 Task: Look for Airbnb options in CÃ  Mau, Vietnam from 10th December, 2023 to 15th December, 2023 for 7 adults. Place can be entire room or shared room with 4 bedrooms having 7 beds and 4 bathrooms. Property type can be house. Amenities needed are: wifi, TV, free parkinig on premises, gym, breakfast.
Action: Mouse moved to (578, 102)
Screenshot: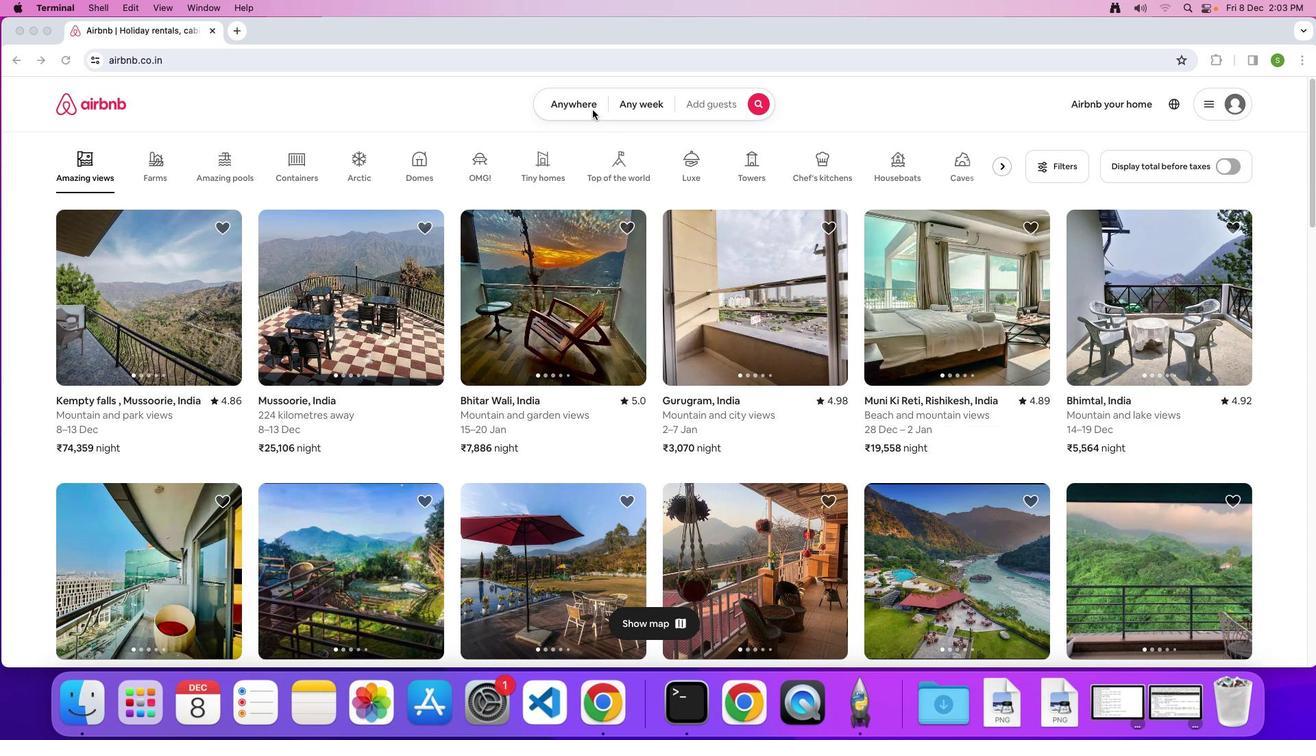 
Action: Mouse pressed left at (578, 102)
Screenshot: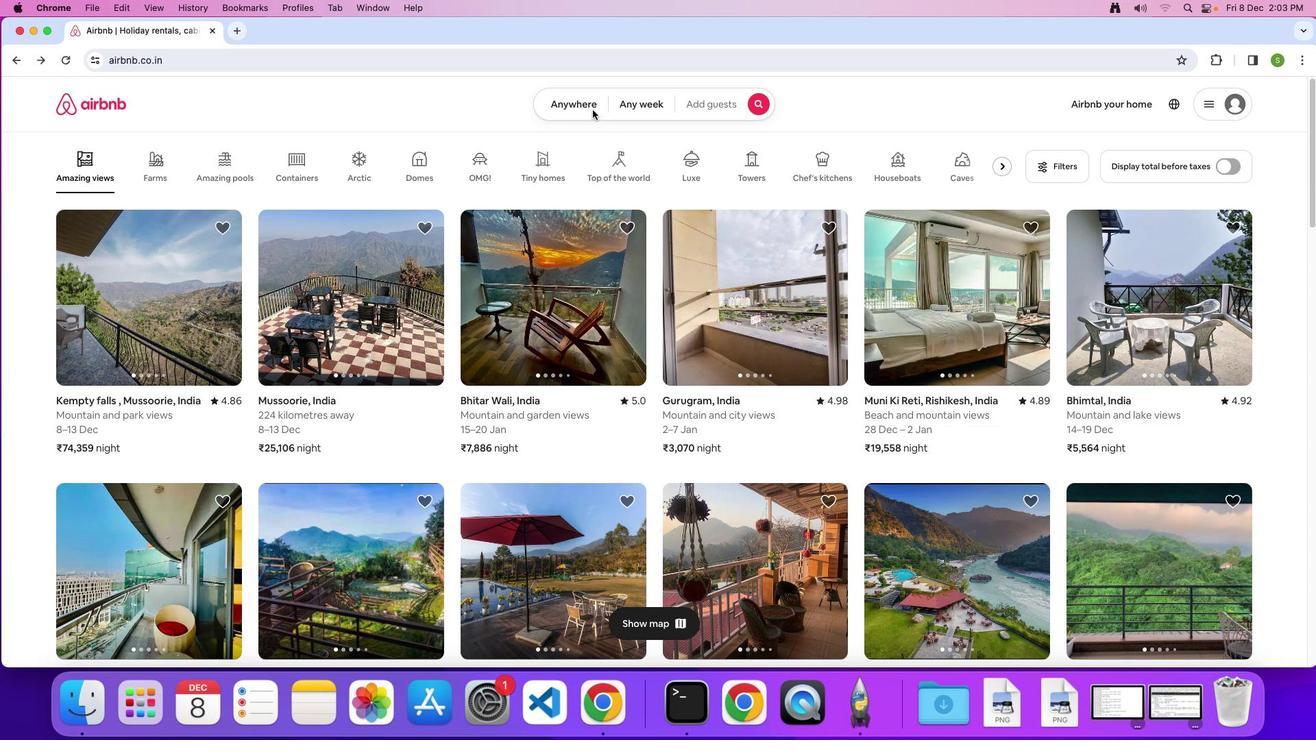
Action: Mouse moved to (563, 102)
Screenshot: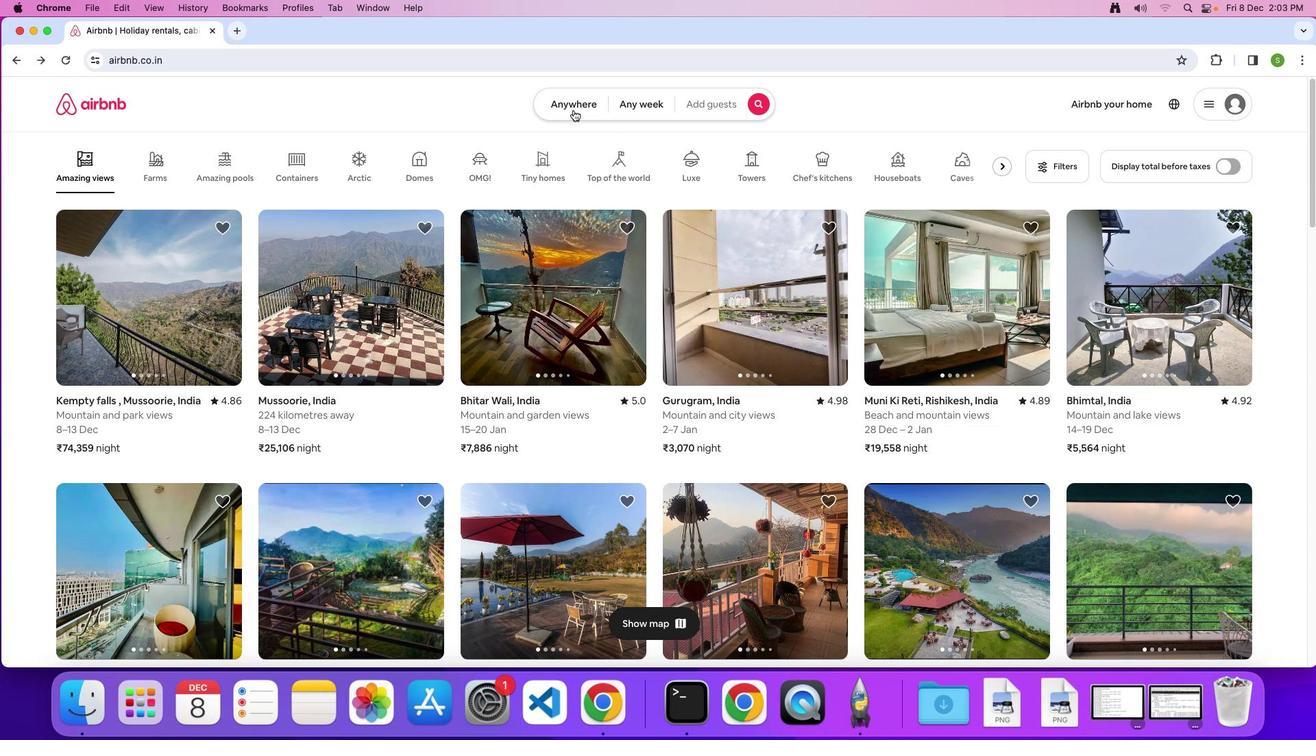 
Action: Mouse pressed left at (563, 102)
Screenshot: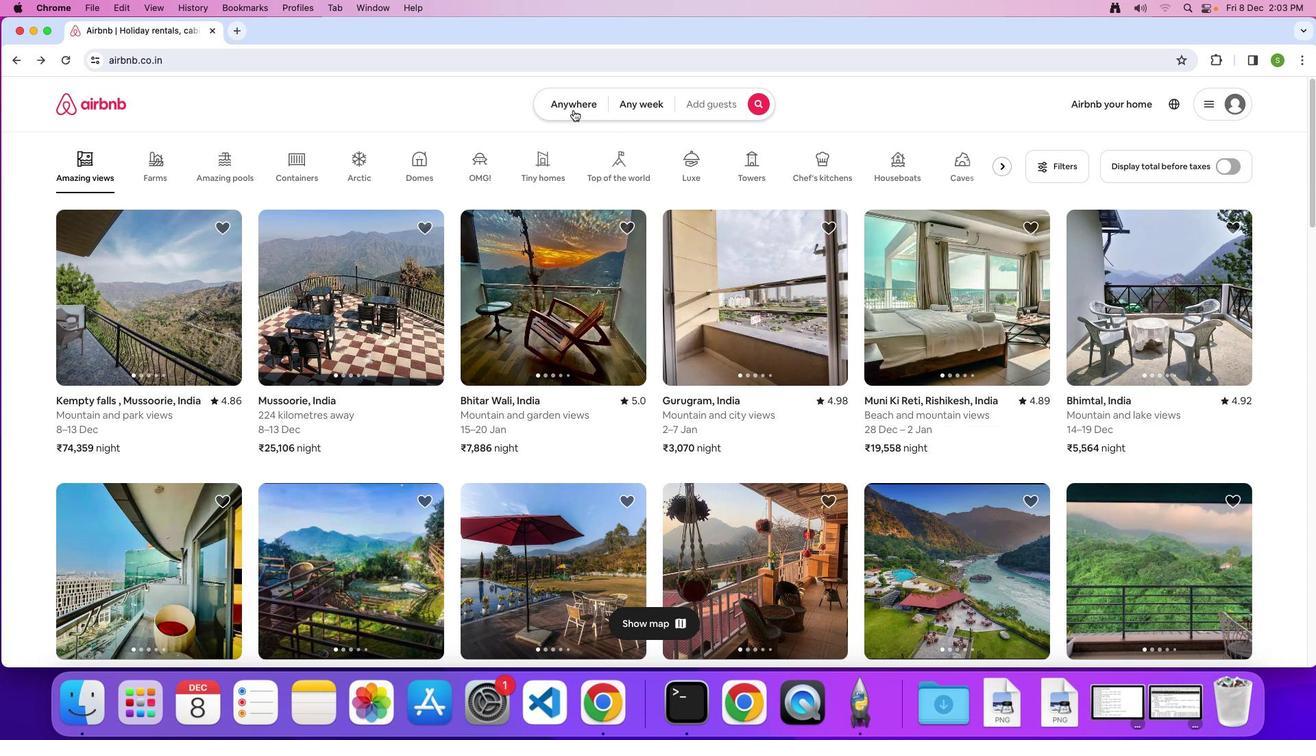
Action: Mouse moved to (492, 141)
Screenshot: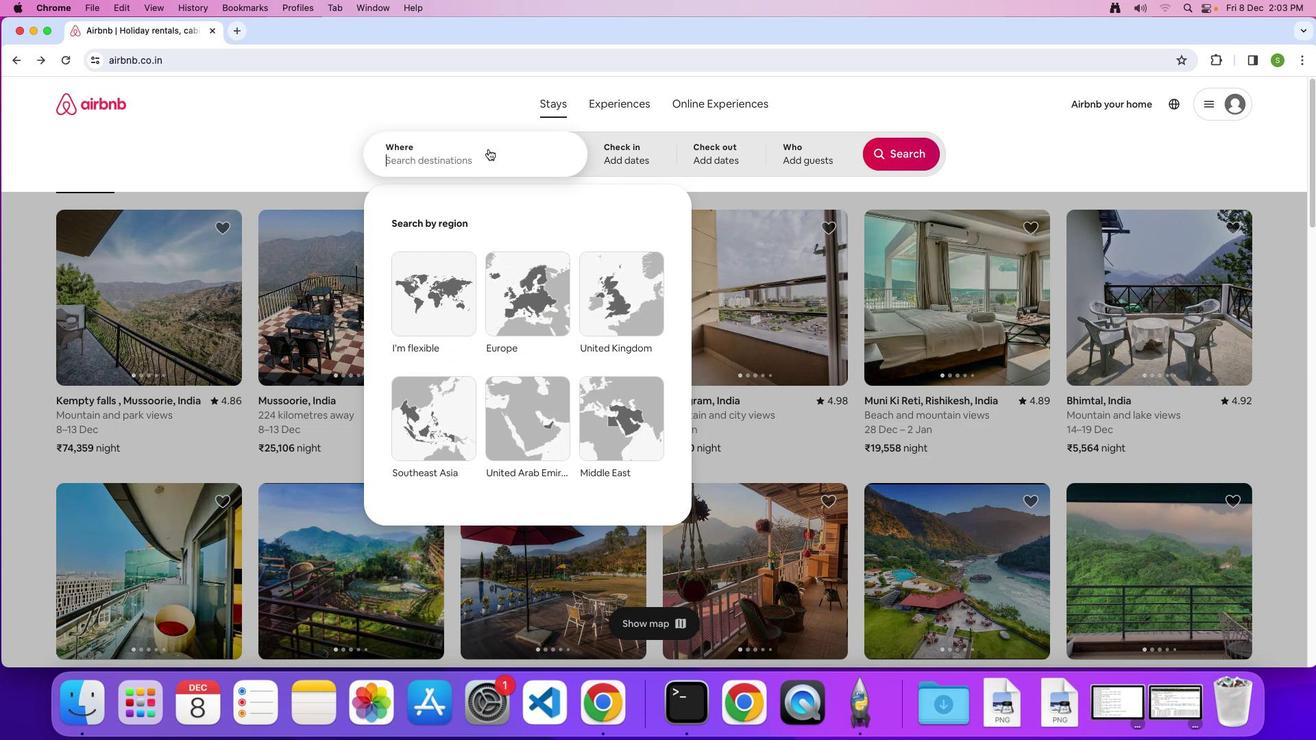 
Action: Key pressed 'C'Key.caps_lock'a'Key.spaceKey.shift'M''a''u'','Key.spaceKey.shift'V''i''e''t''n''a''m'Key.enter
Screenshot: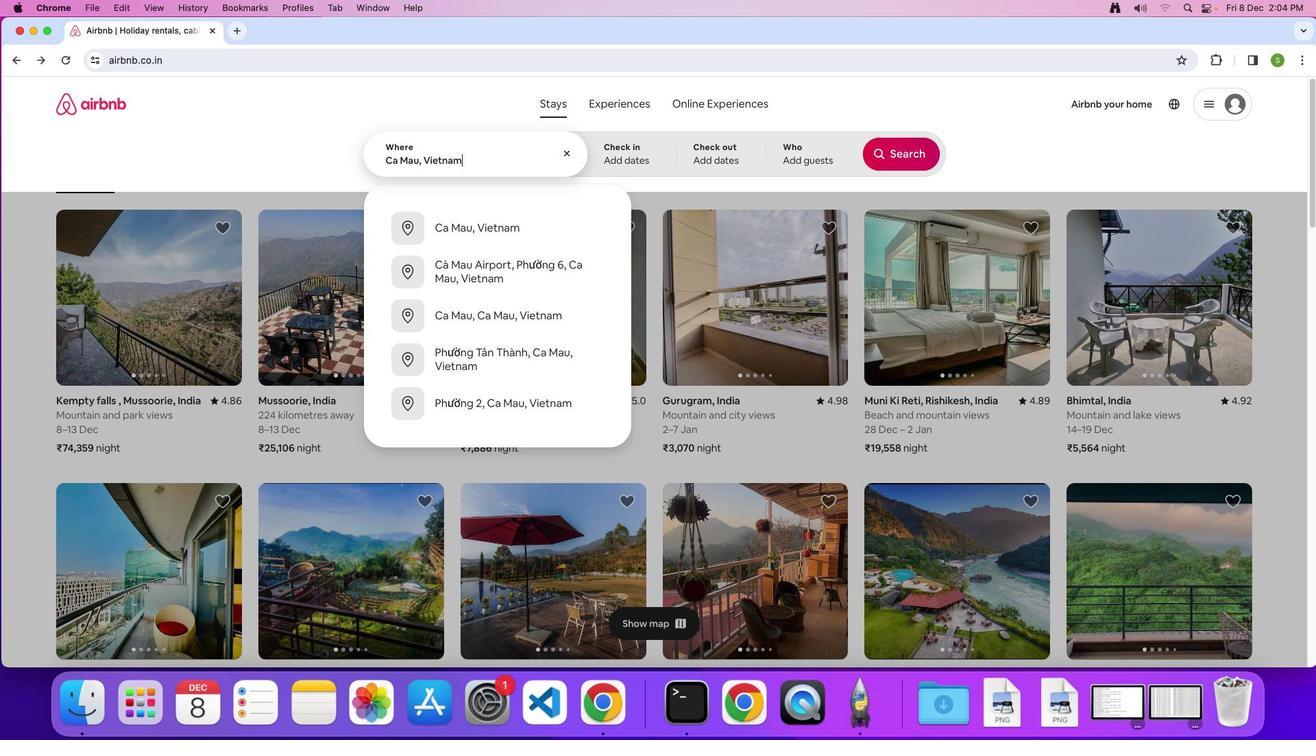 
Action: Mouse moved to (435, 388)
Screenshot: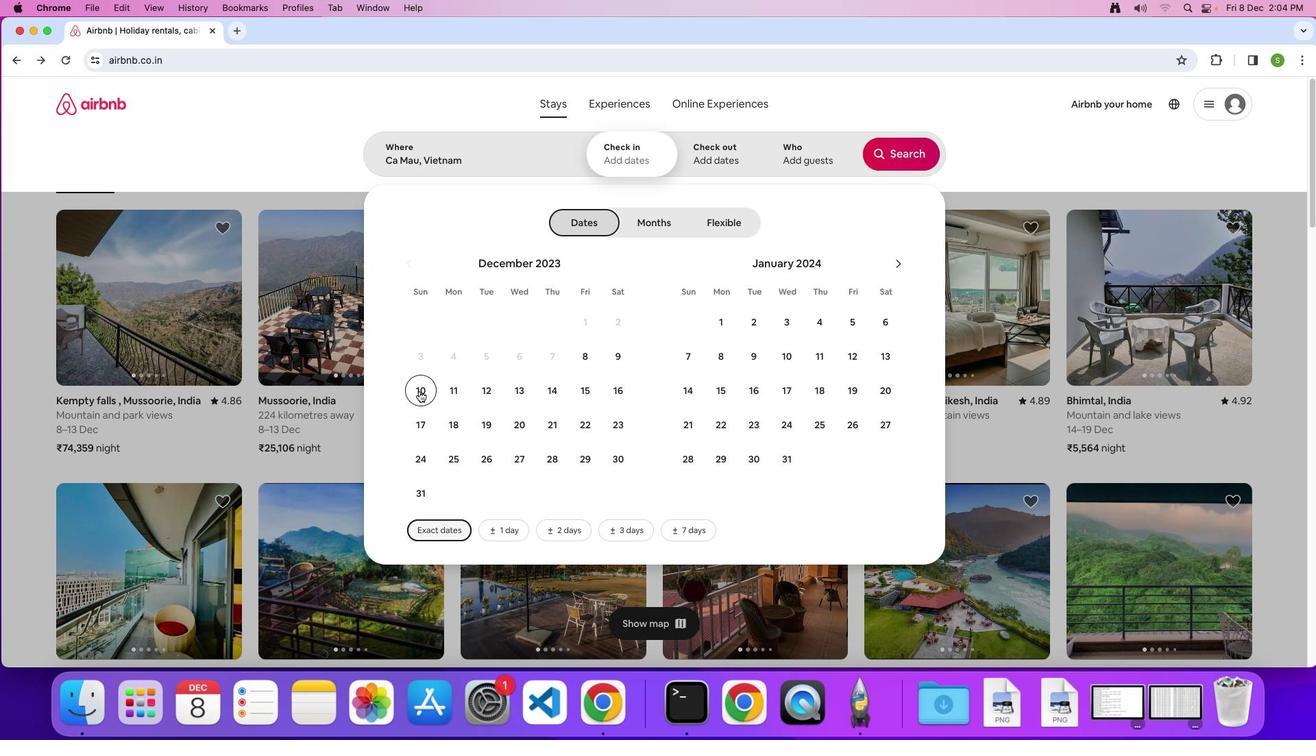 
Action: Mouse pressed left at (435, 388)
Screenshot: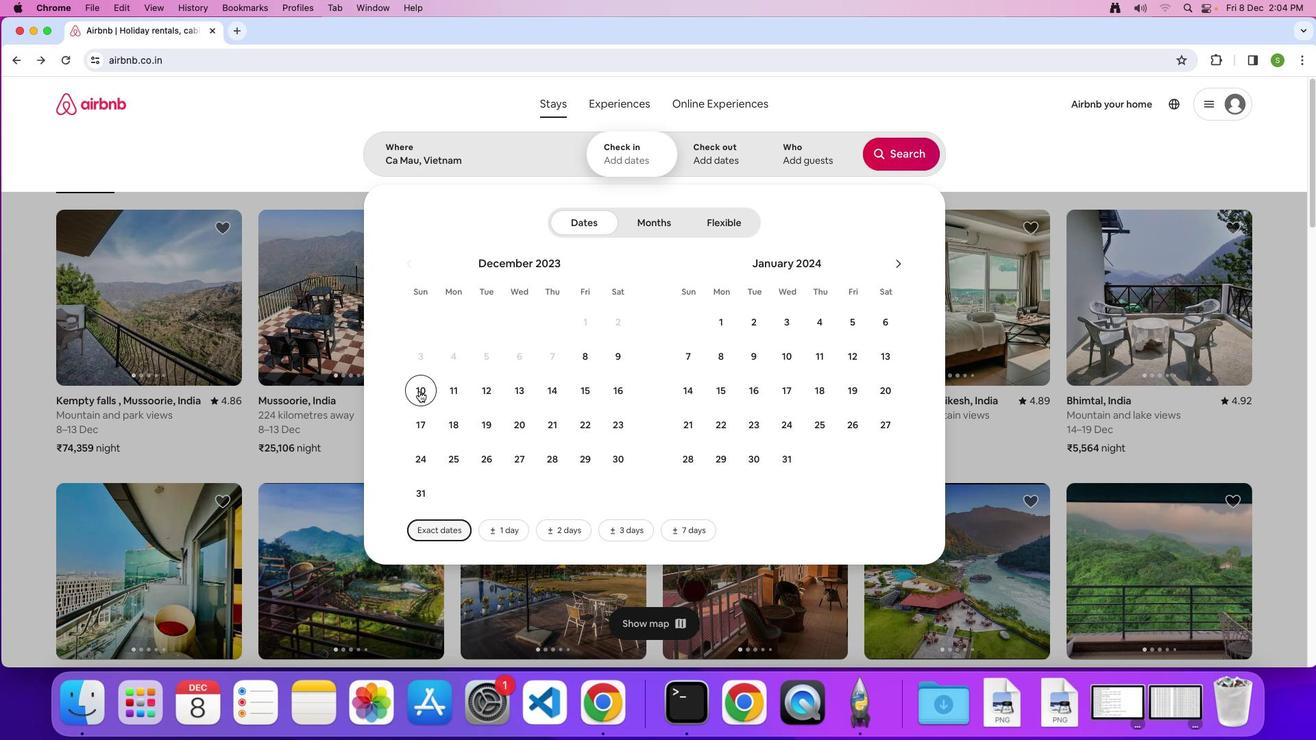 
Action: Mouse moved to (569, 387)
Screenshot: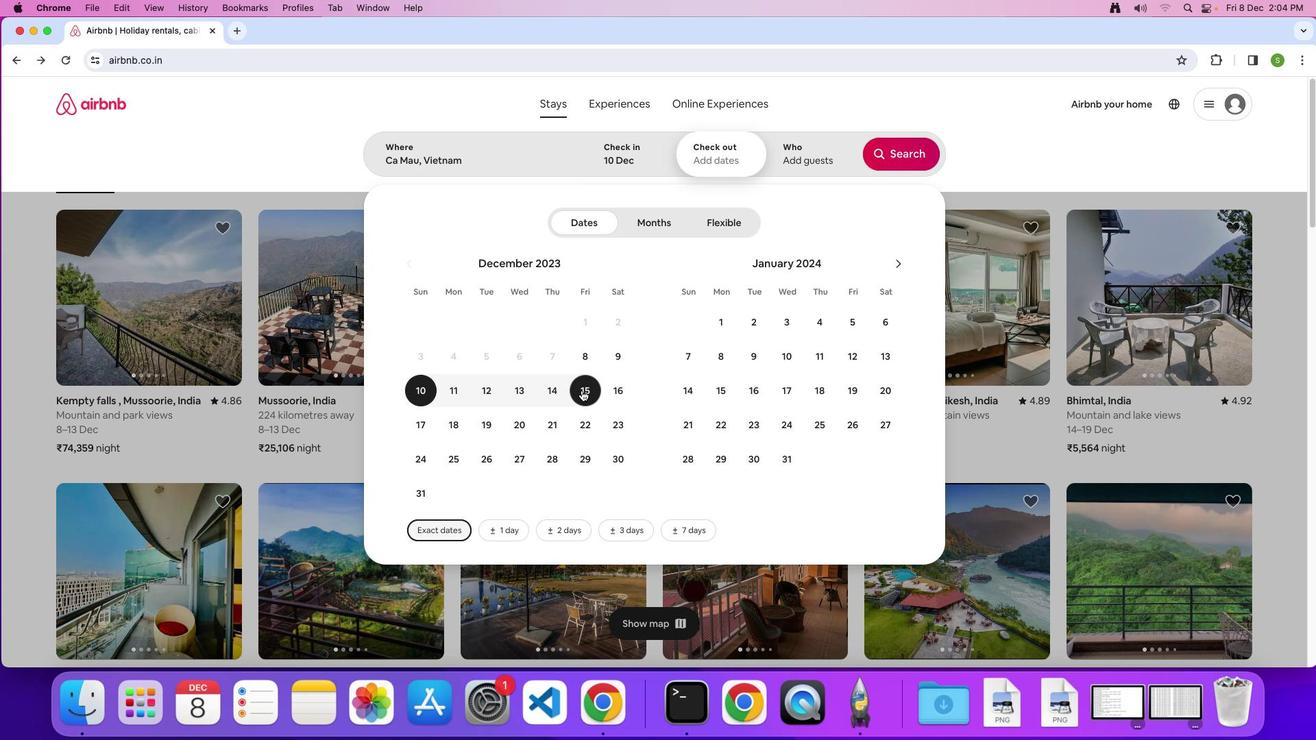 
Action: Mouse pressed left at (569, 387)
Screenshot: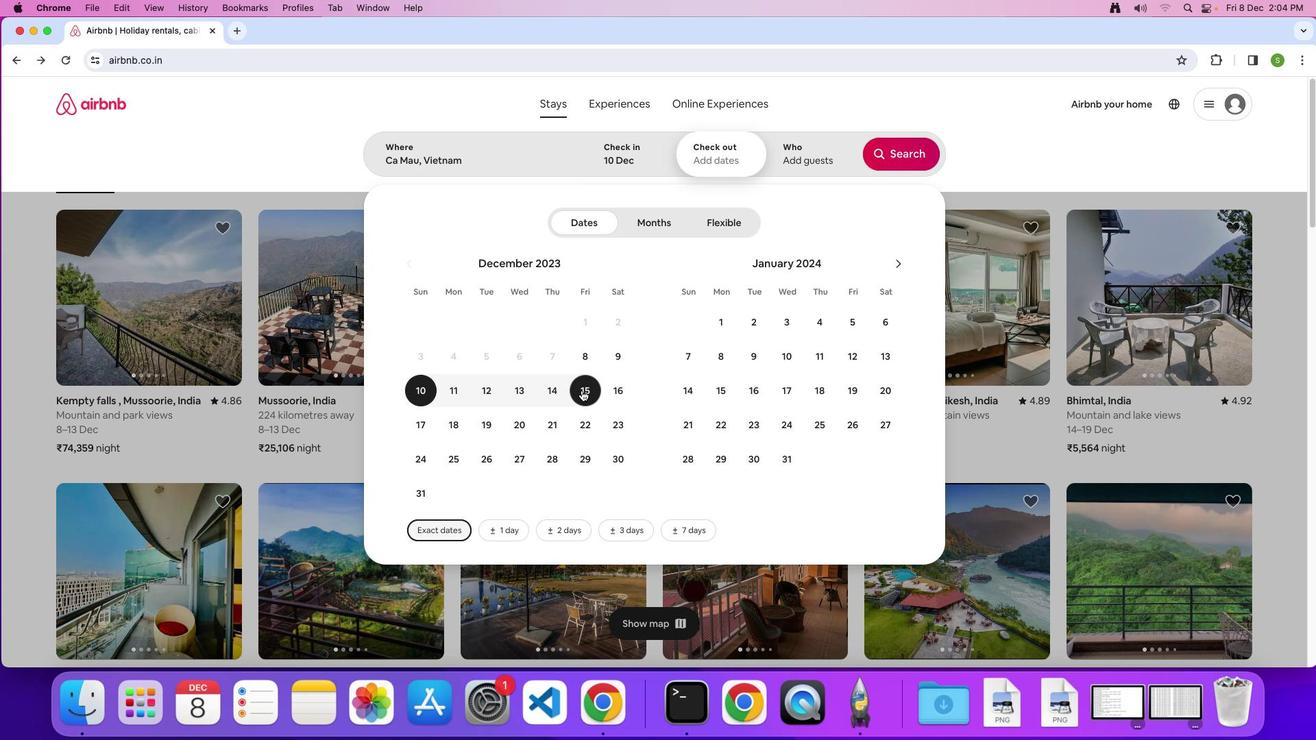 
Action: Mouse moved to (758, 141)
Screenshot: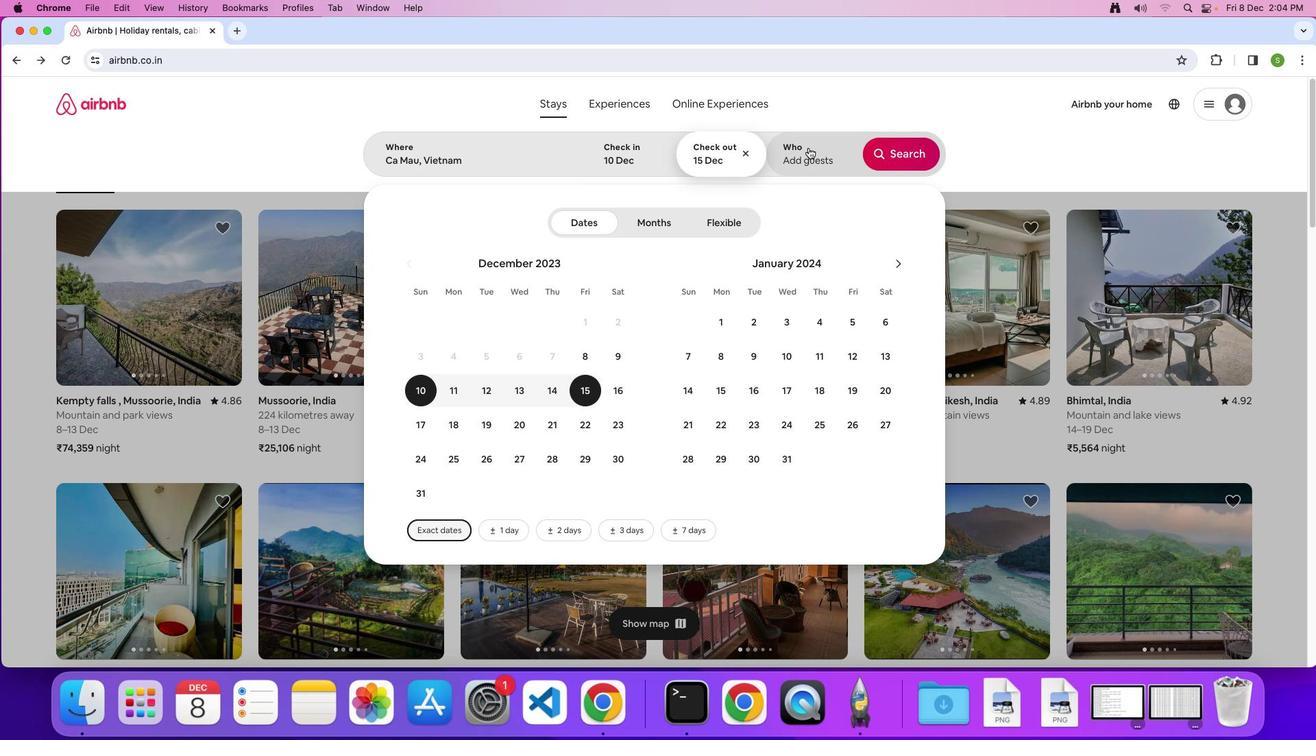 
Action: Mouse pressed left at (758, 141)
Screenshot: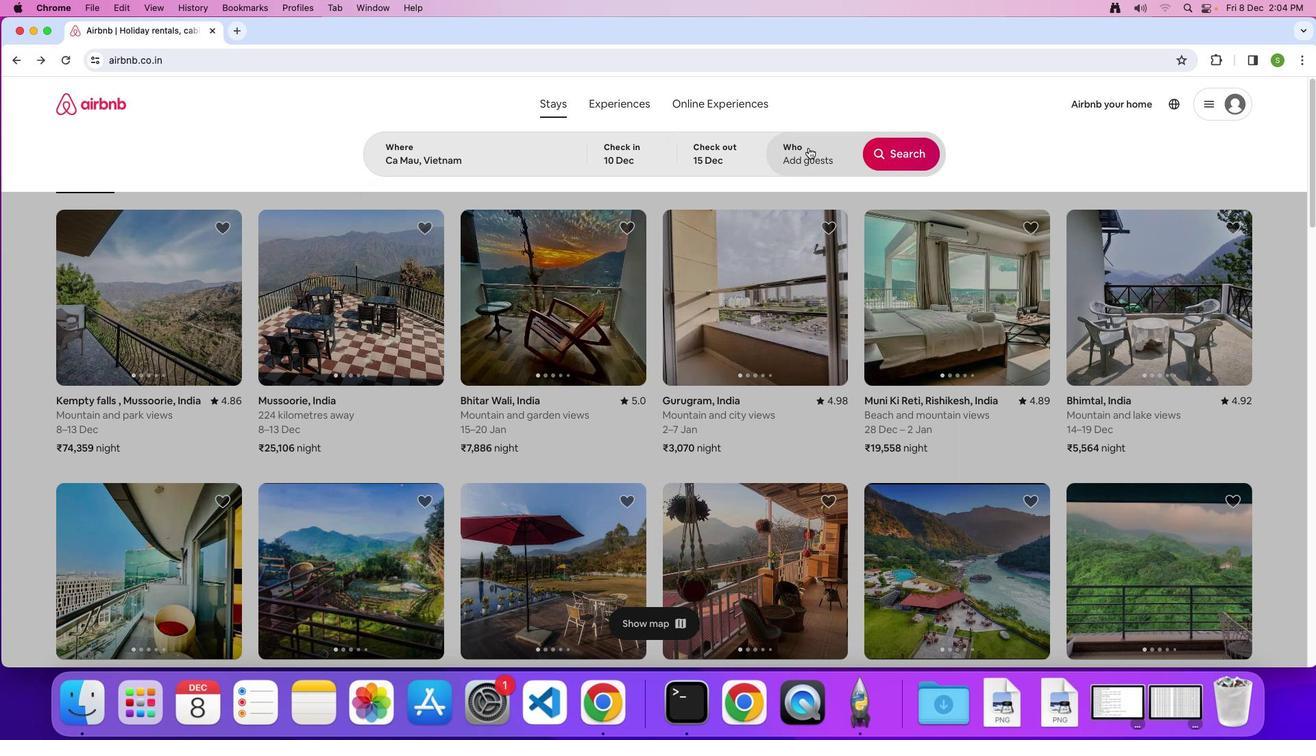 
Action: Mouse moved to (834, 219)
Screenshot: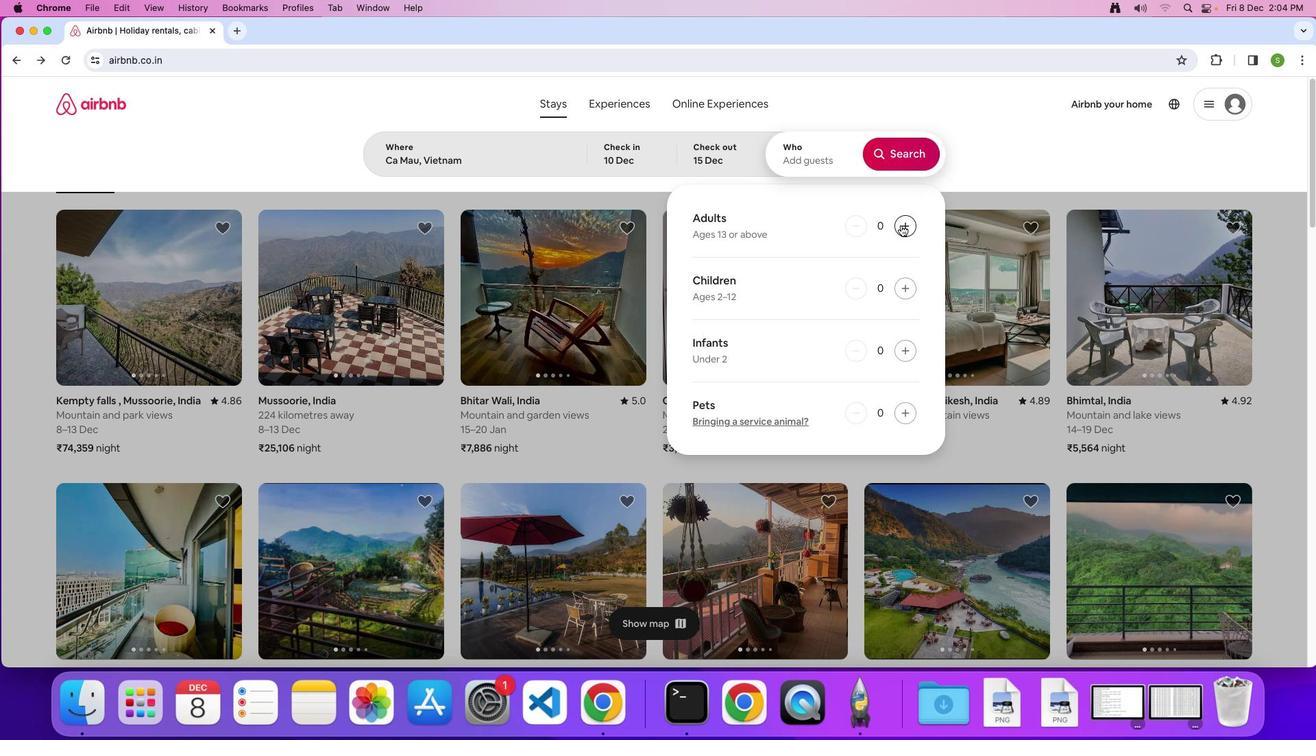 
Action: Mouse pressed left at (834, 219)
Screenshot: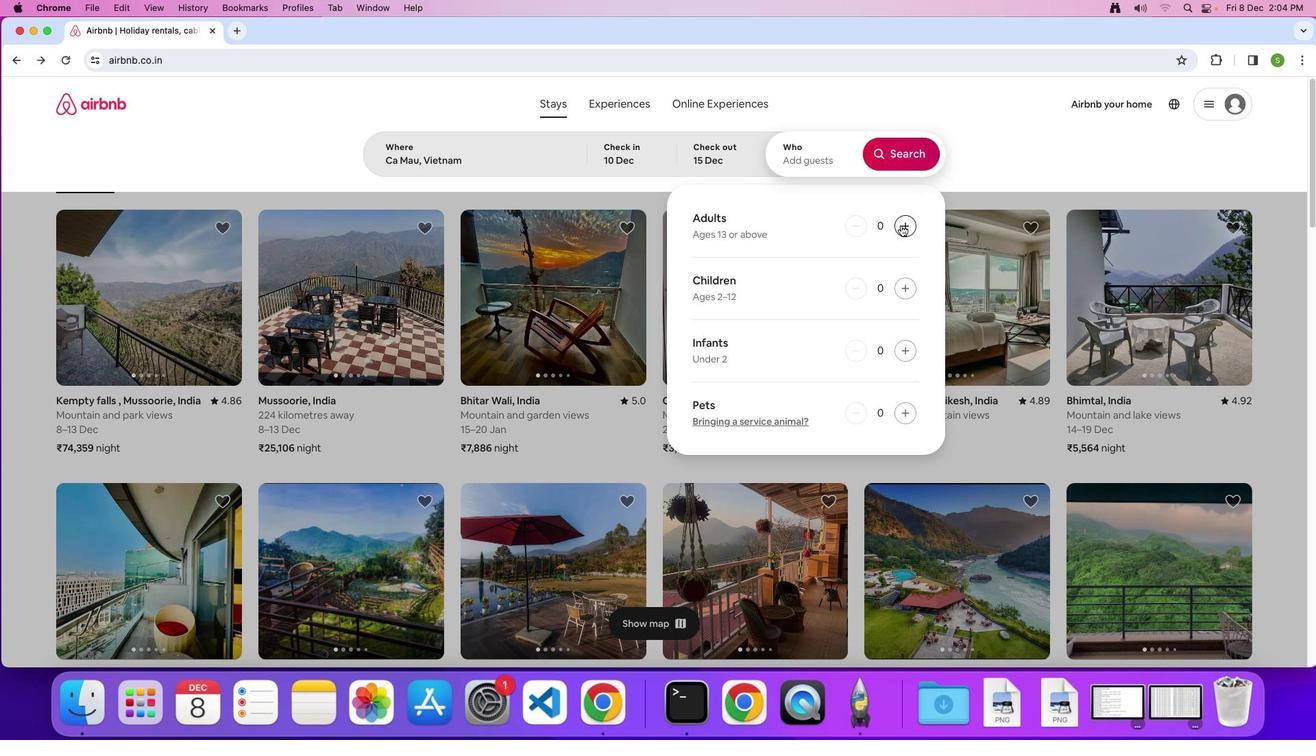 
Action: Mouse pressed left at (834, 219)
Screenshot: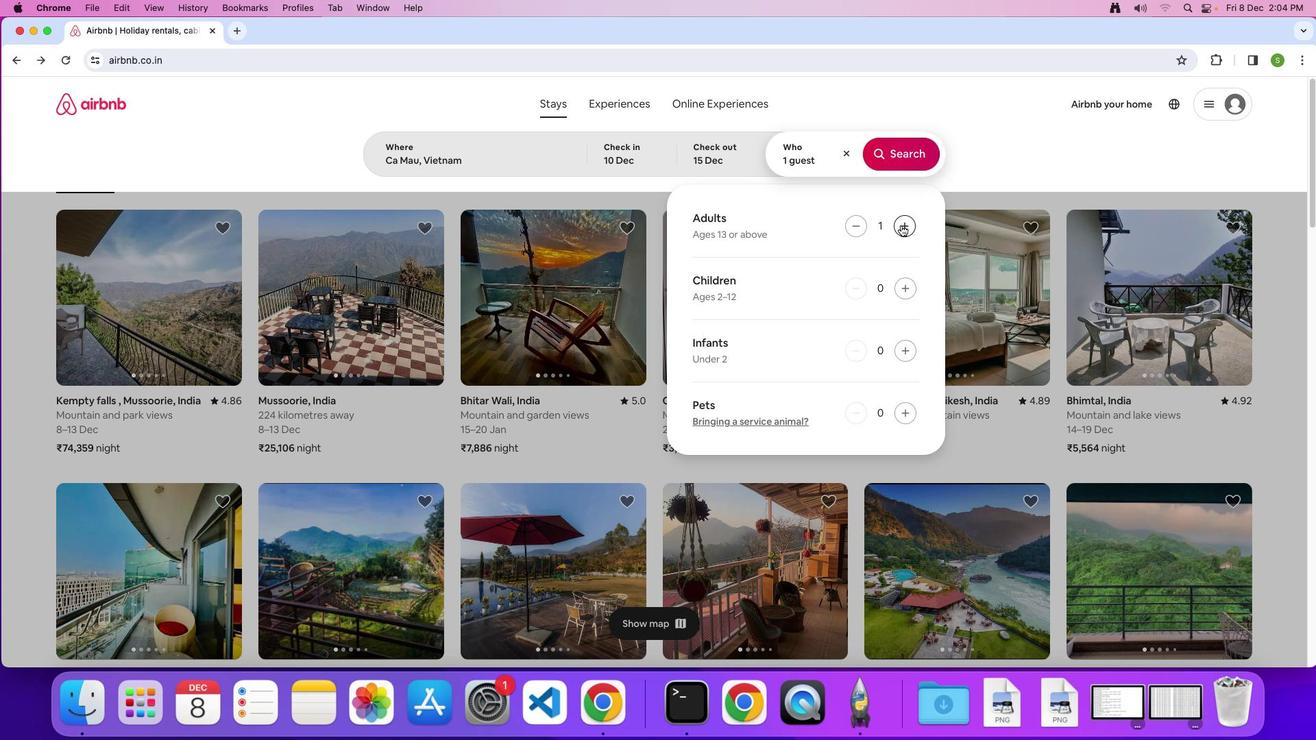 
Action: Mouse pressed left at (834, 219)
Screenshot: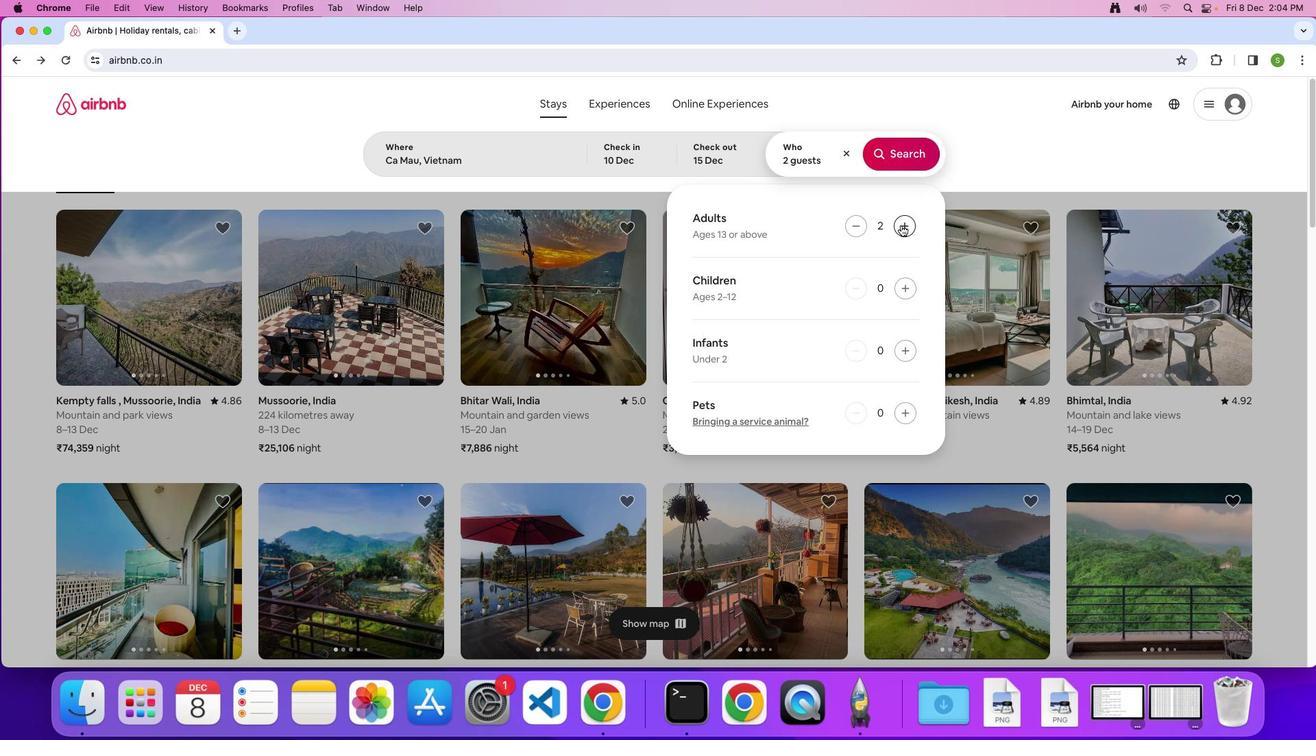 
Action: Mouse pressed left at (834, 219)
Screenshot: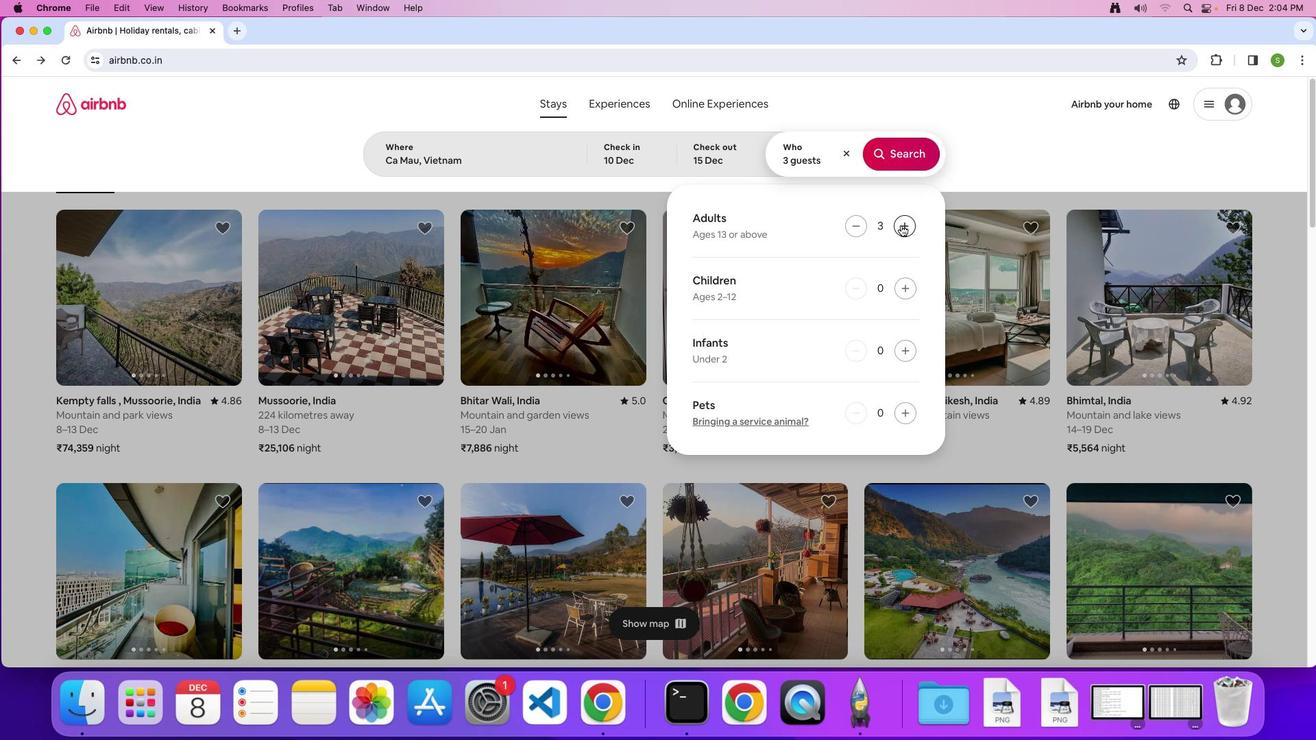 
Action: Mouse pressed left at (834, 219)
Screenshot: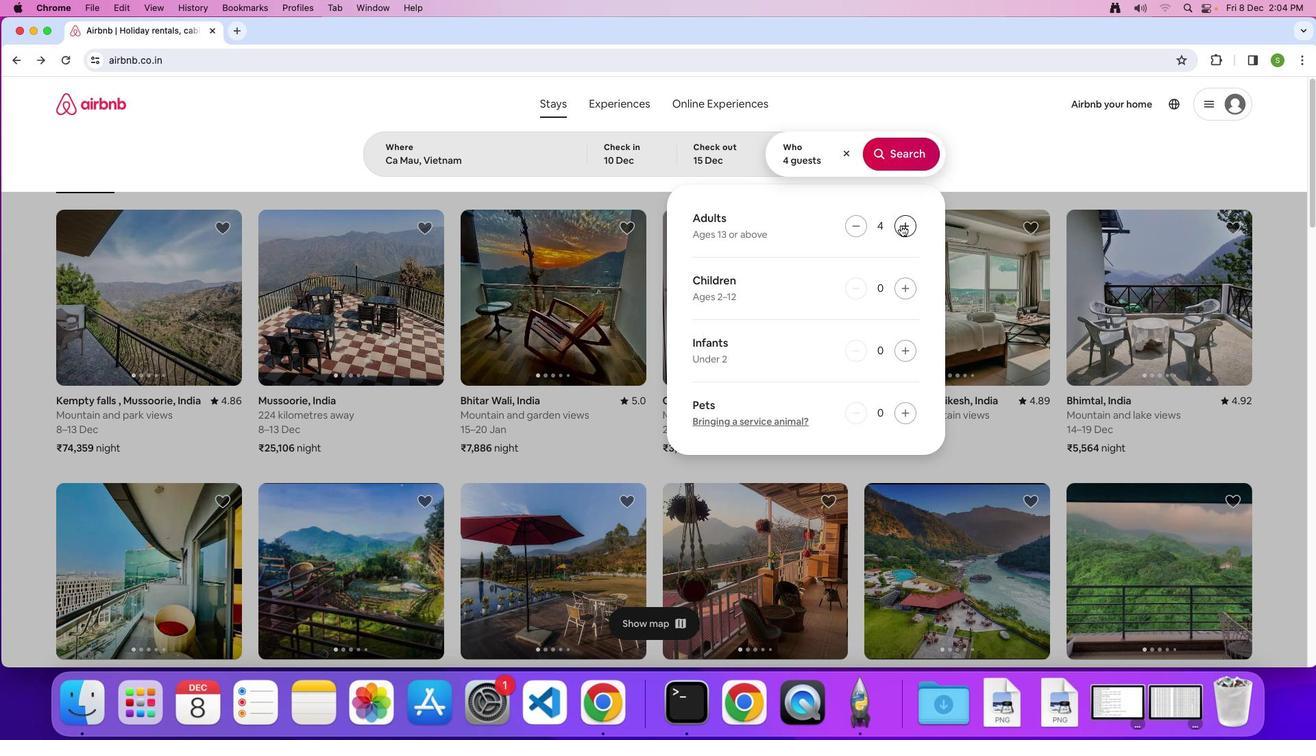 
Action: Mouse pressed left at (834, 219)
Screenshot: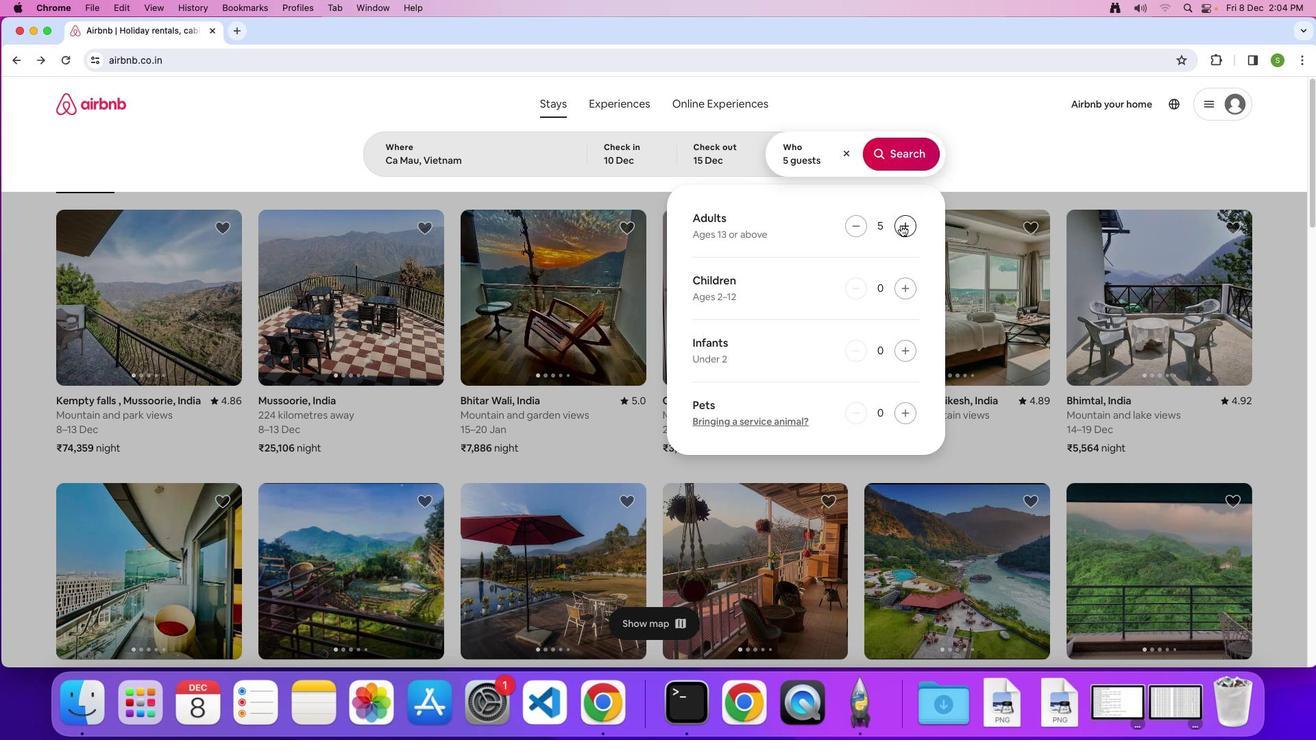 
Action: Mouse pressed left at (834, 219)
Screenshot: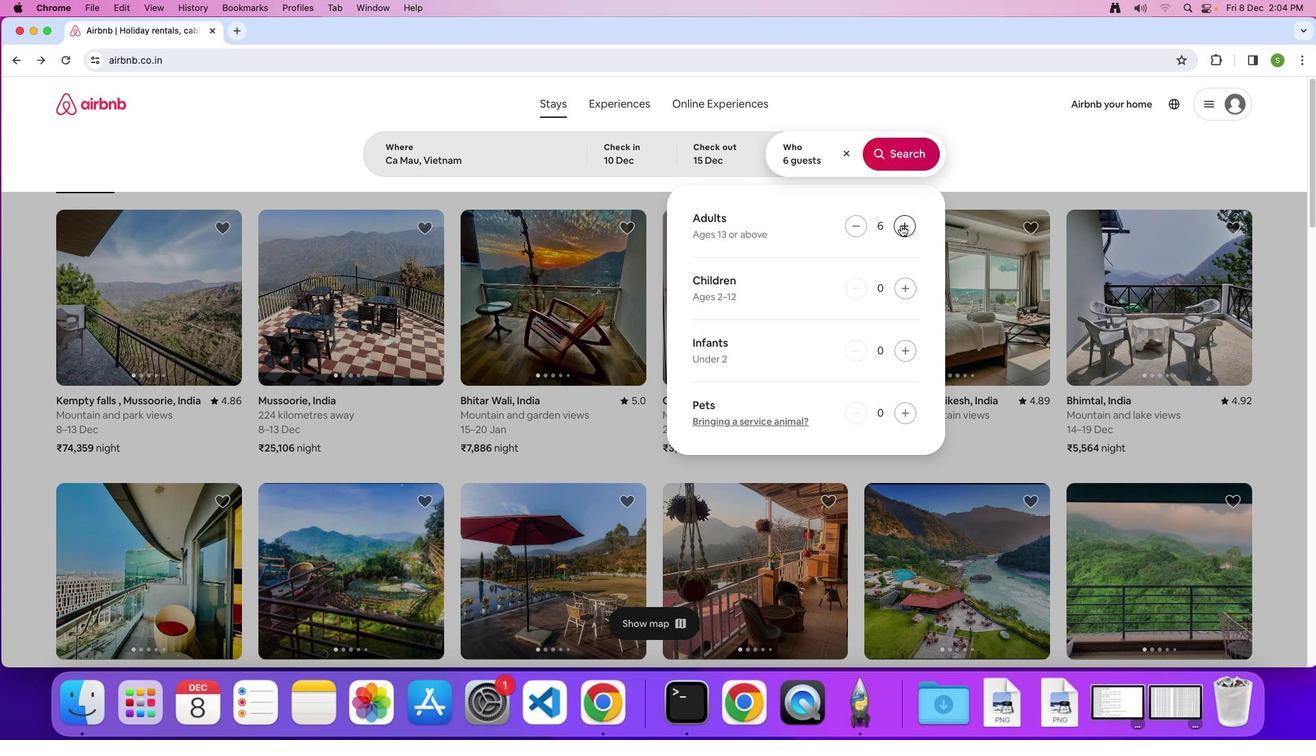 
Action: Mouse moved to (848, 155)
Screenshot: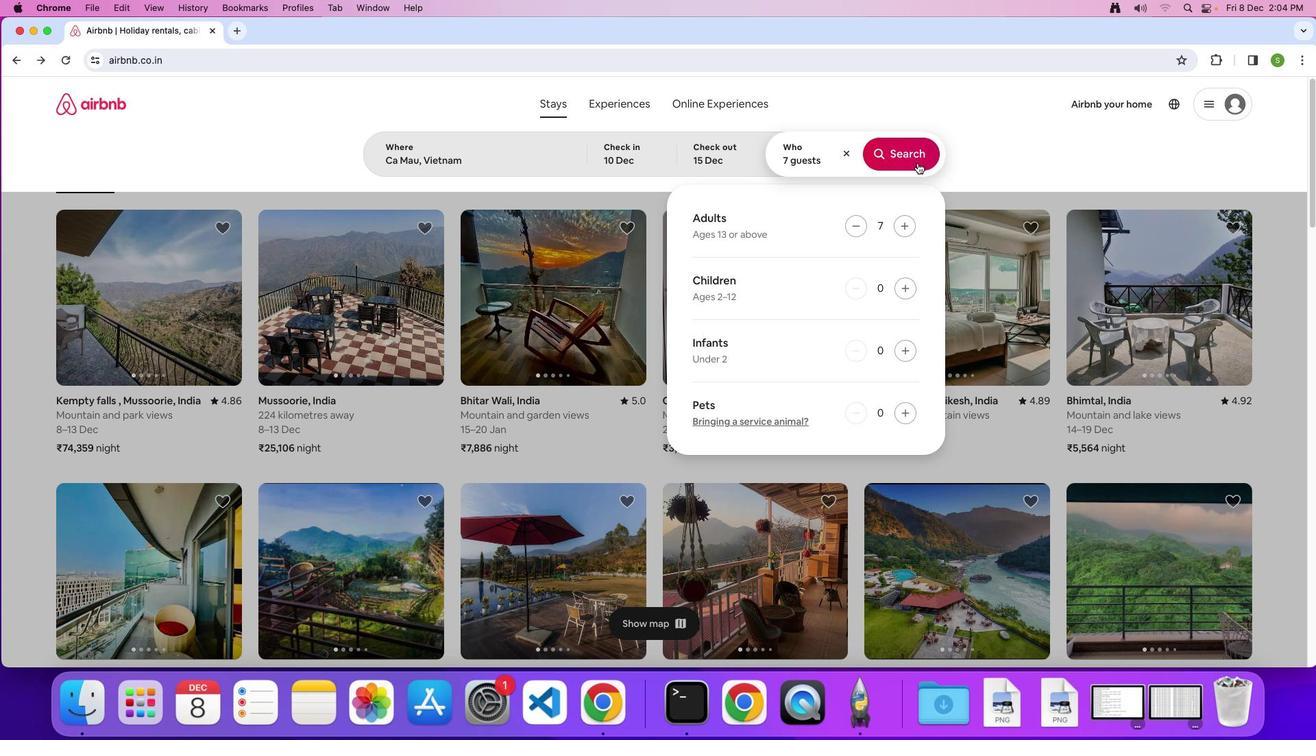 
Action: Mouse pressed left at (848, 155)
Screenshot: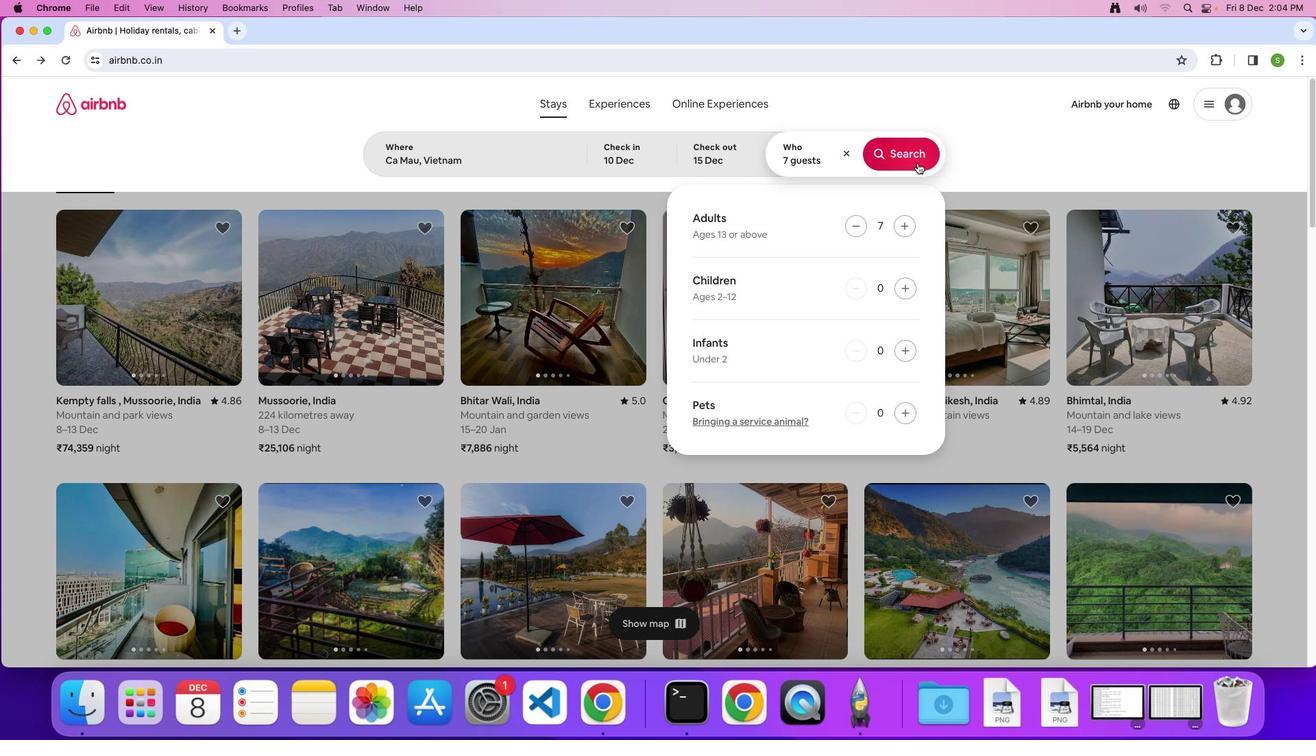 
Action: Mouse moved to (1005, 161)
Screenshot: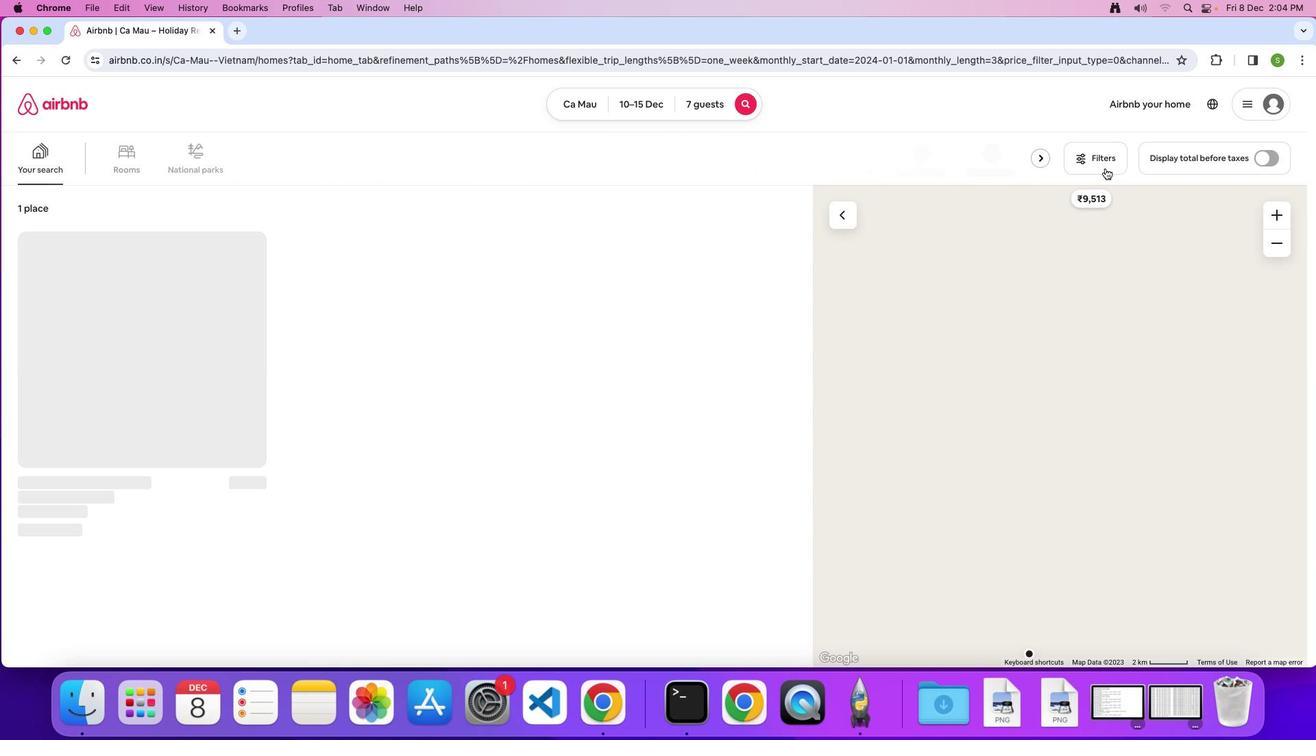 
Action: Mouse pressed left at (1005, 161)
Screenshot: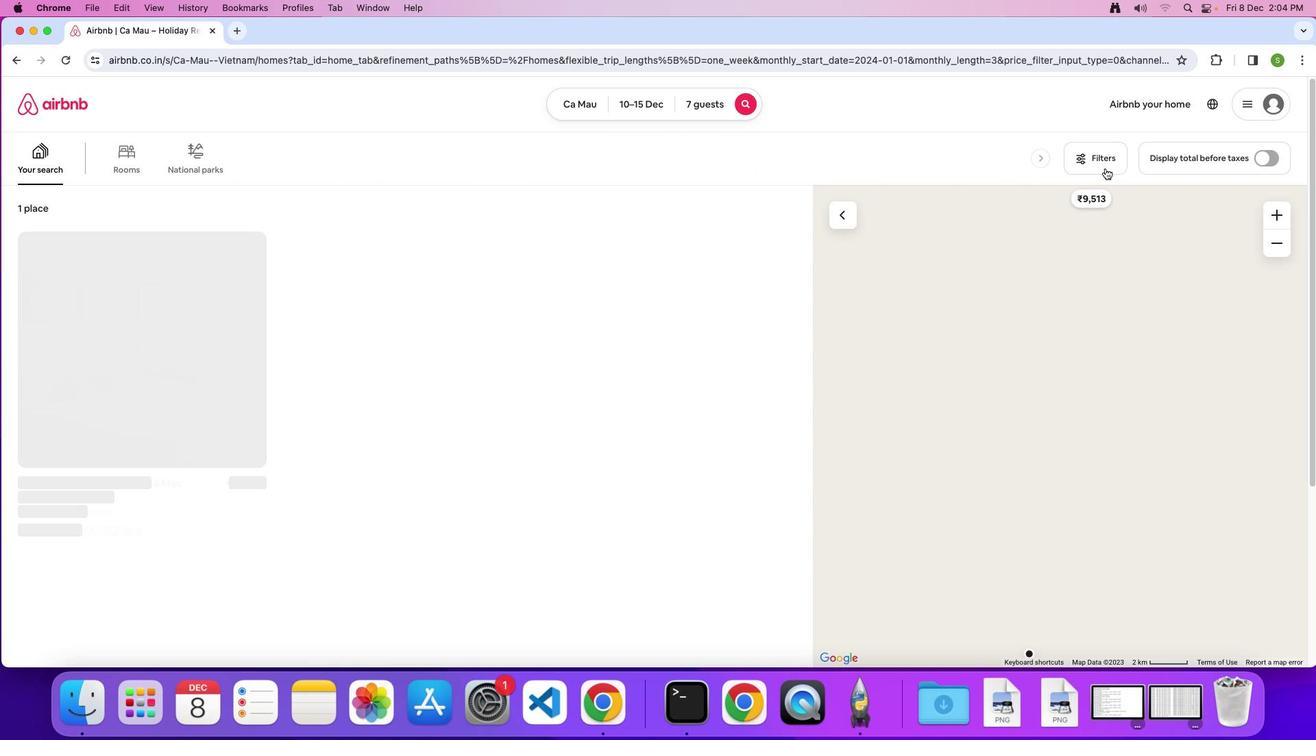 
Action: Mouse moved to (554, 479)
Screenshot: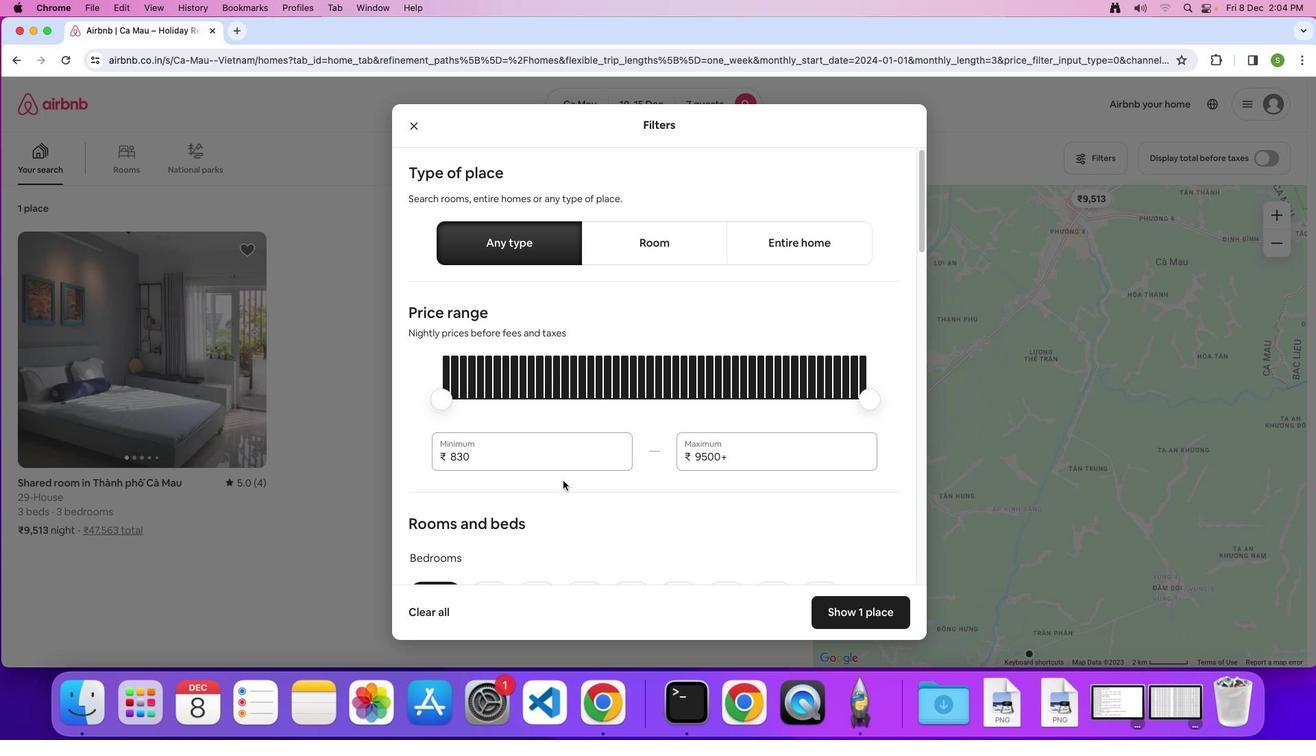 
Action: Mouse scrolled (554, 479) with delta (86, -9)
Screenshot: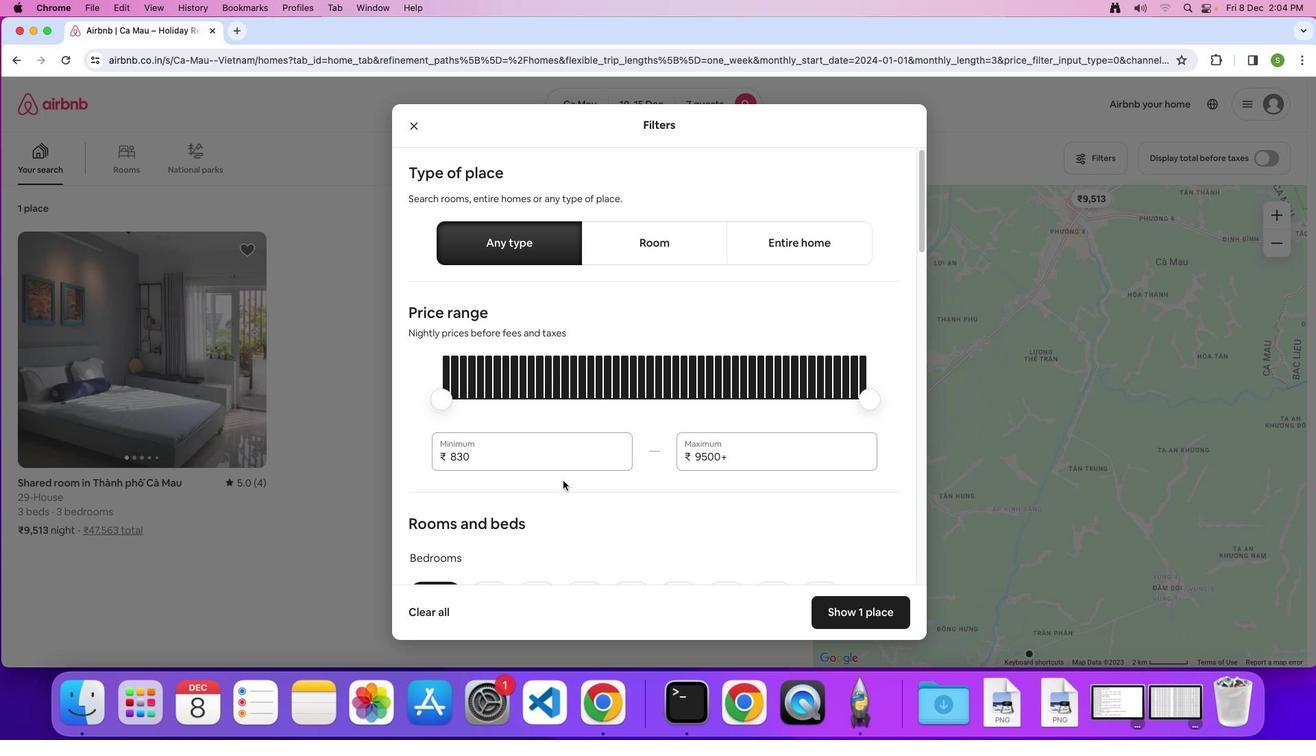 
Action: Mouse moved to (554, 479)
Screenshot: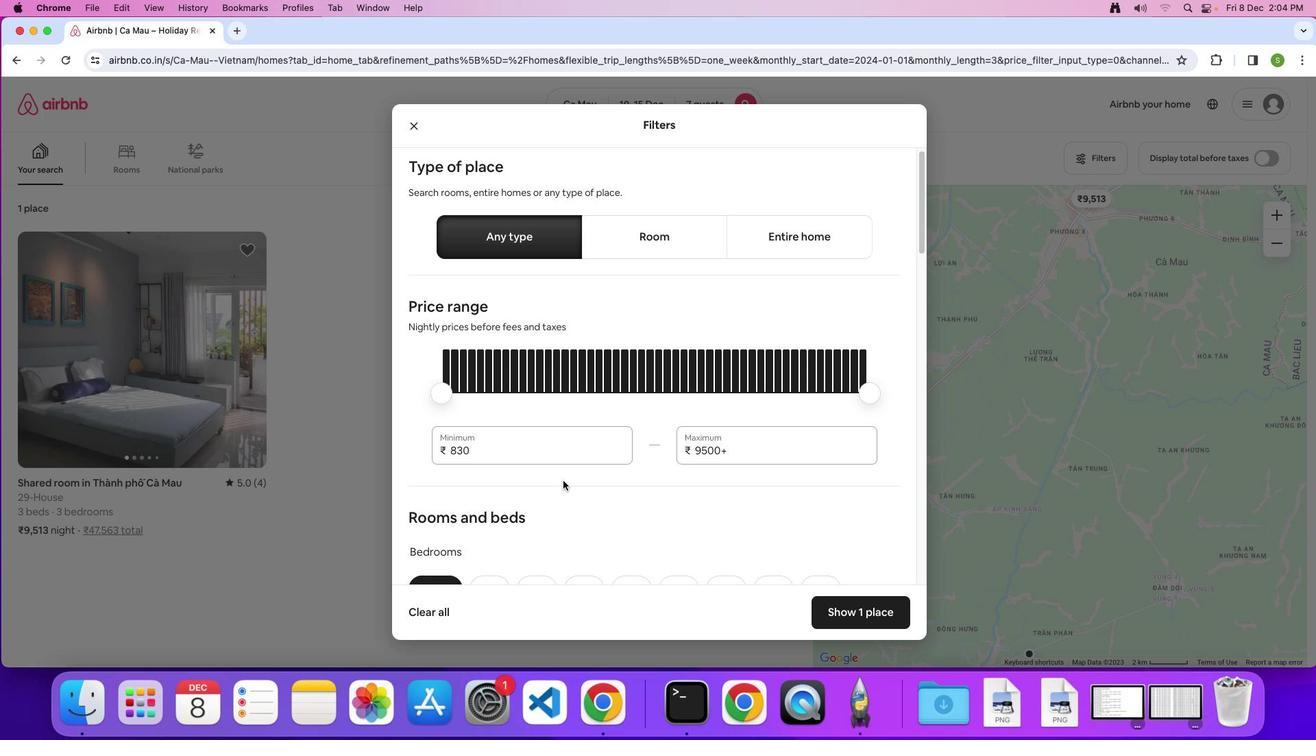 
Action: Mouse scrolled (554, 479) with delta (86, -9)
Screenshot: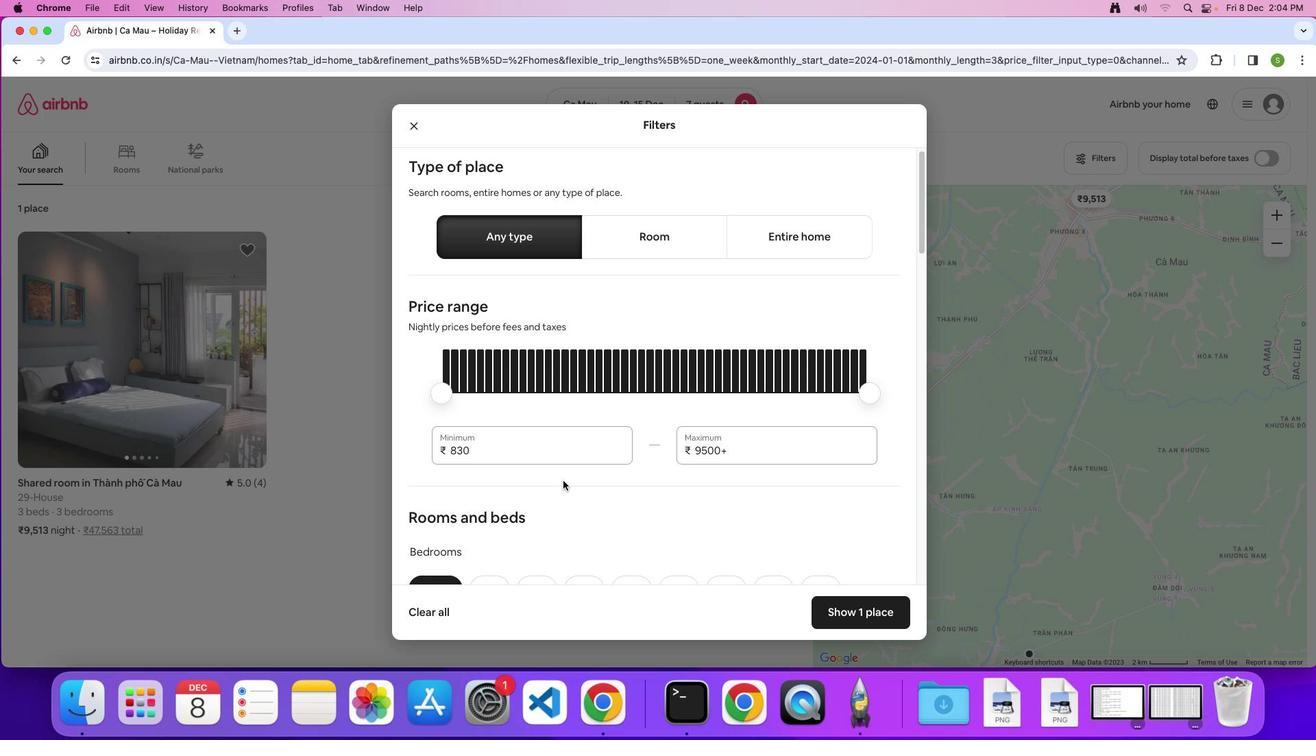 
Action: Mouse scrolled (554, 479) with delta (86, -9)
Screenshot: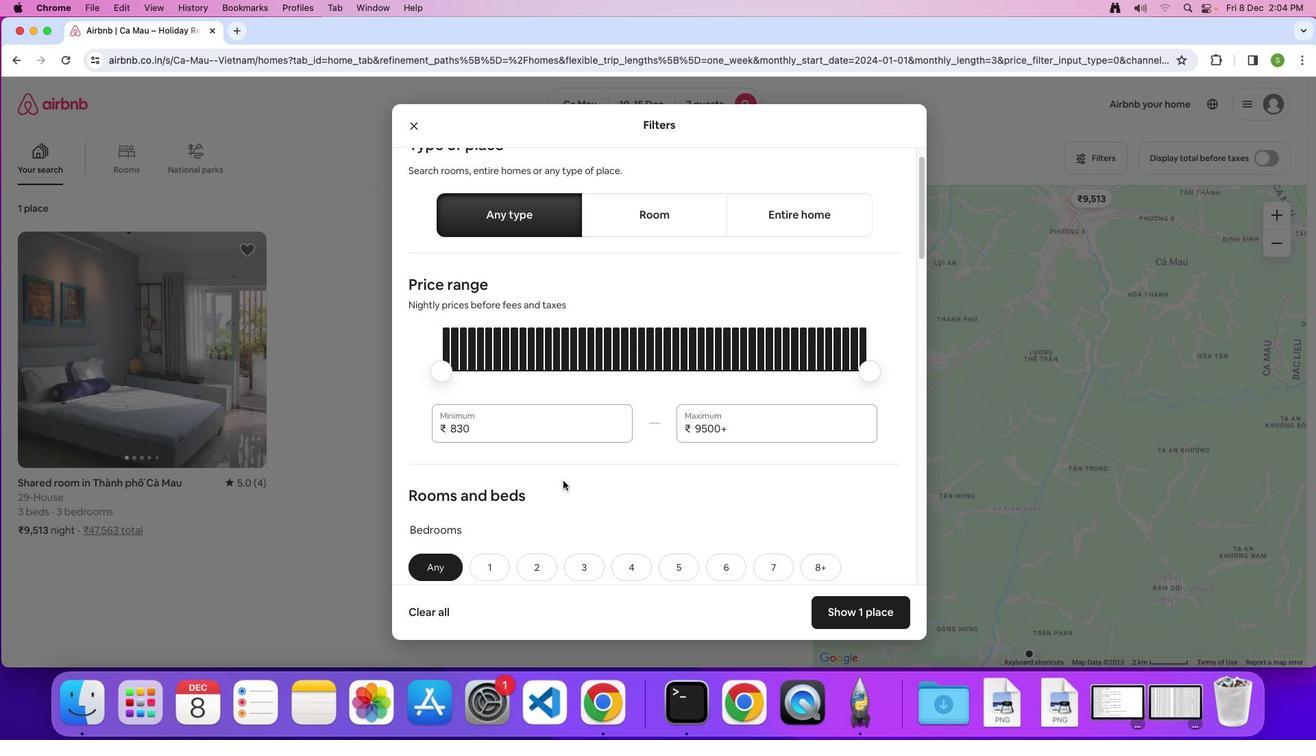 
Action: Mouse scrolled (554, 479) with delta (86, -9)
Screenshot: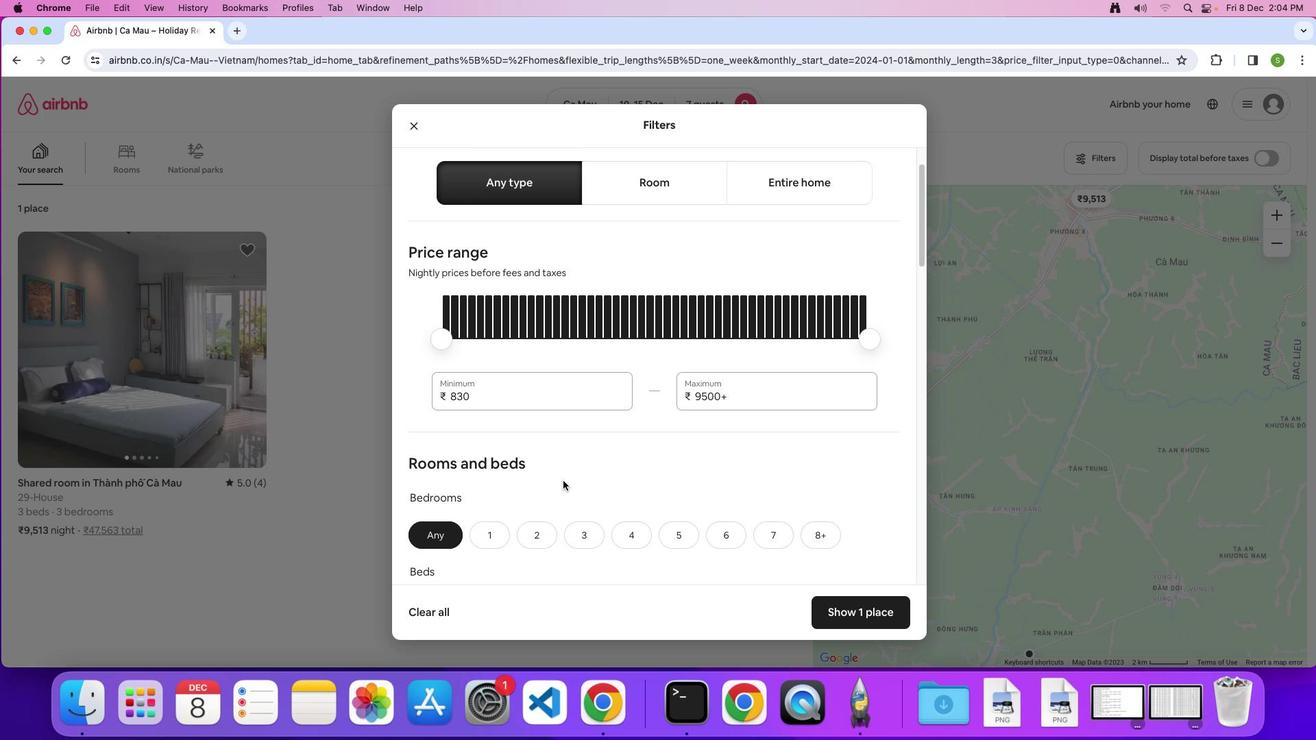 
Action: Mouse scrolled (554, 479) with delta (86, -9)
Screenshot: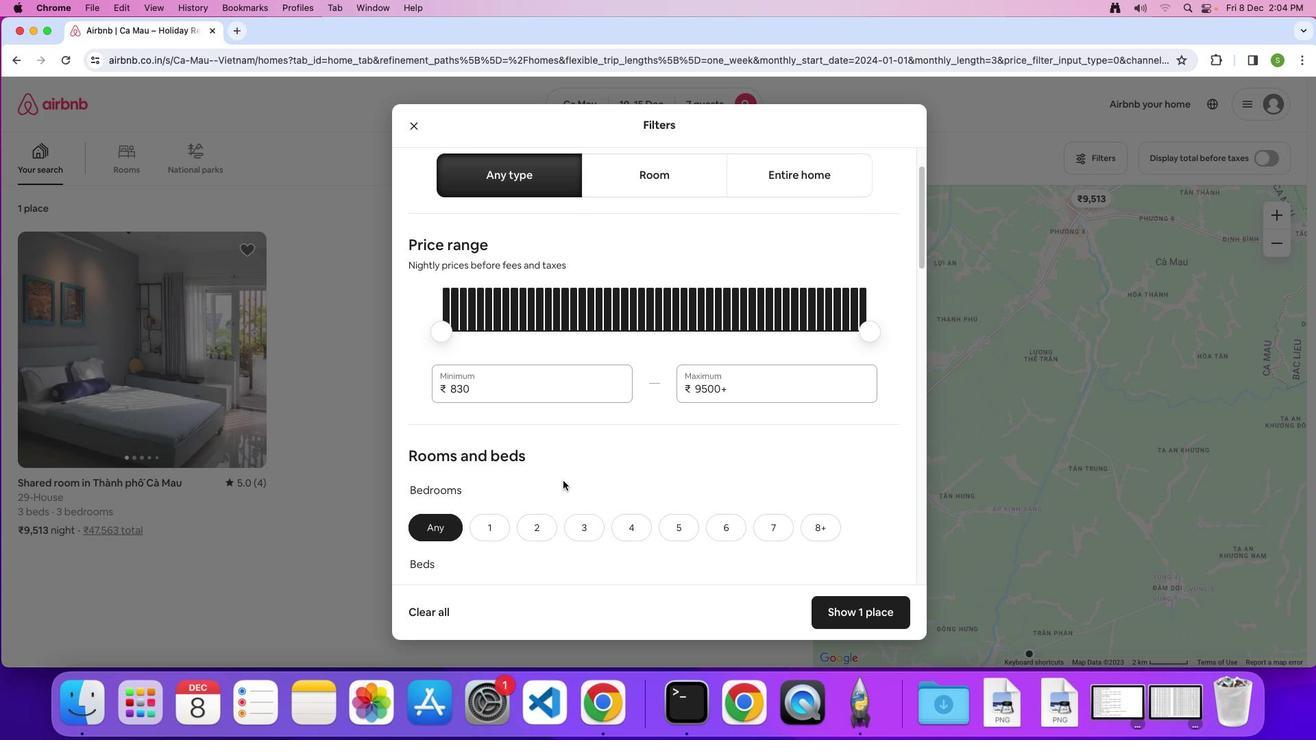 
Action: Mouse scrolled (554, 479) with delta (86, -10)
Screenshot: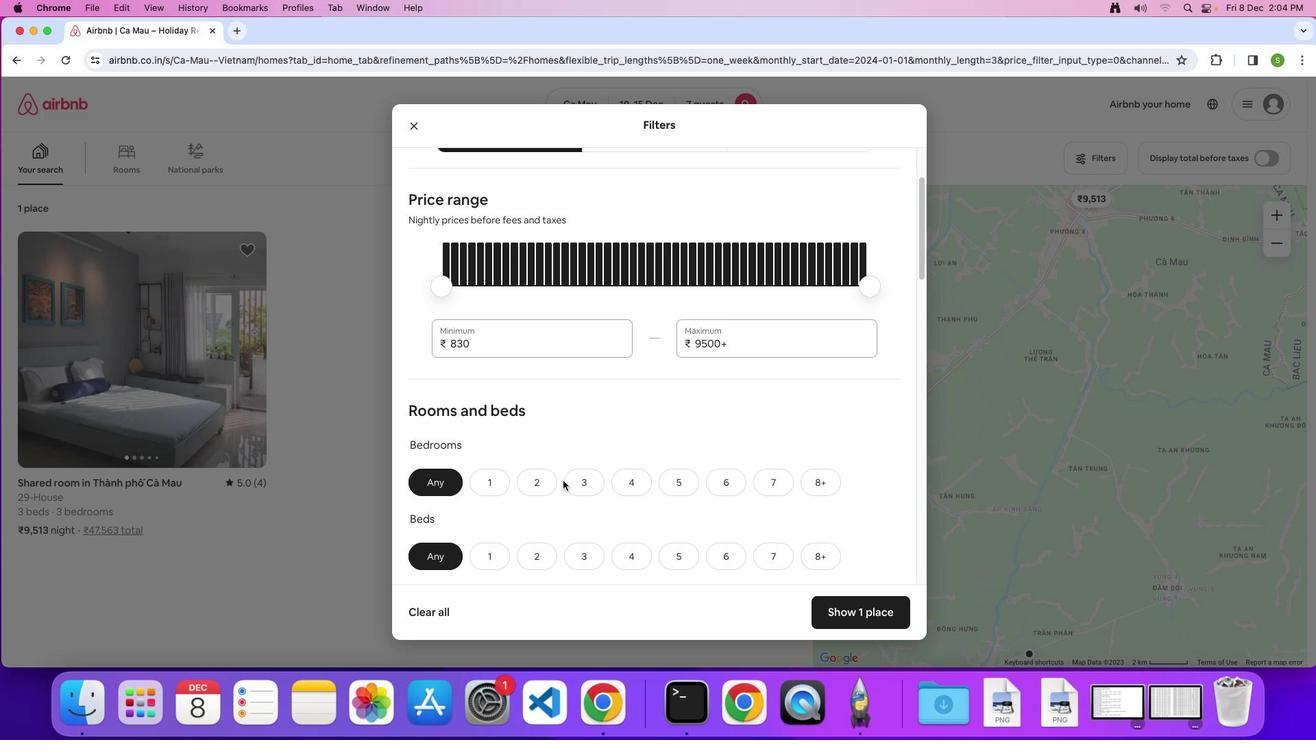 
Action: Mouse scrolled (554, 479) with delta (86, -9)
Screenshot: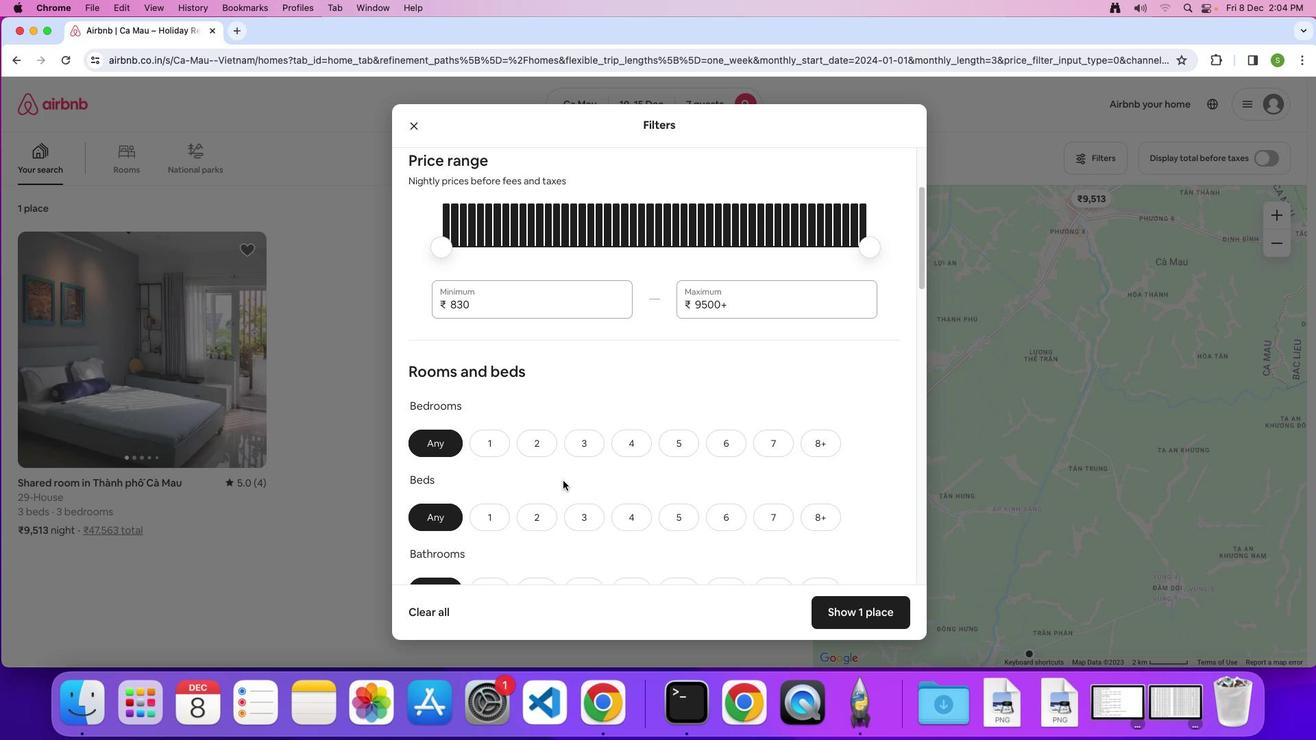 
Action: Mouse scrolled (554, 479) with delta (86, -9)
Screenshot: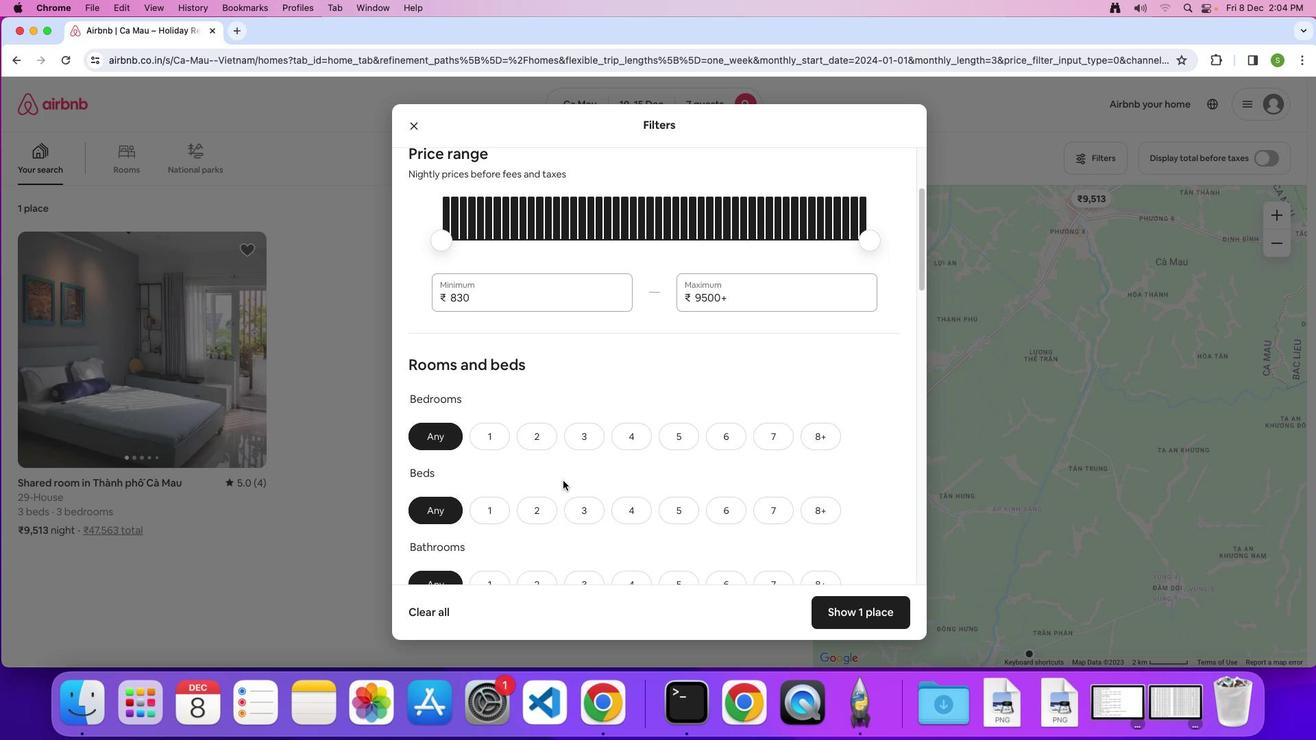 
Action: Mouse scrolled (554, 479) with delta (86, -10)
Screenshot: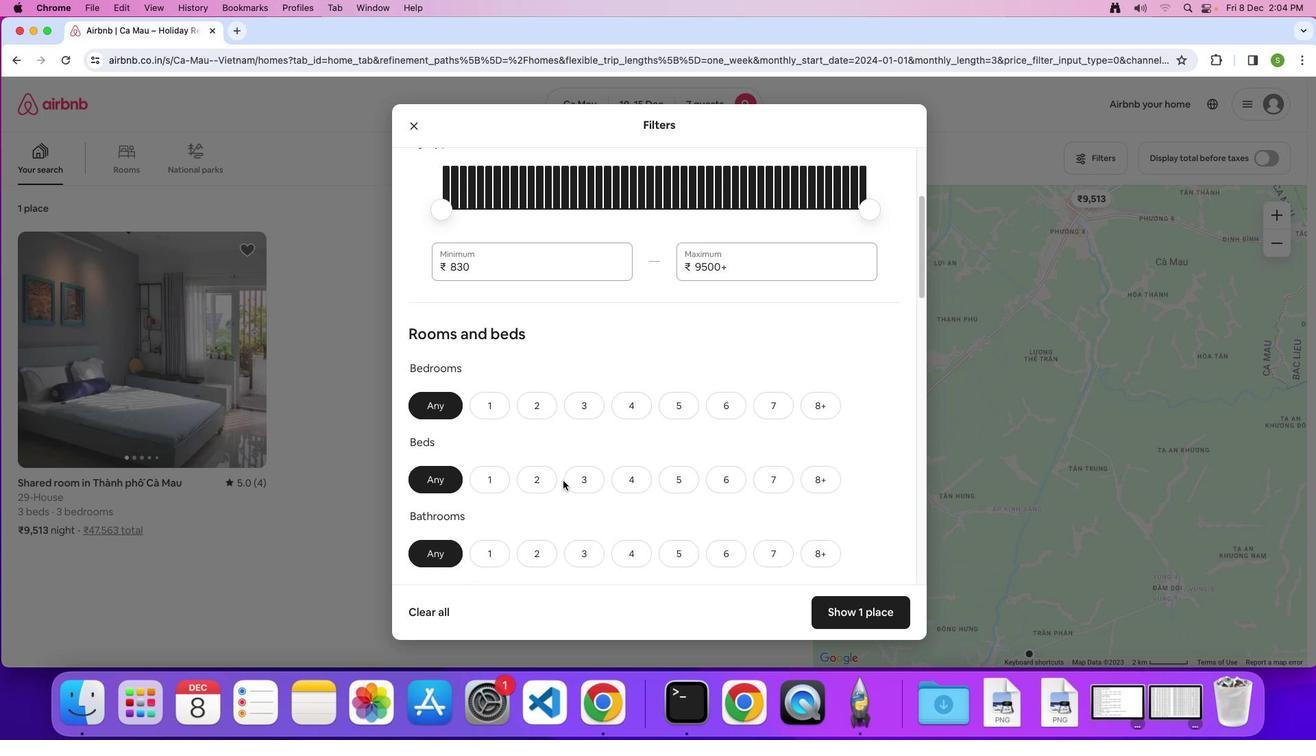 
Action: Mouse scrolled (554, 479) with delta (86, -9)
Screenshot: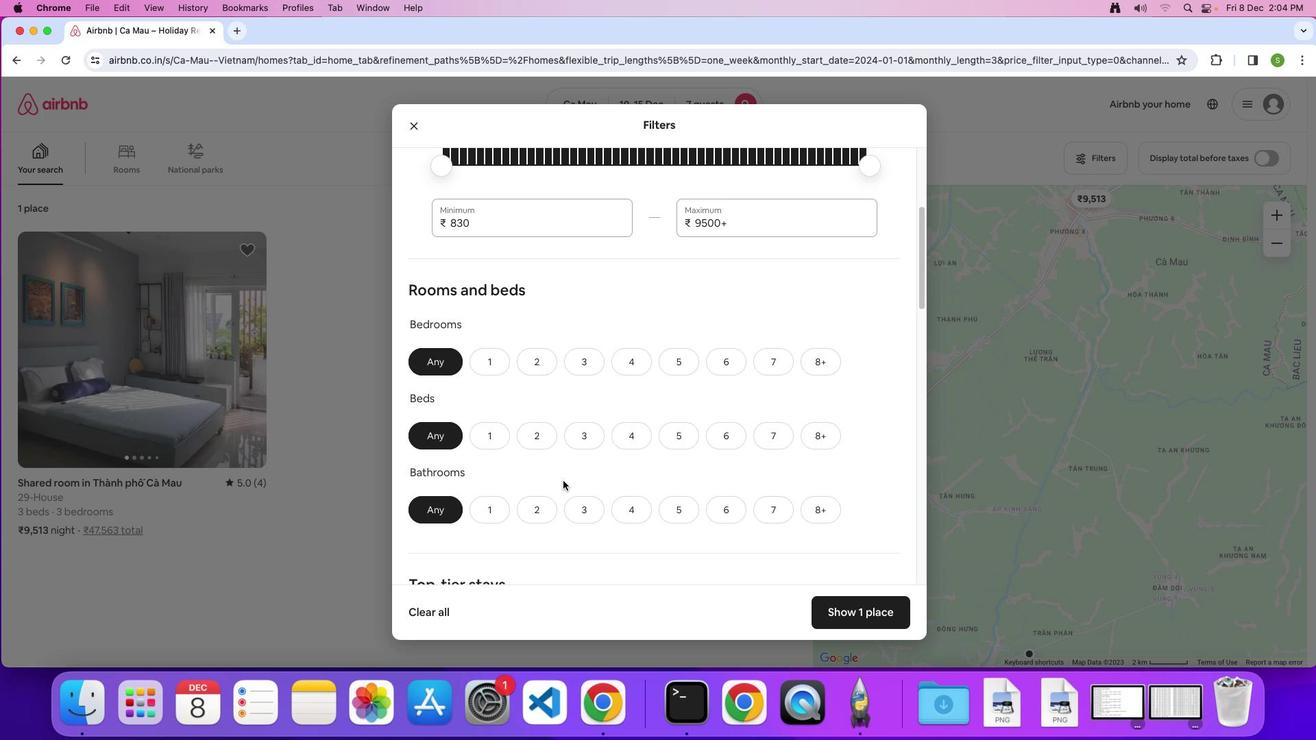 
Action: Mouse moved to (558, 476)
Screenshot: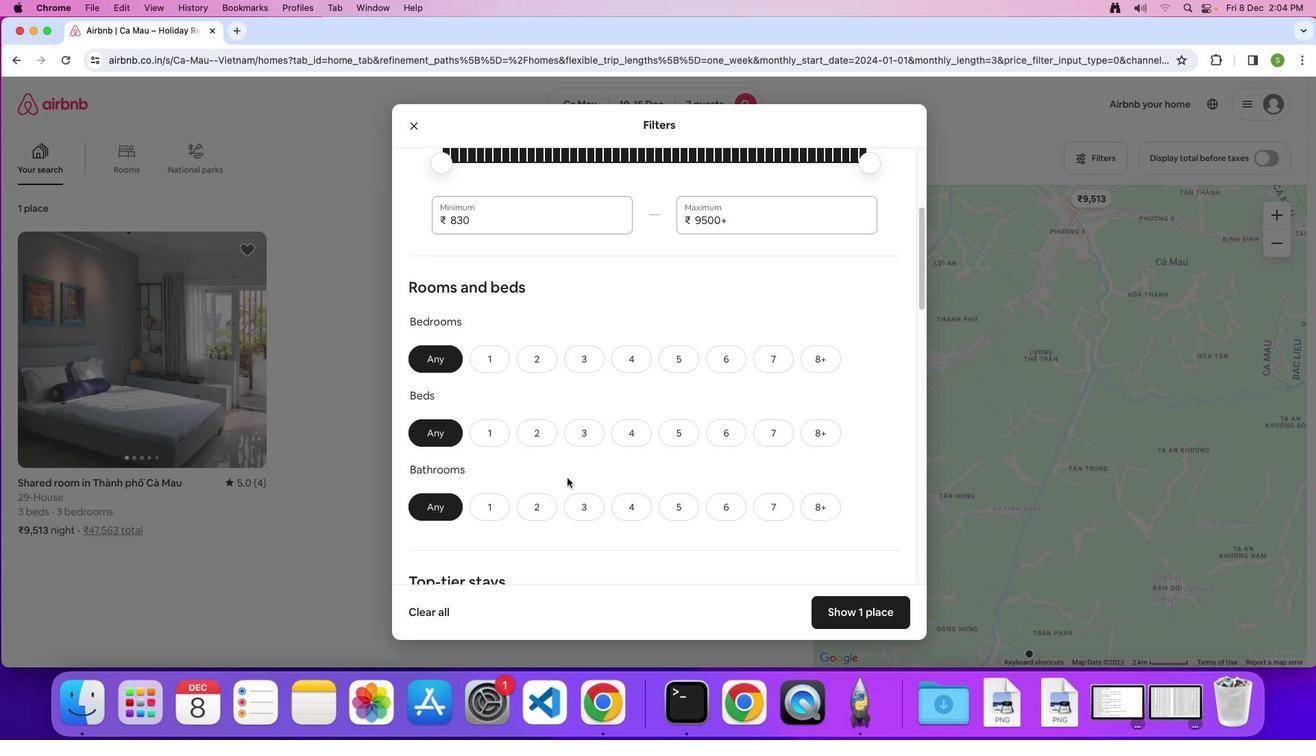
Action: Mouse scrolled (558, 476) with delta (86, -9)
Screenshot: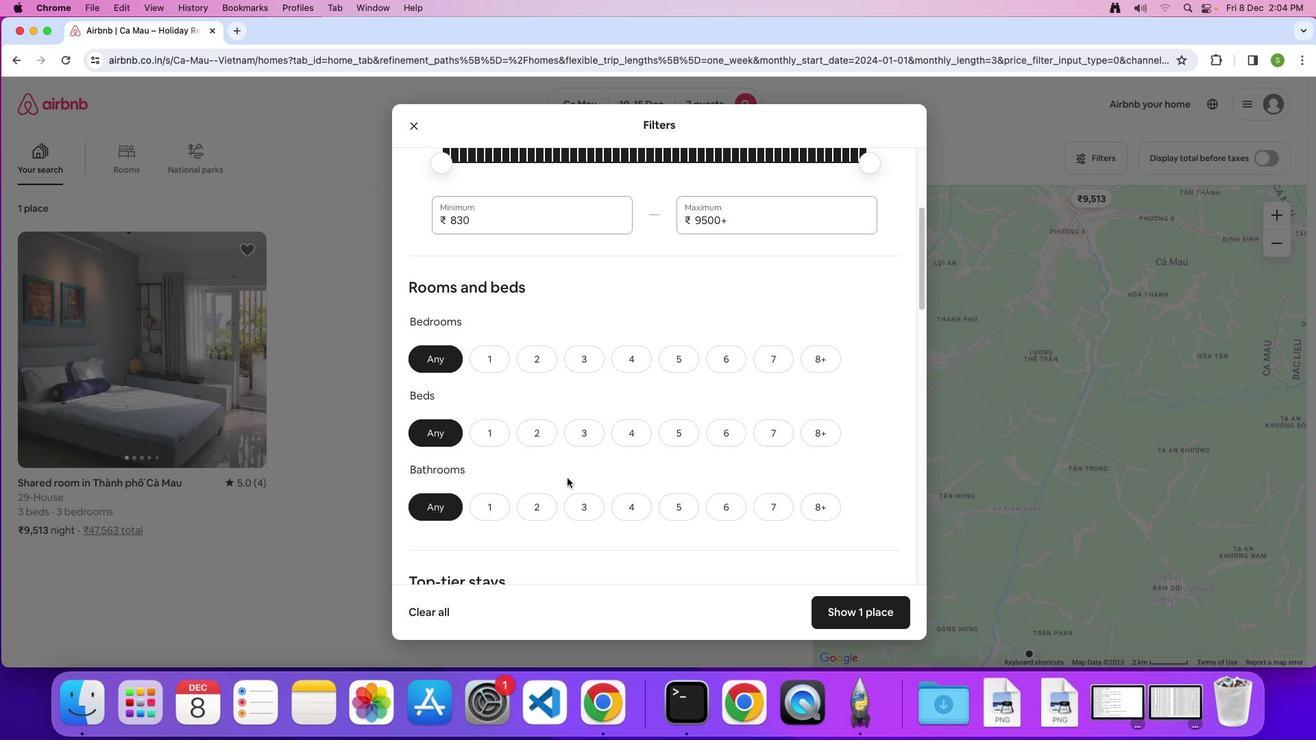 
Action: Mouse scrolled (558, 476) with delta (86, -9)
Screenshot: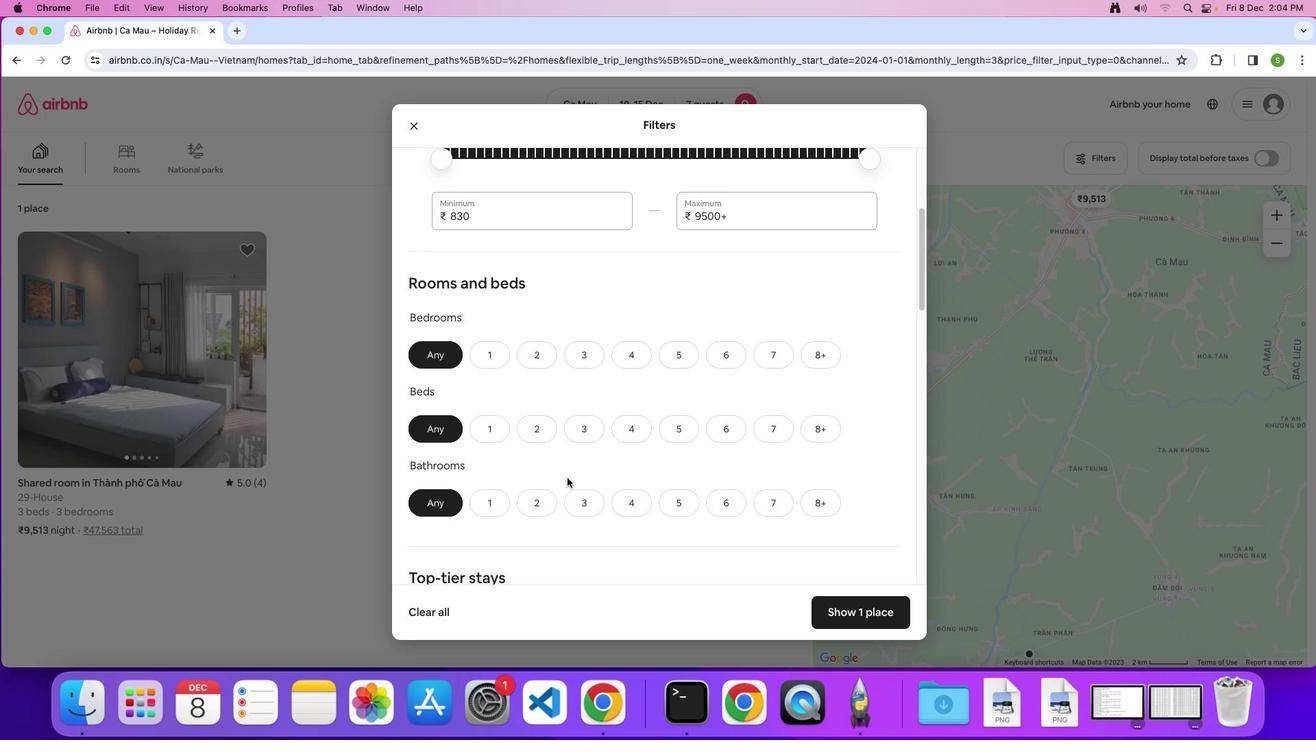 
Action: Mouse scrolled (558, 476) with delta (86, -9)
Screenshot: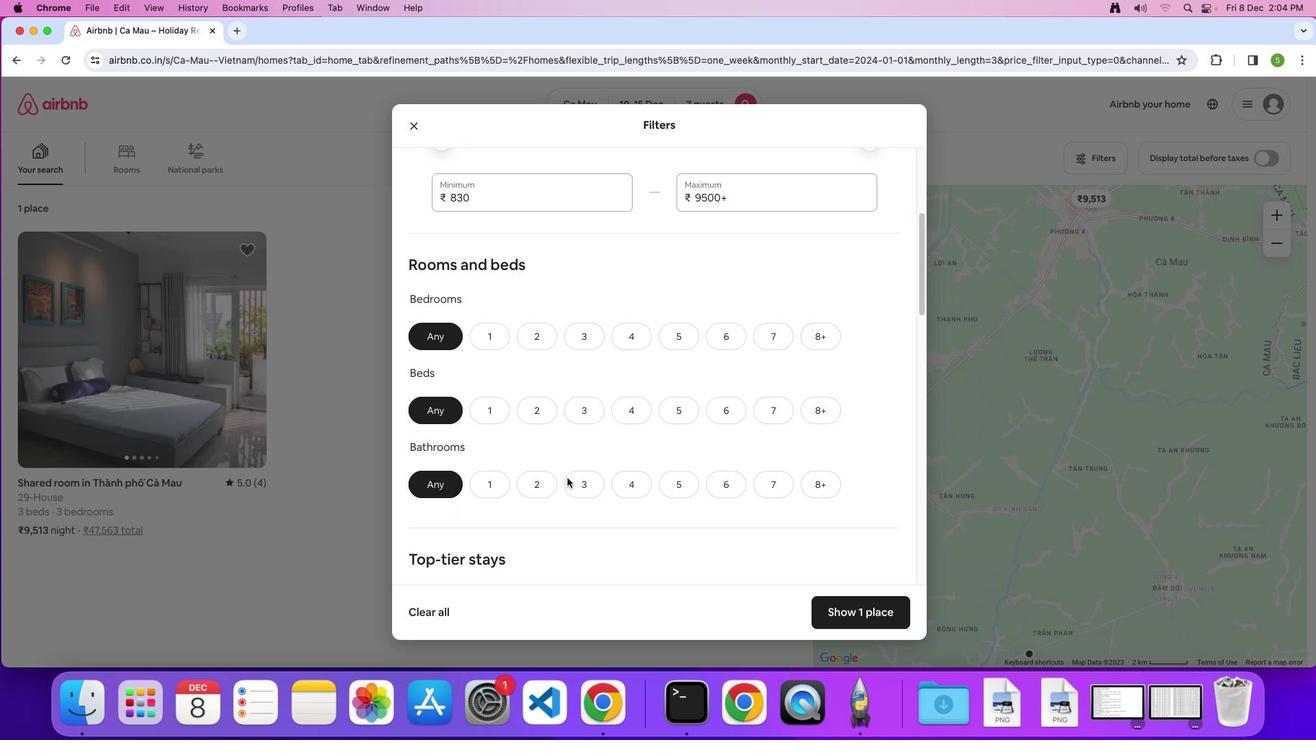 
Action: Mouse scrolled (558, 476) with delta (86, -9)
Screenshot: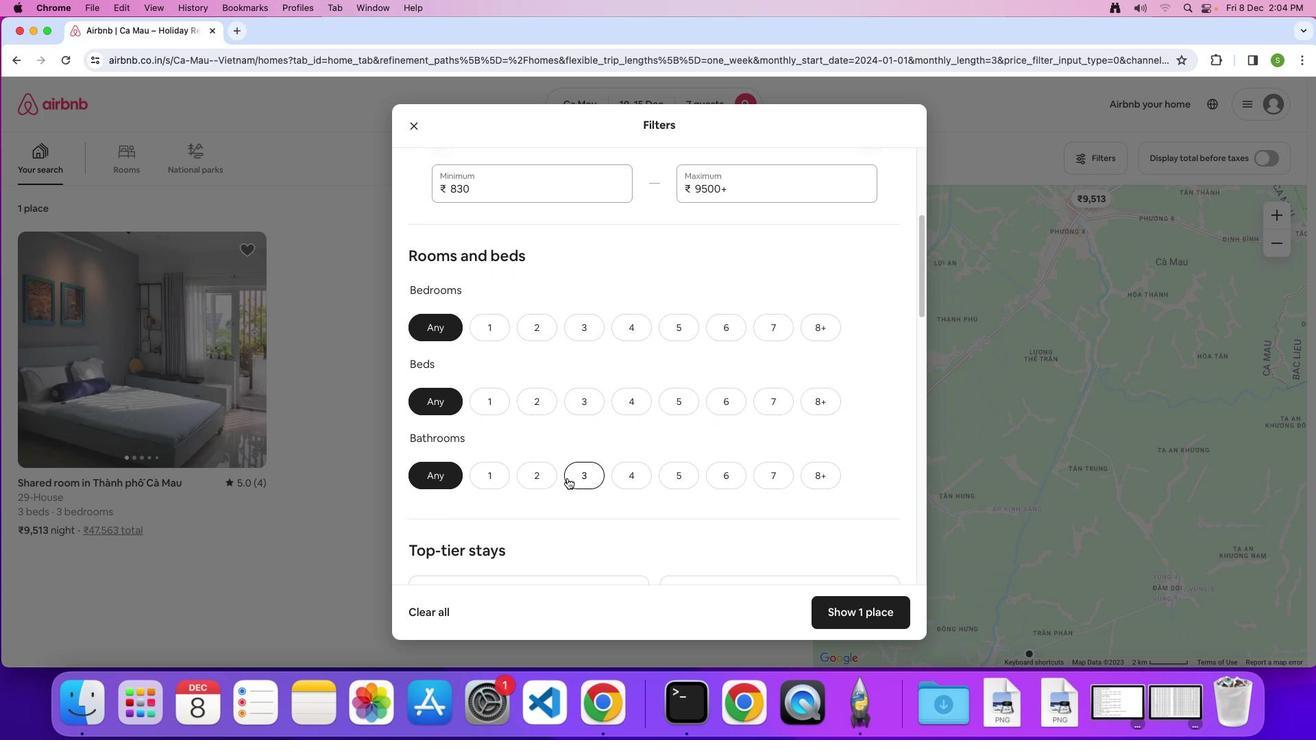 
Action: Mouse scrolled (558, 476) with delta (86, -9)
Screenshot: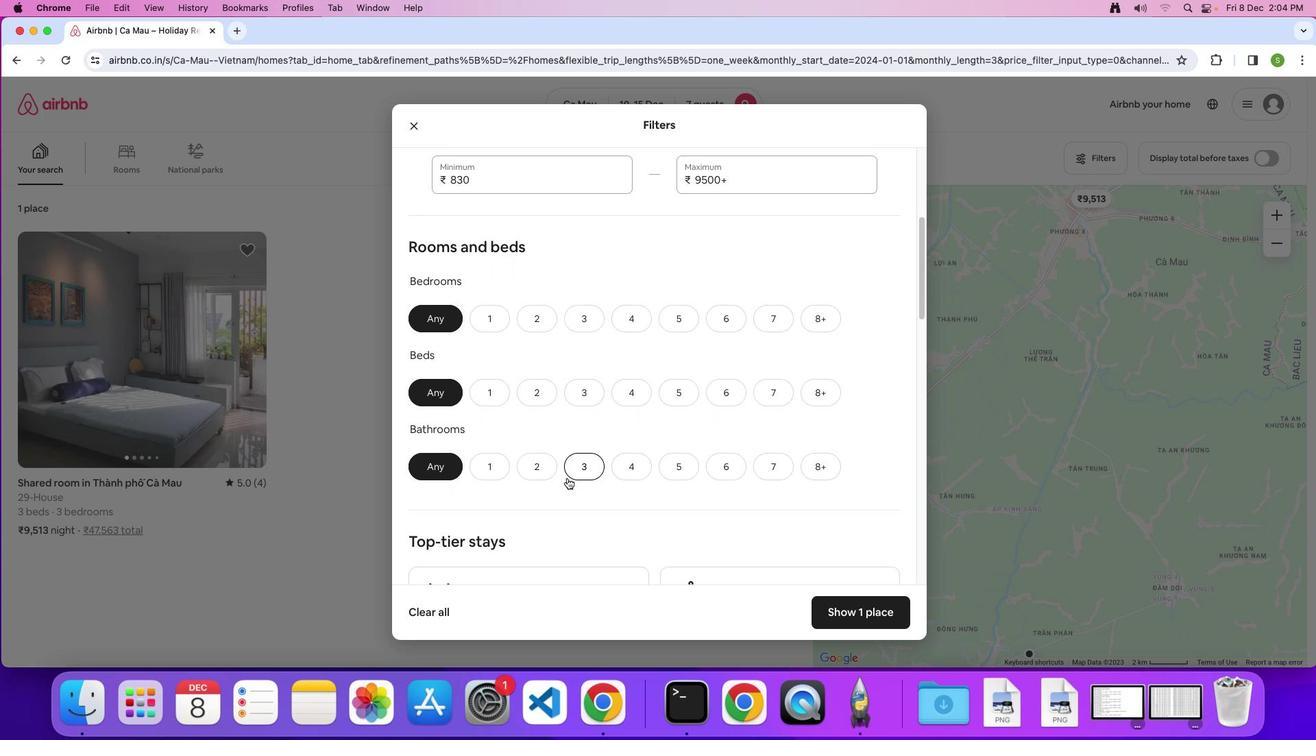
Action: Mouse scrolled (558, 476) with delta (86, -9)
Screenshot: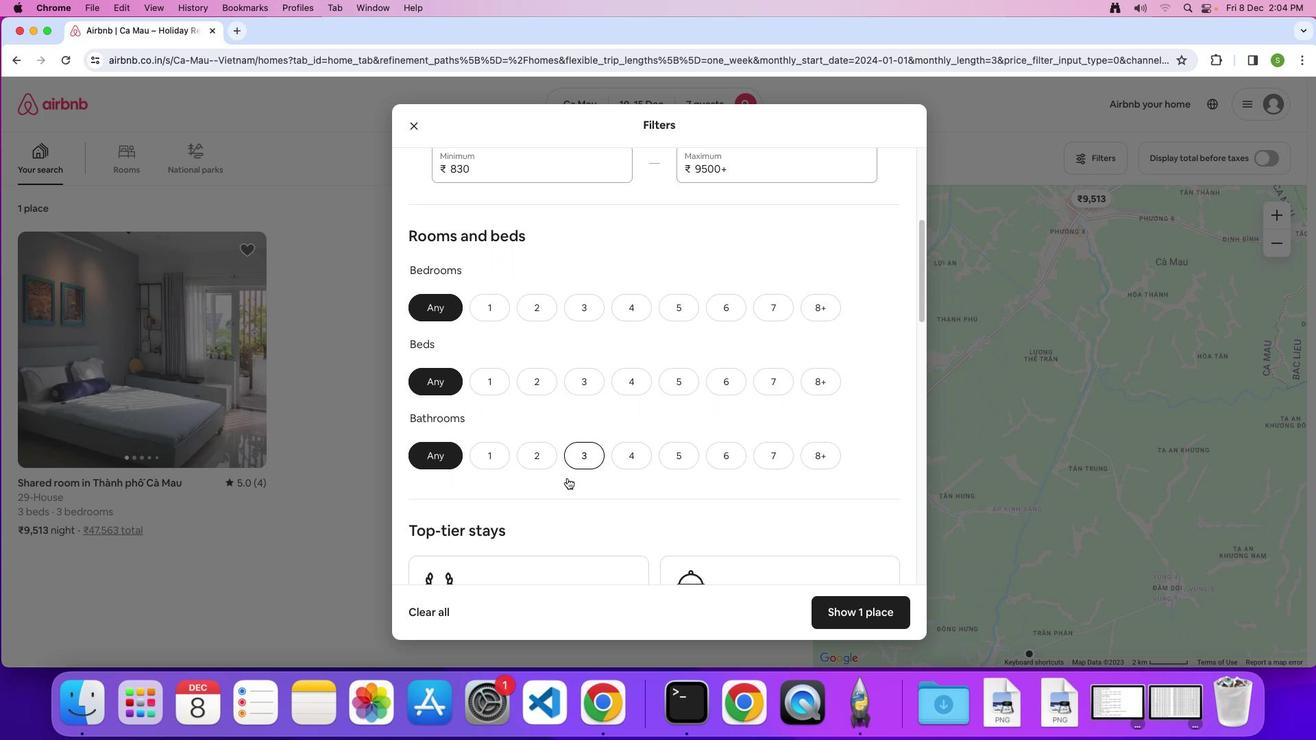 
Action: Mouse scrolled (558, 476) with delta (86, -9)
Screenshot: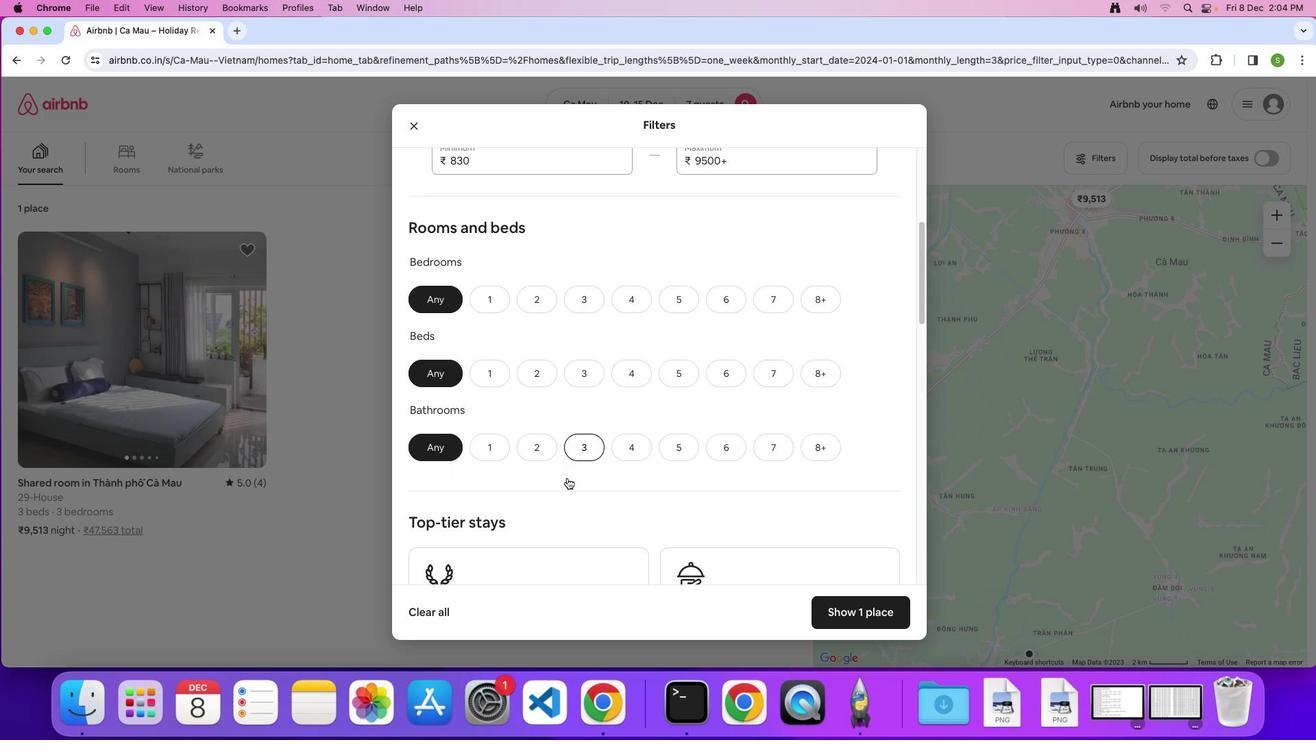 
Action: Mouse scrolled (558, 476) with delta (86, -9)
Screenshot: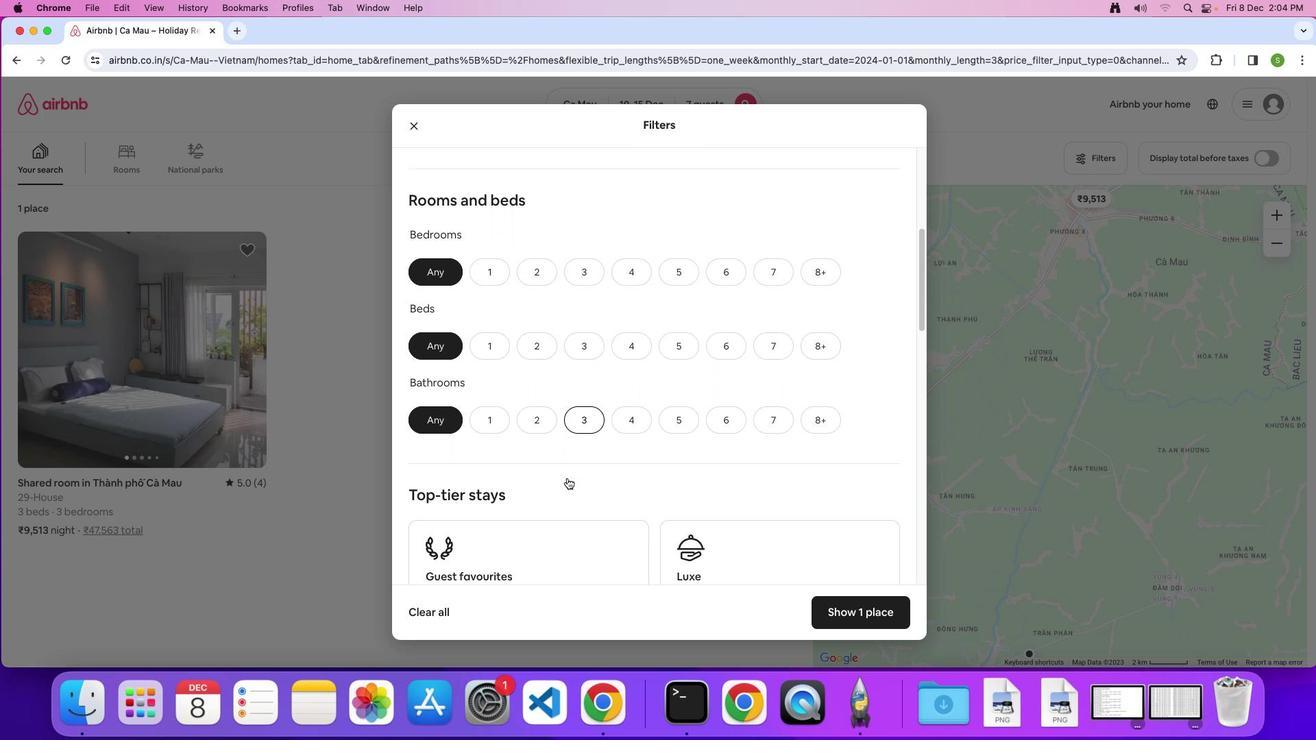 
Action: Mouse scrolled (558, 476) with delta (86, -10)
Screenshot: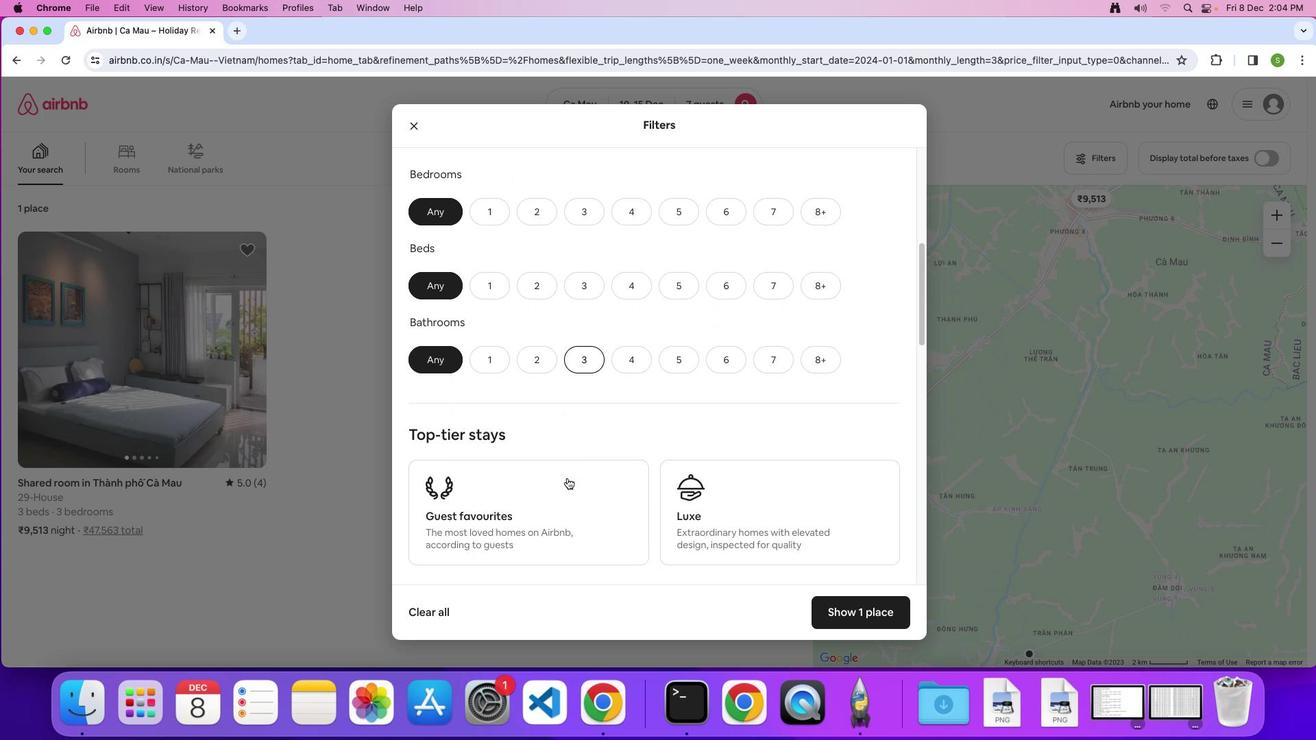 
Action: Mouse scrolled (558, 476) with delta (86, -9)
Screenshot: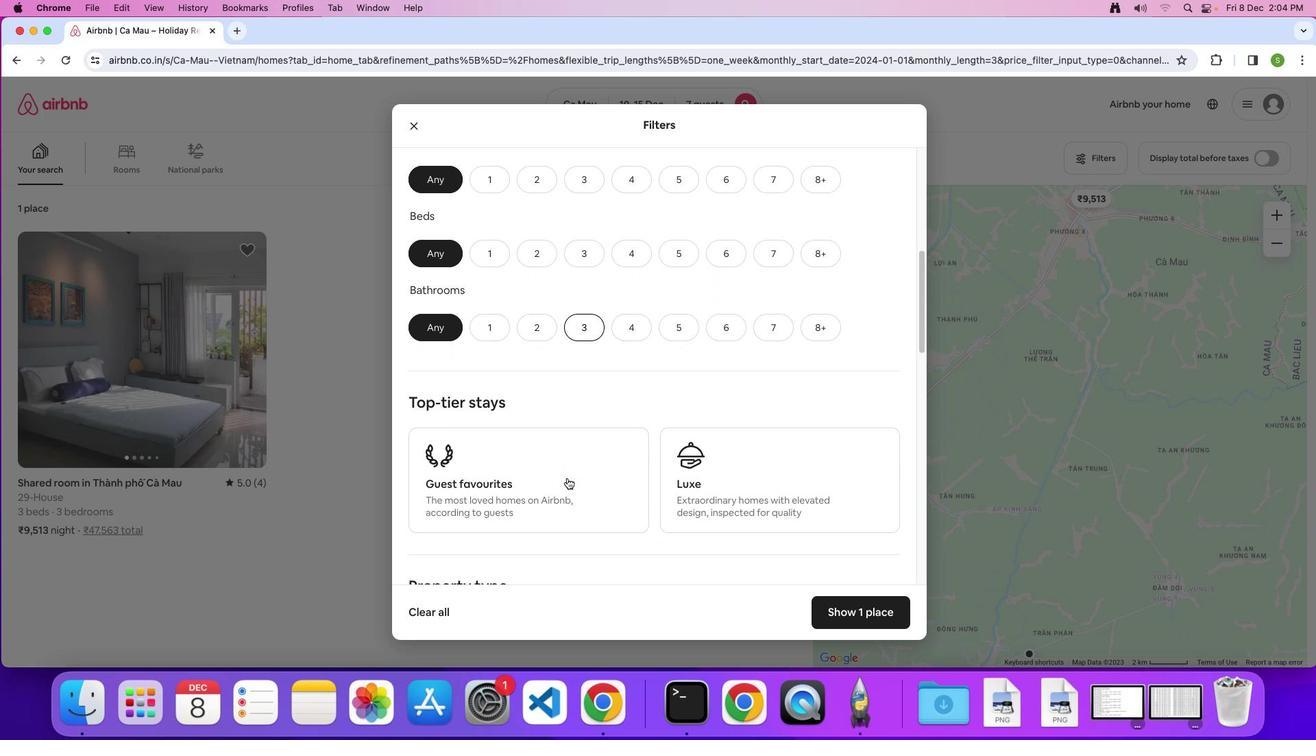 
Action: Mouse scrolled (558, 476) with delta (86, -9)
Screenshot: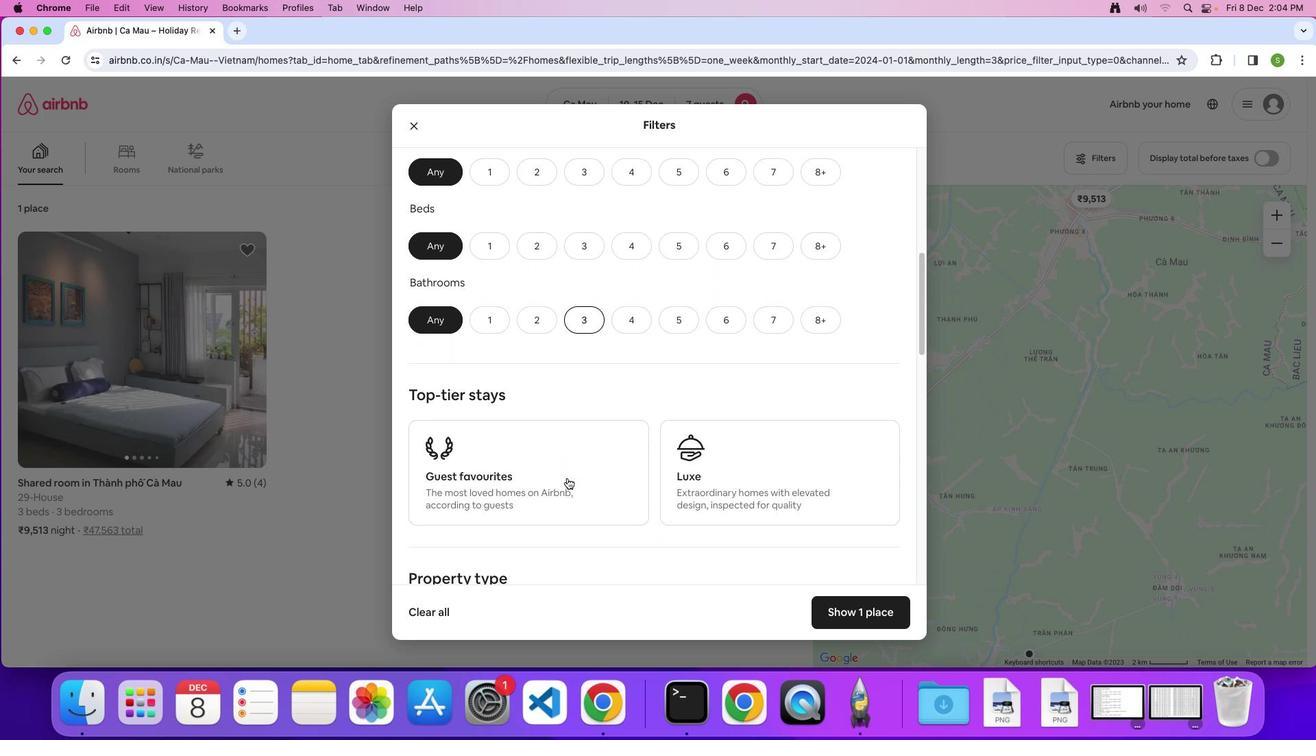 
Action: Mouse moved to (615, 161)
Screenshot: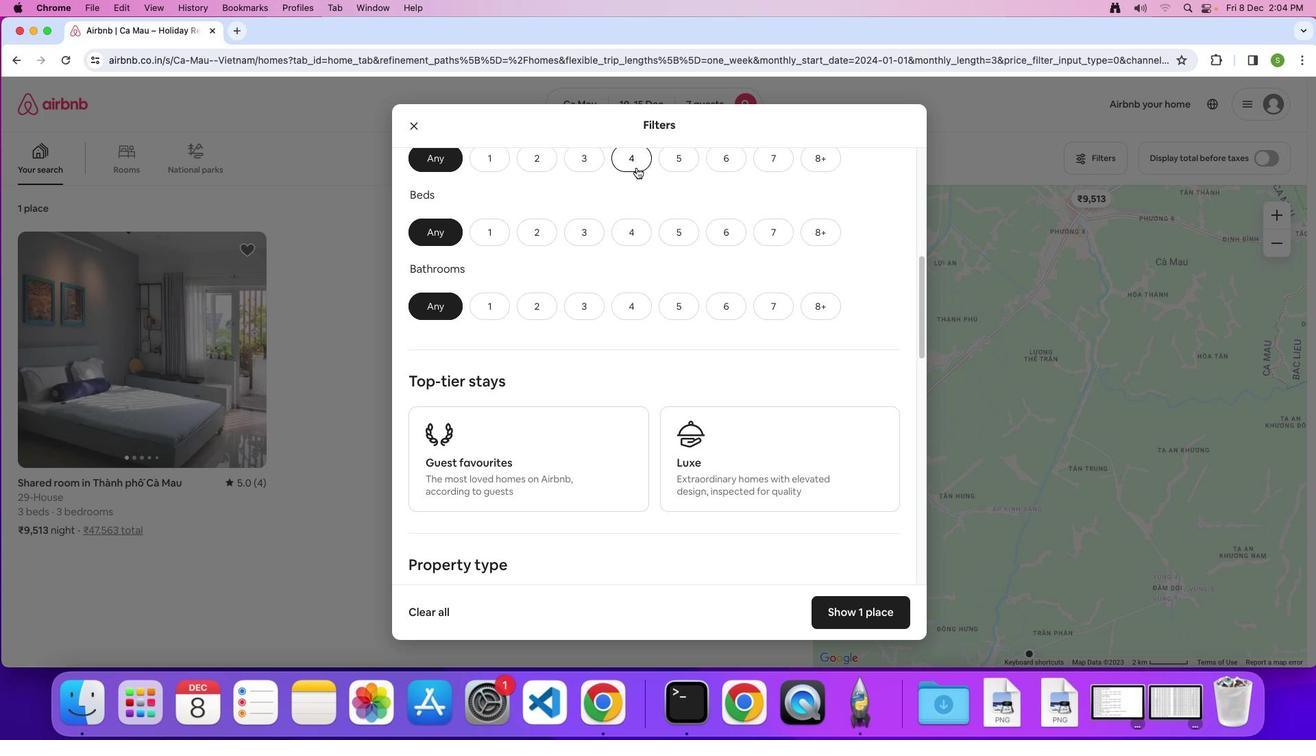 
Action: Mouse pressed left at (615, 161)
Screenshot: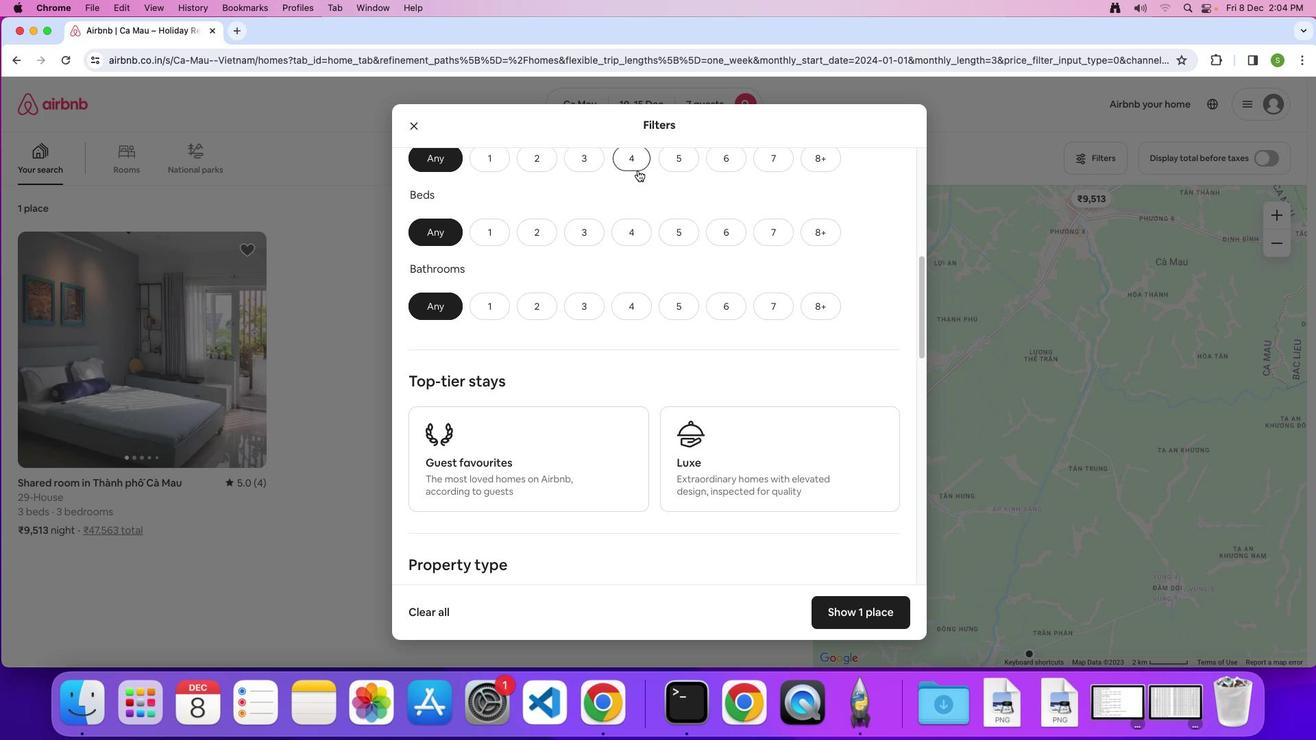 
Action: Mouse moved to (736, 231)
Screenshot: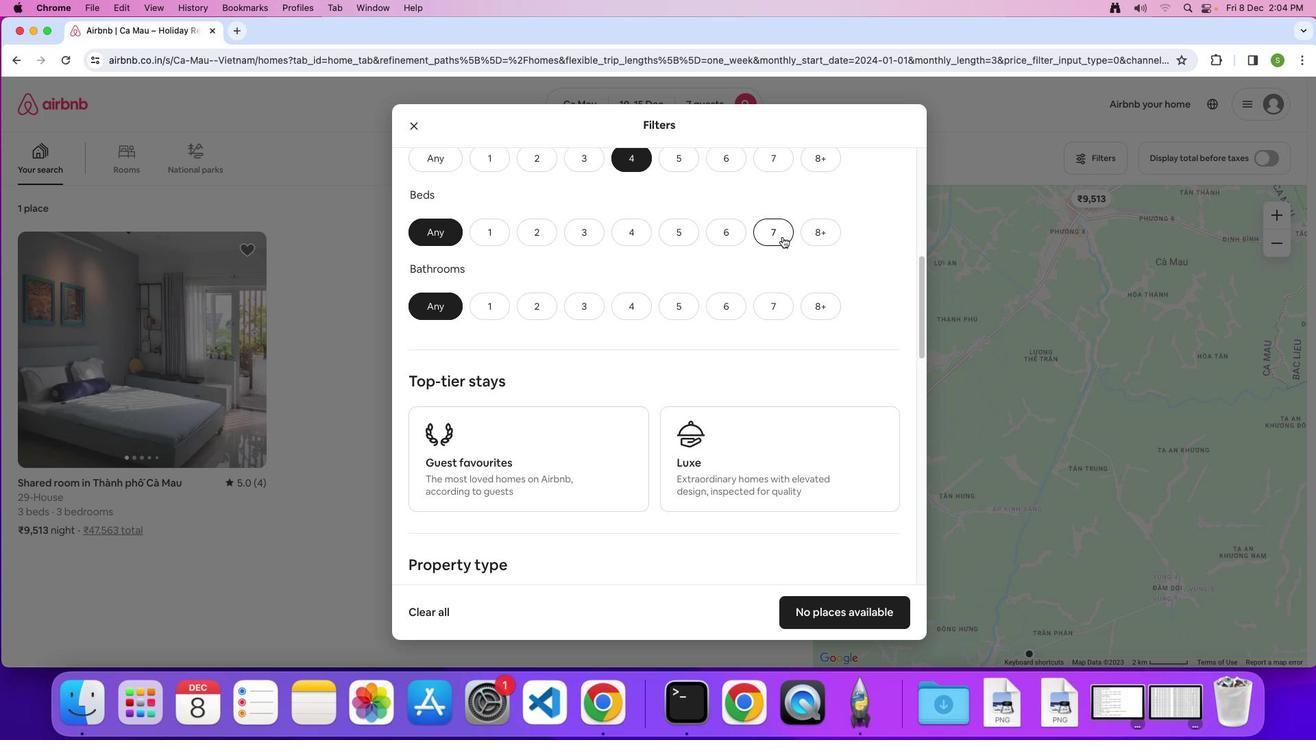 
Action: Mouse pressed left at (736, 231)
Screenshot: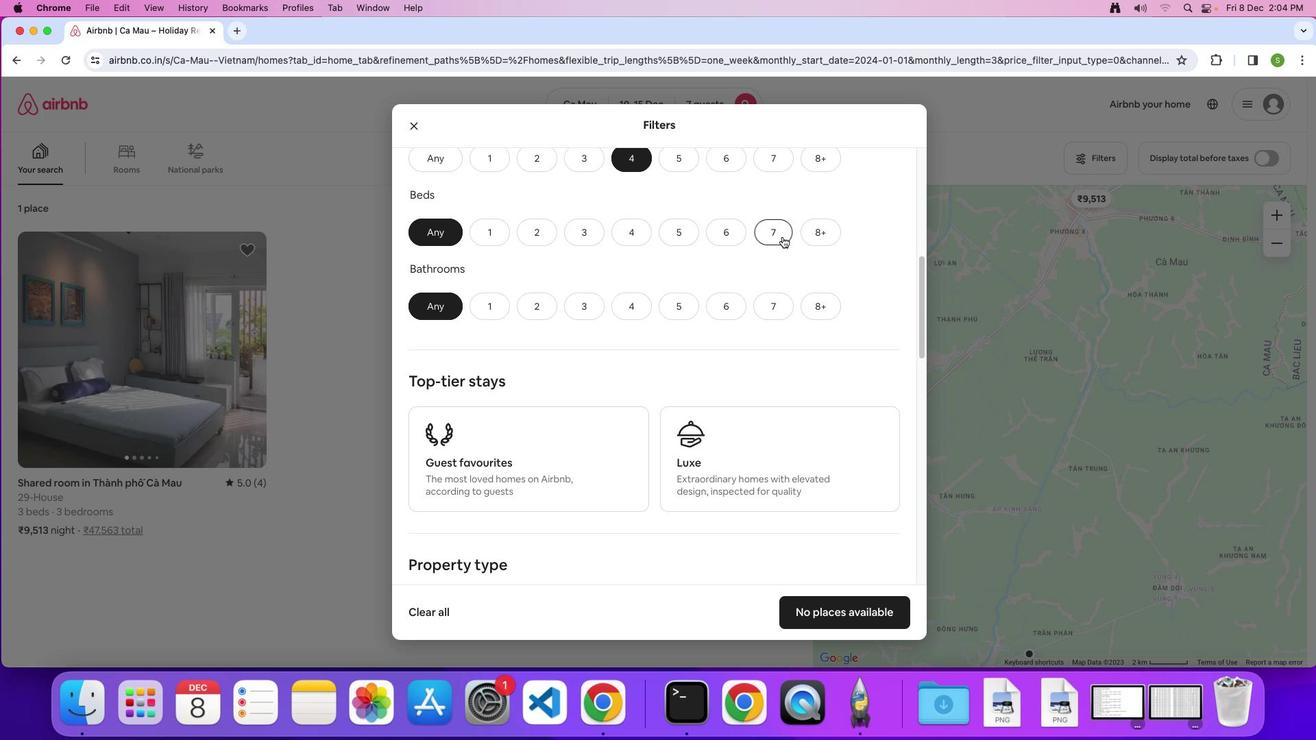 
Action: Mouse moved to (610, 301)
Screenshot: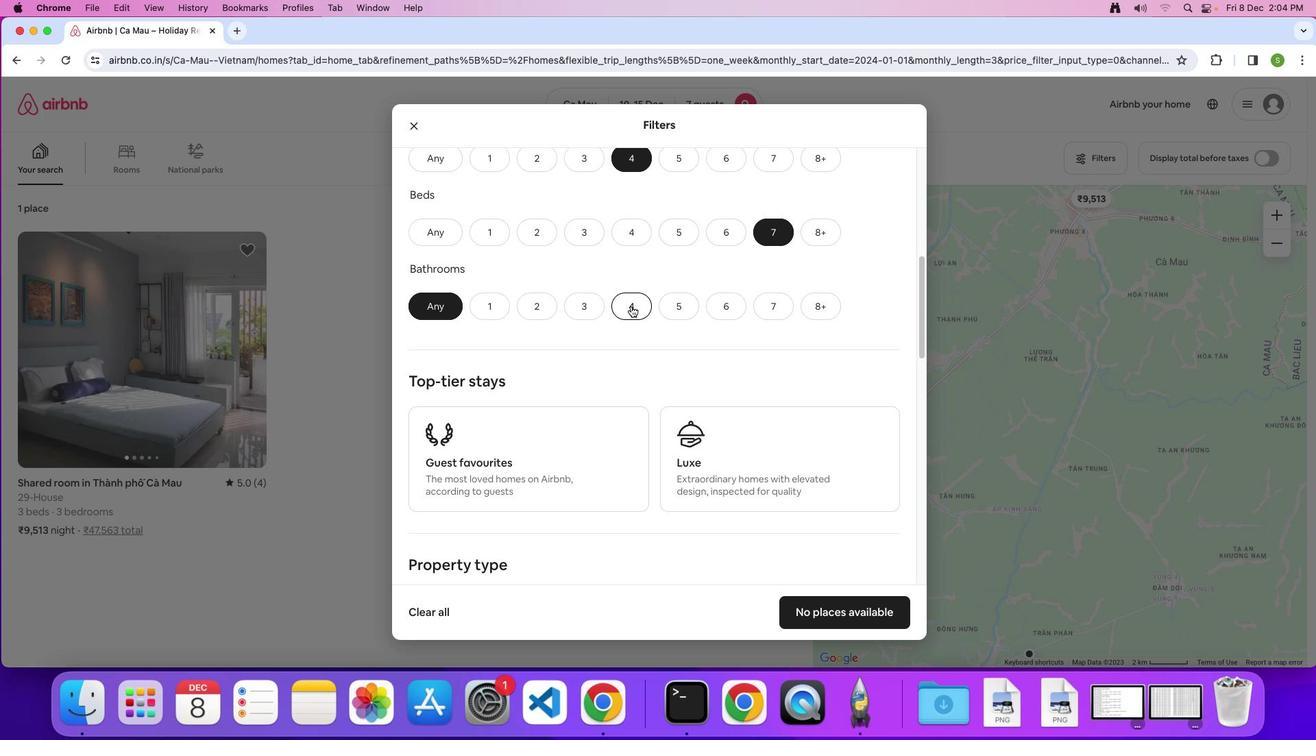 
Action: Mouse pressed left at (610, 301)
Screenshot: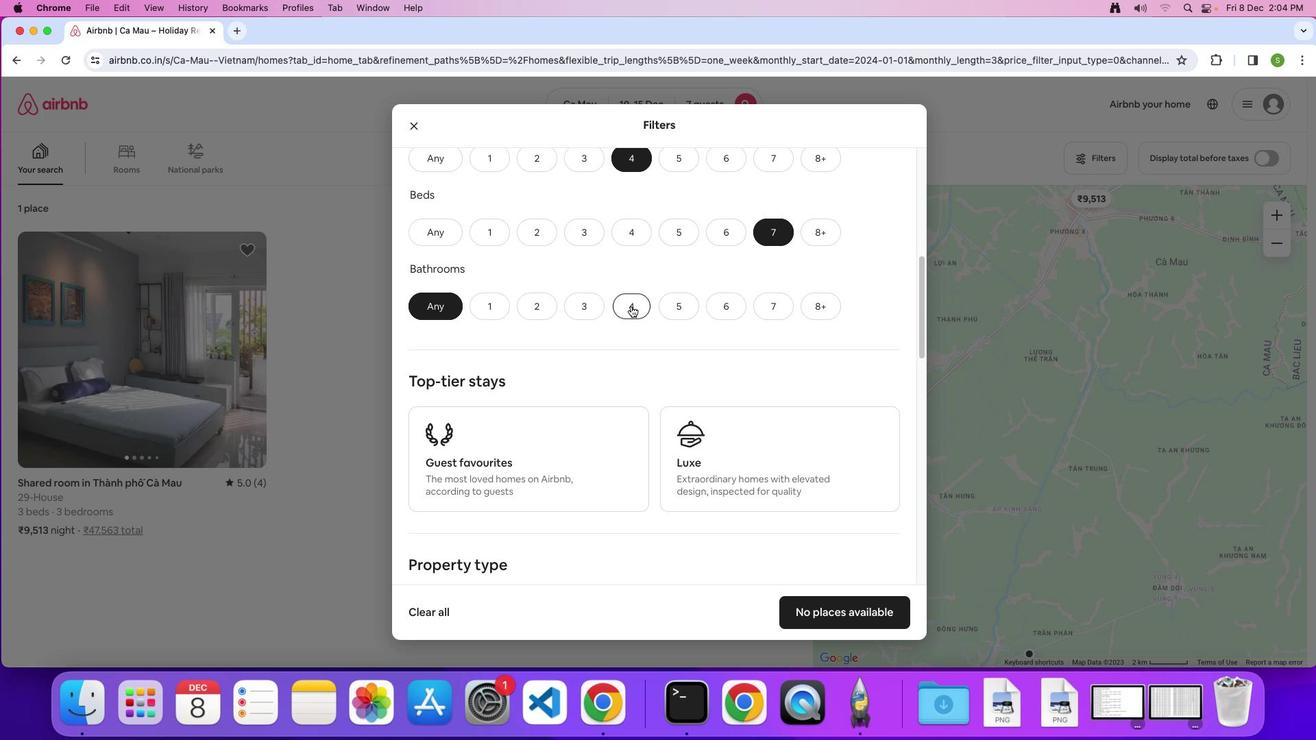 
Action: Mouse moved to (600, 368)
Screenshot: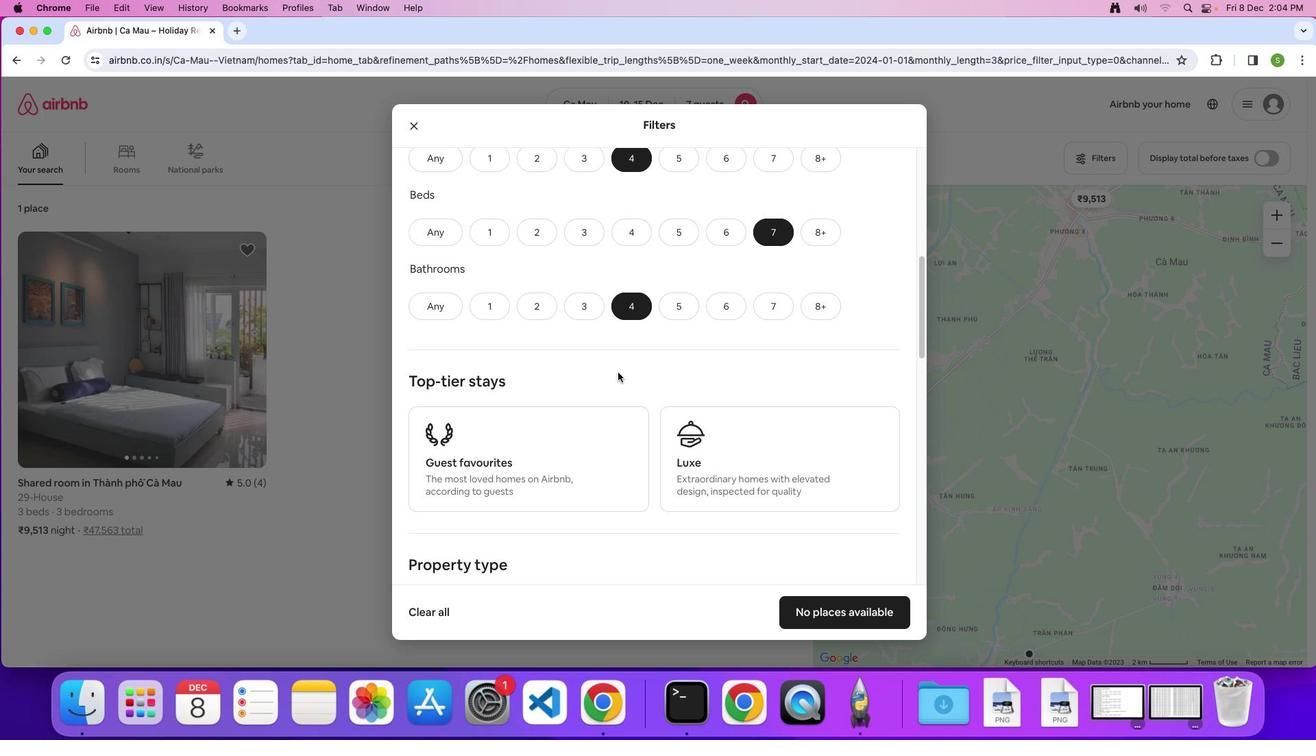 
Action: Mouse scrolled (600, 368) with delta (86, -9)
Screenshot: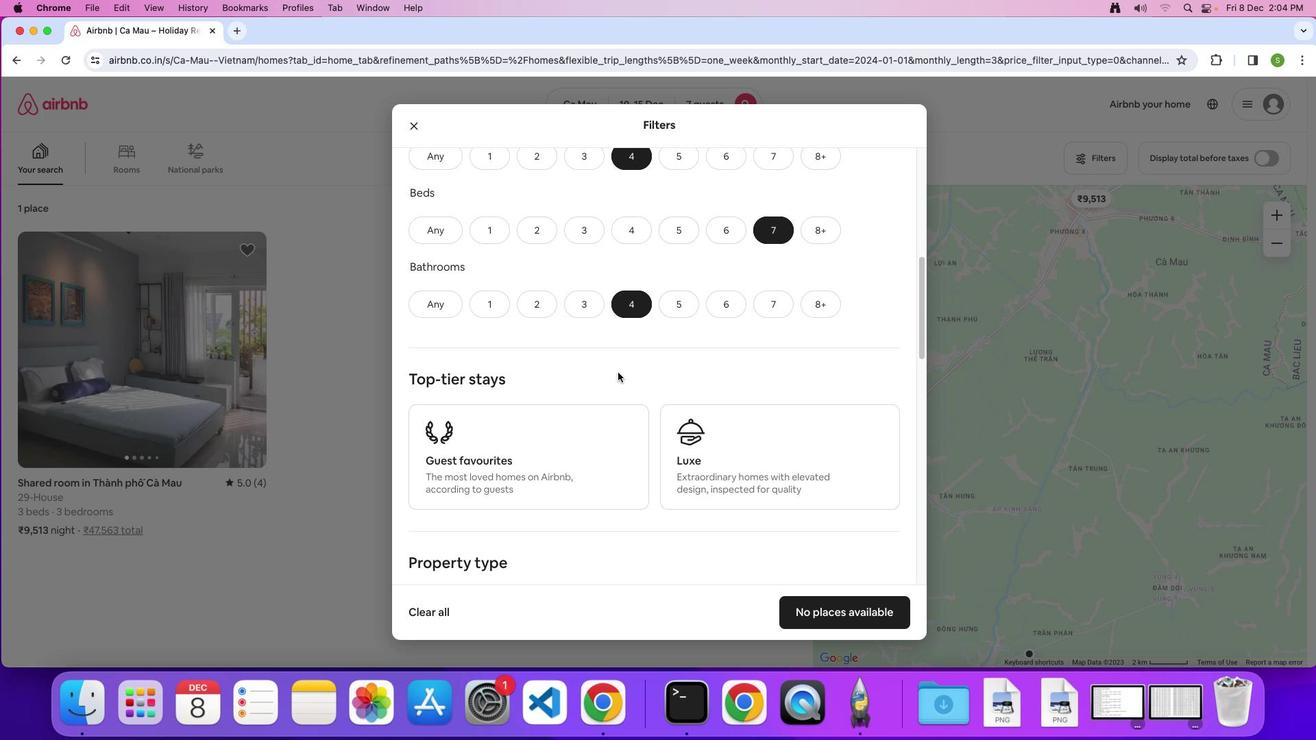 
Action: Mouse scrolled (600, 368) with delta (86, -9)
Screenshot: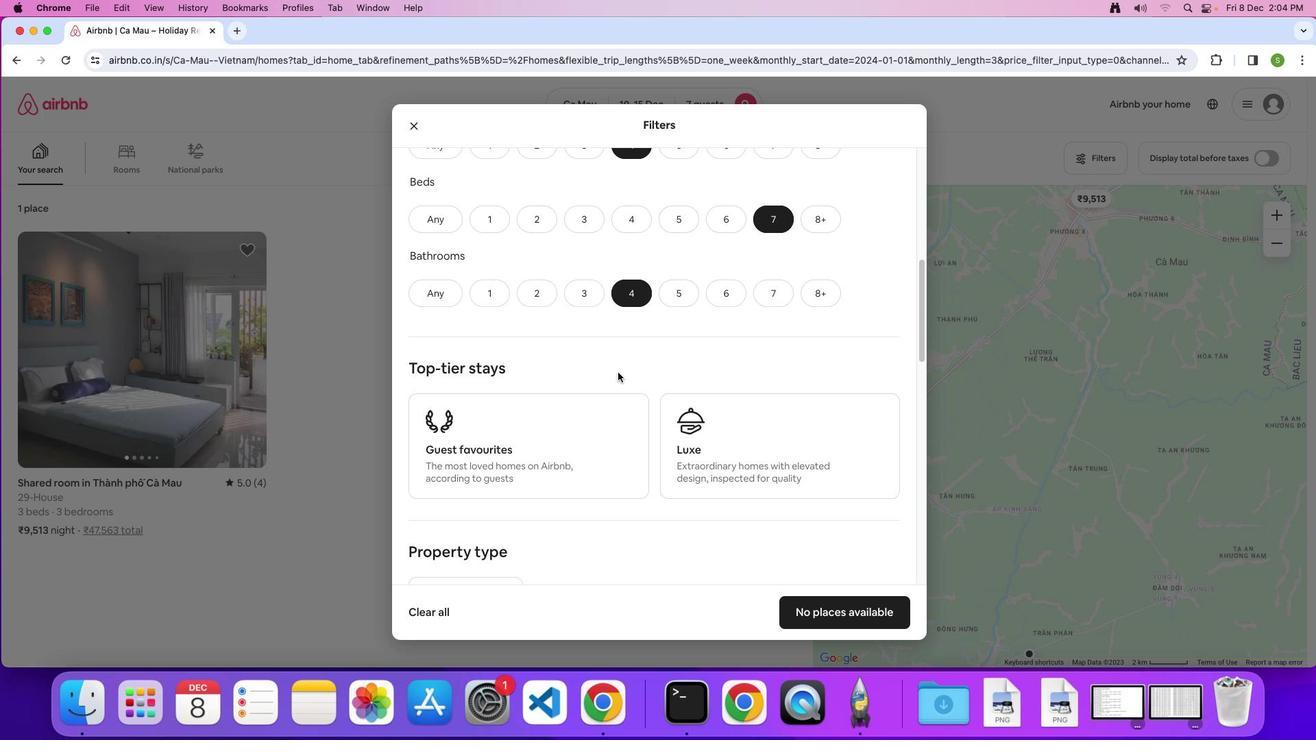 
Action: Mouse scrolled (600, 368) with delta (86, -10)
Screenshot: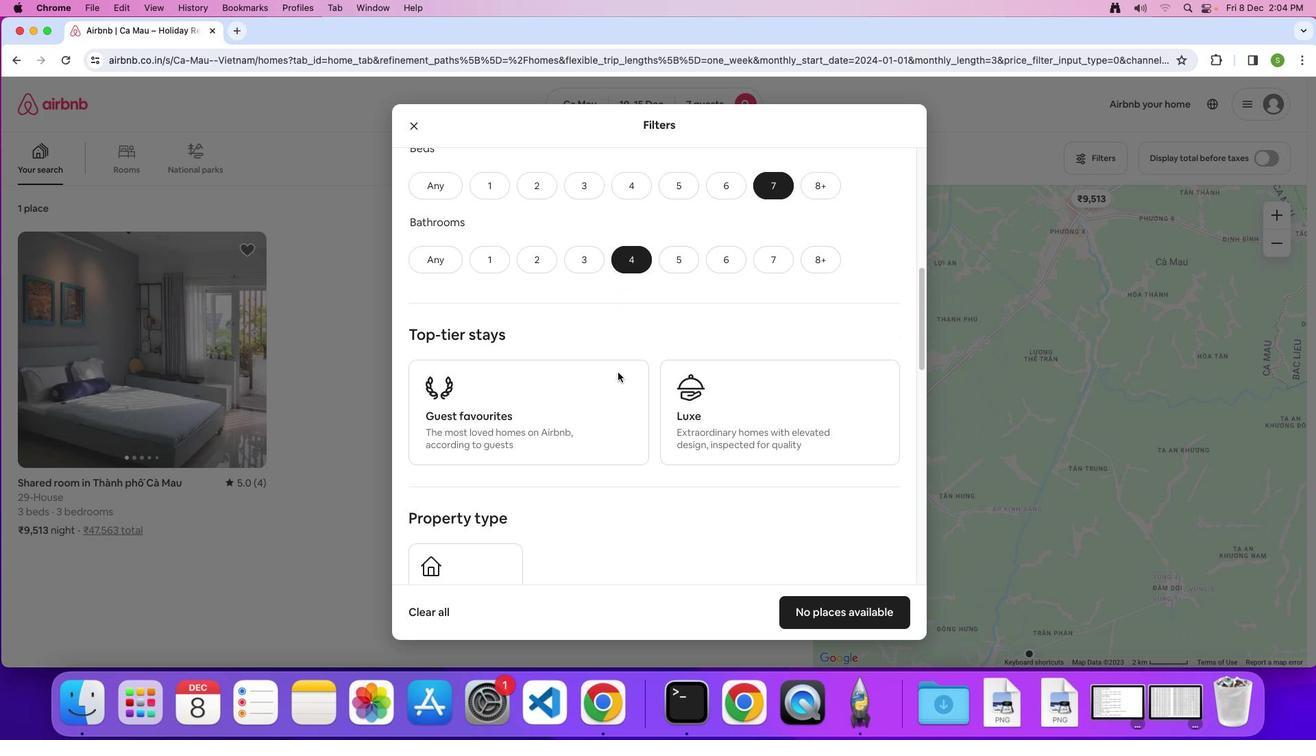
Action: Mouse scrolled (600, 368) with delta (86, -9)
Screenshot: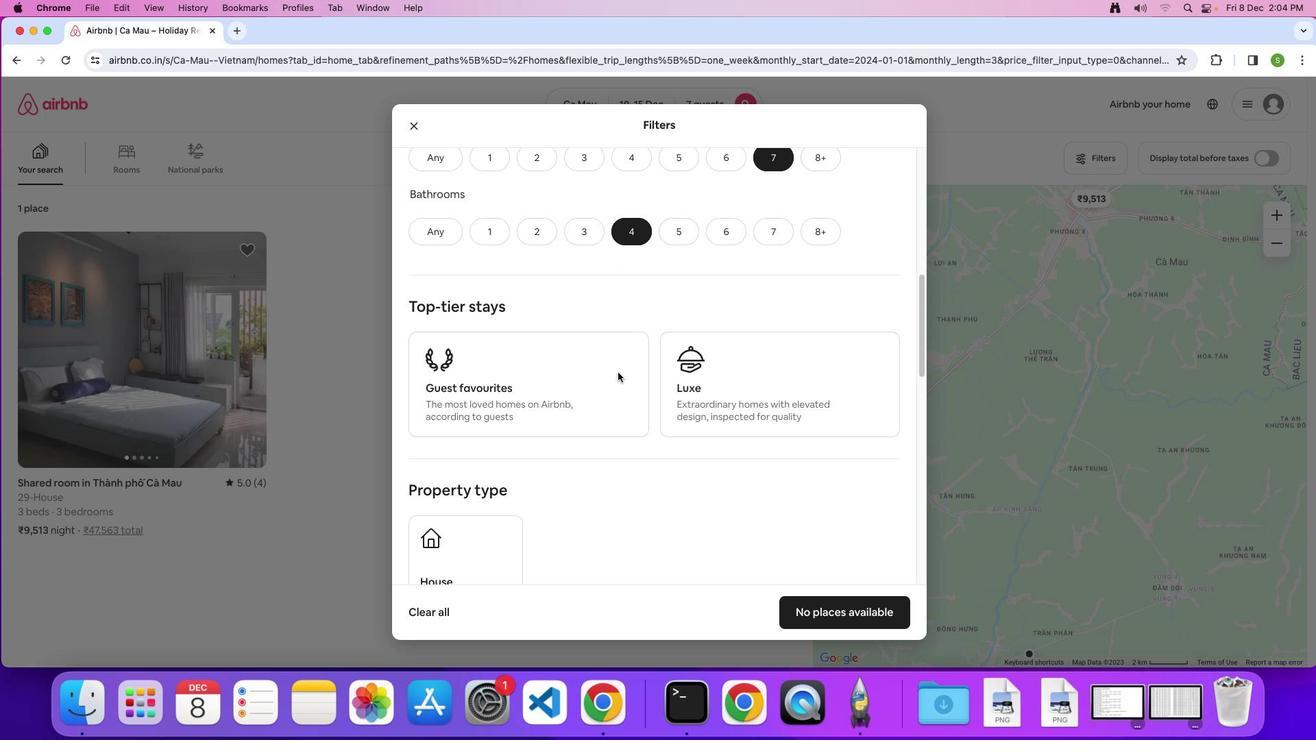
Action: Mouse scrolled (600, 368) with delta (86, -9)
Screenshot: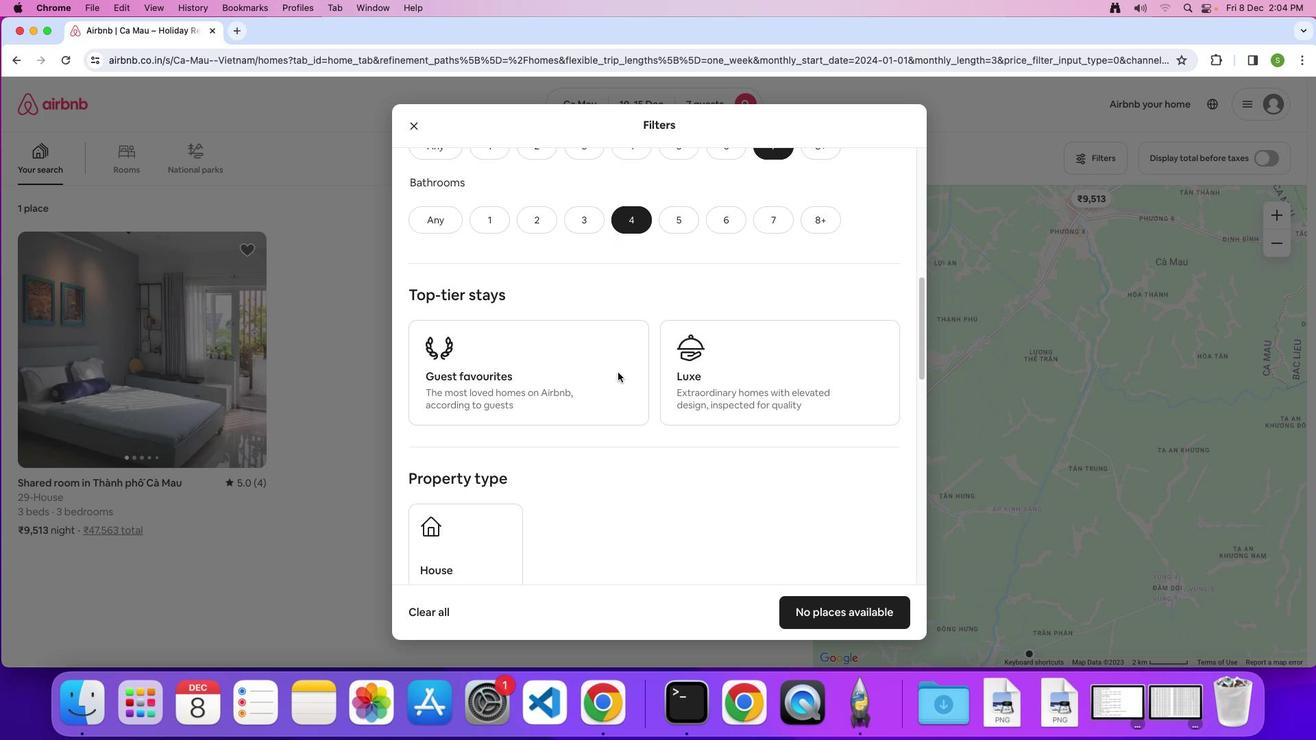 
Action: Mouse scrolled (600, 368) with delta (86, -9)
Screenshot: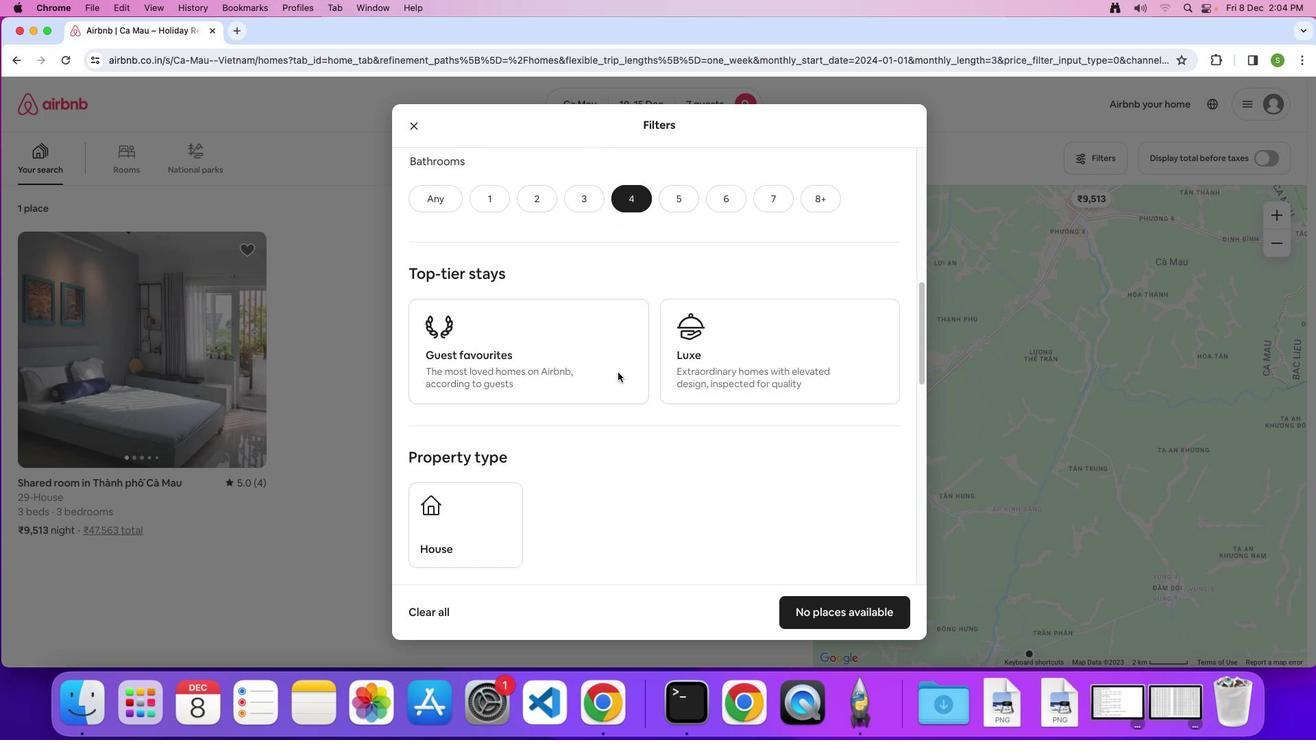 
Action: Mouse scrolled (600, 368) with delta (86, -9)
Screenshot: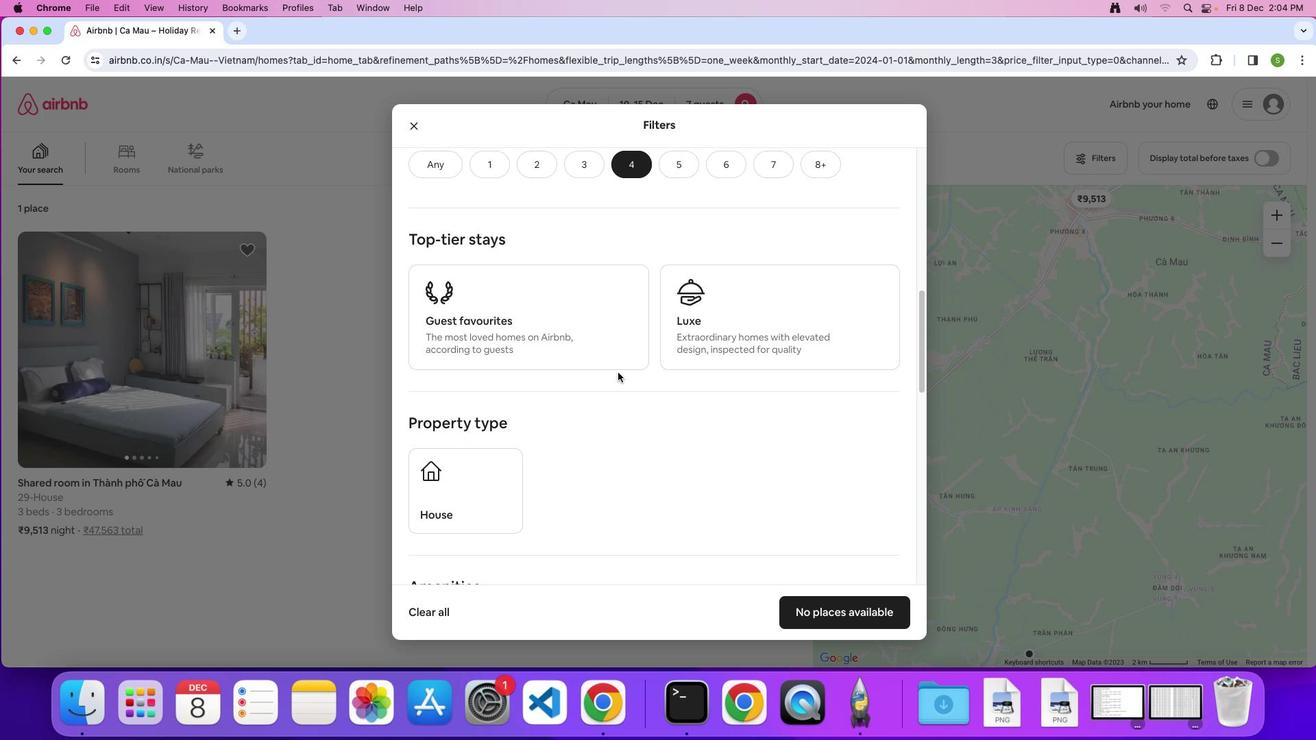
Action: Mouse scrolled (600, 368) with delta (86, -9)
Screenshot: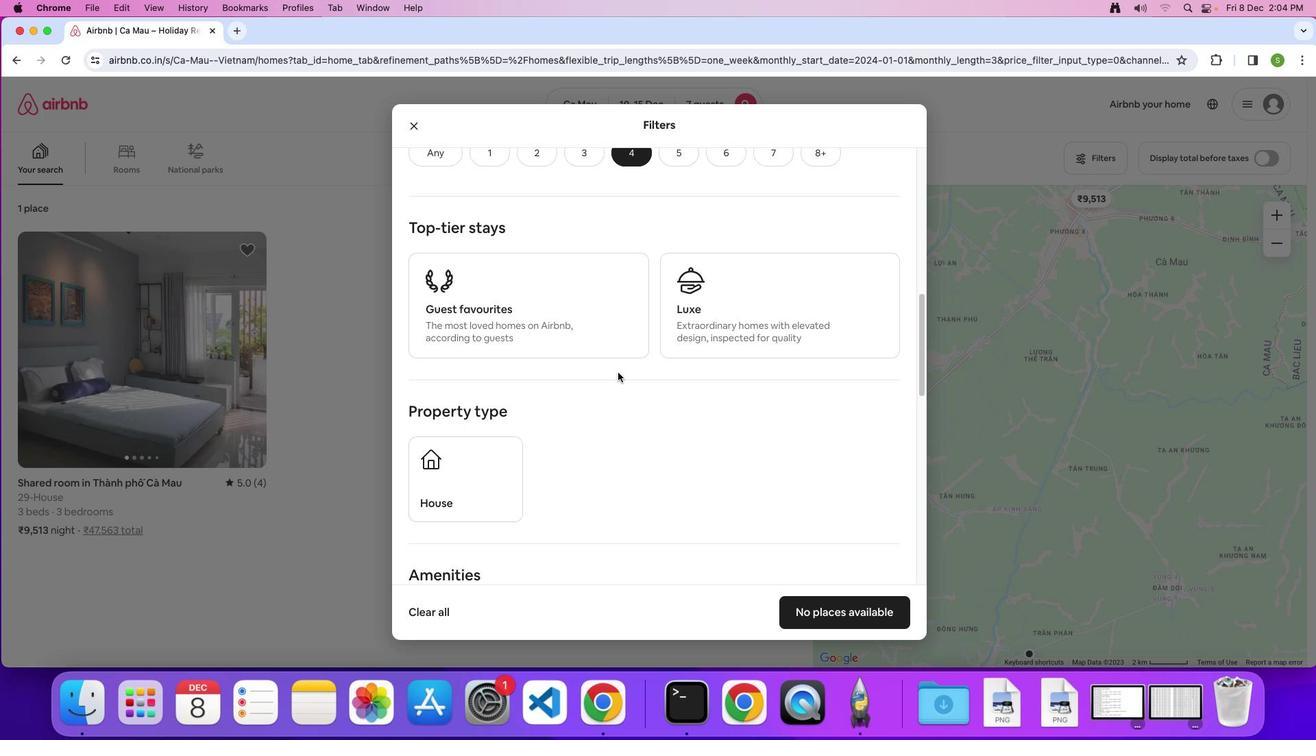 
Action: Mouse scrolled (600, 368) with delta (86, -9)
Screenshot: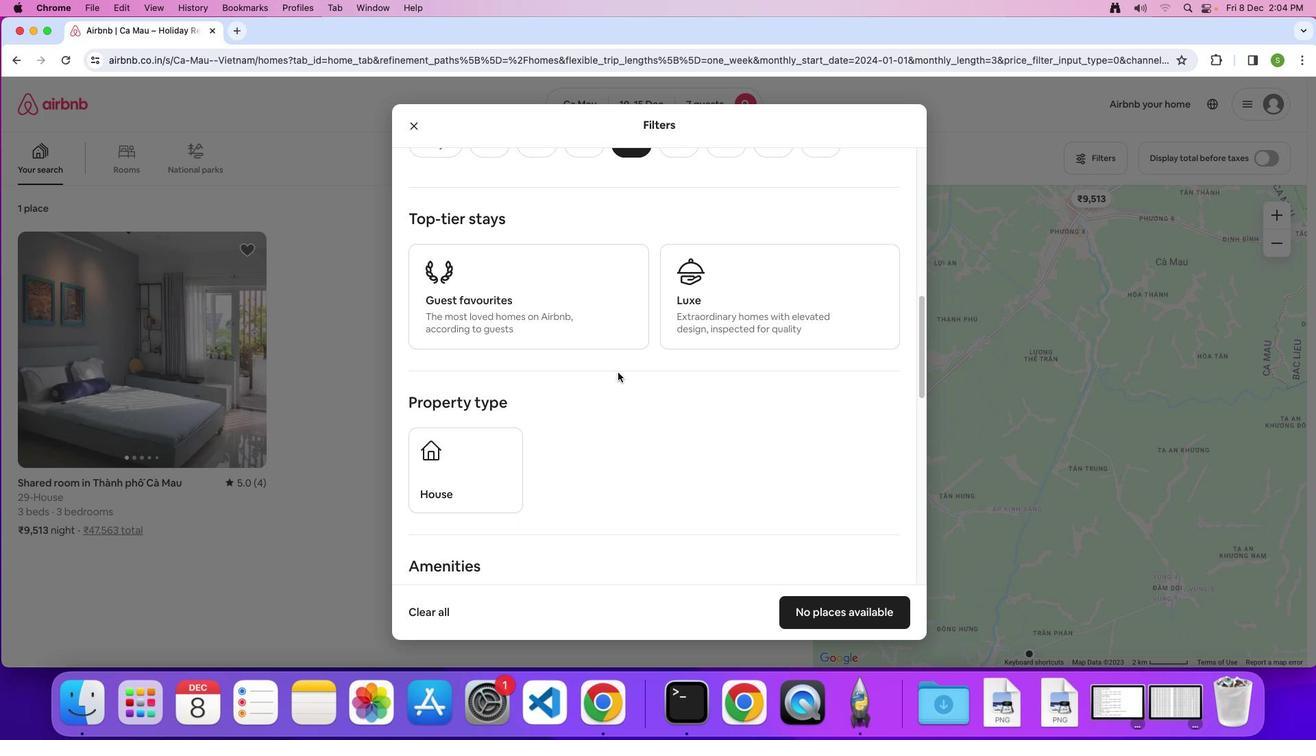 
Action: Mouse scrolled (600, 368) with delta (86, -9)
Screenshot: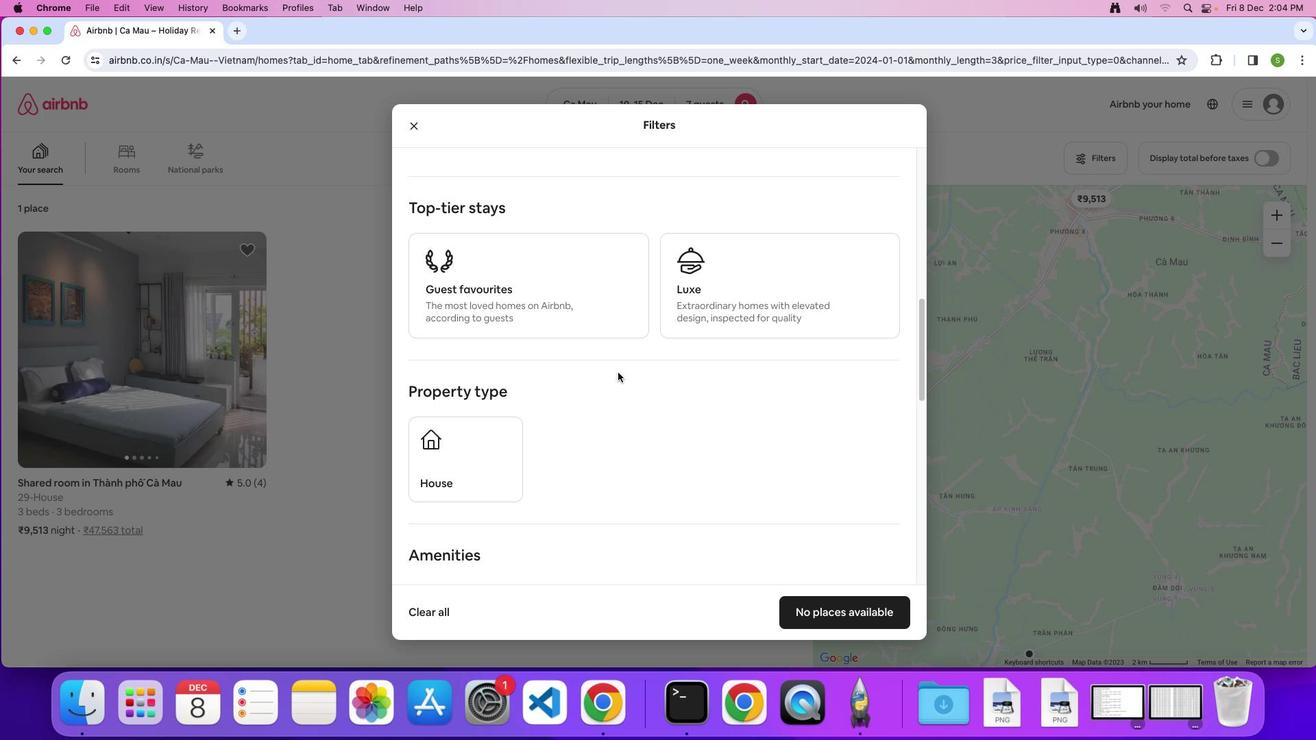 
Action: Mouse scrolled (600, 368) with delta (86, -9)
Screenshot: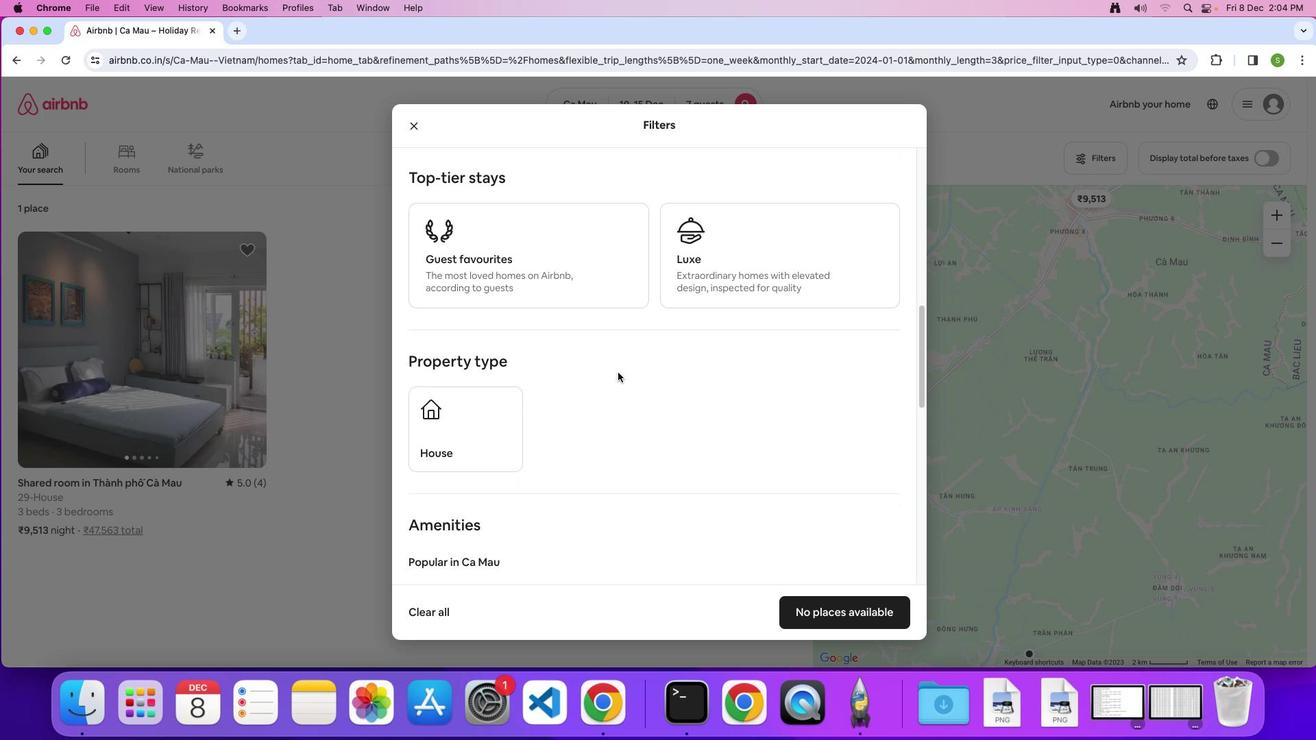 
Action: Mouse scrolled (600, 368) with delta (86, -9)
Screenshot: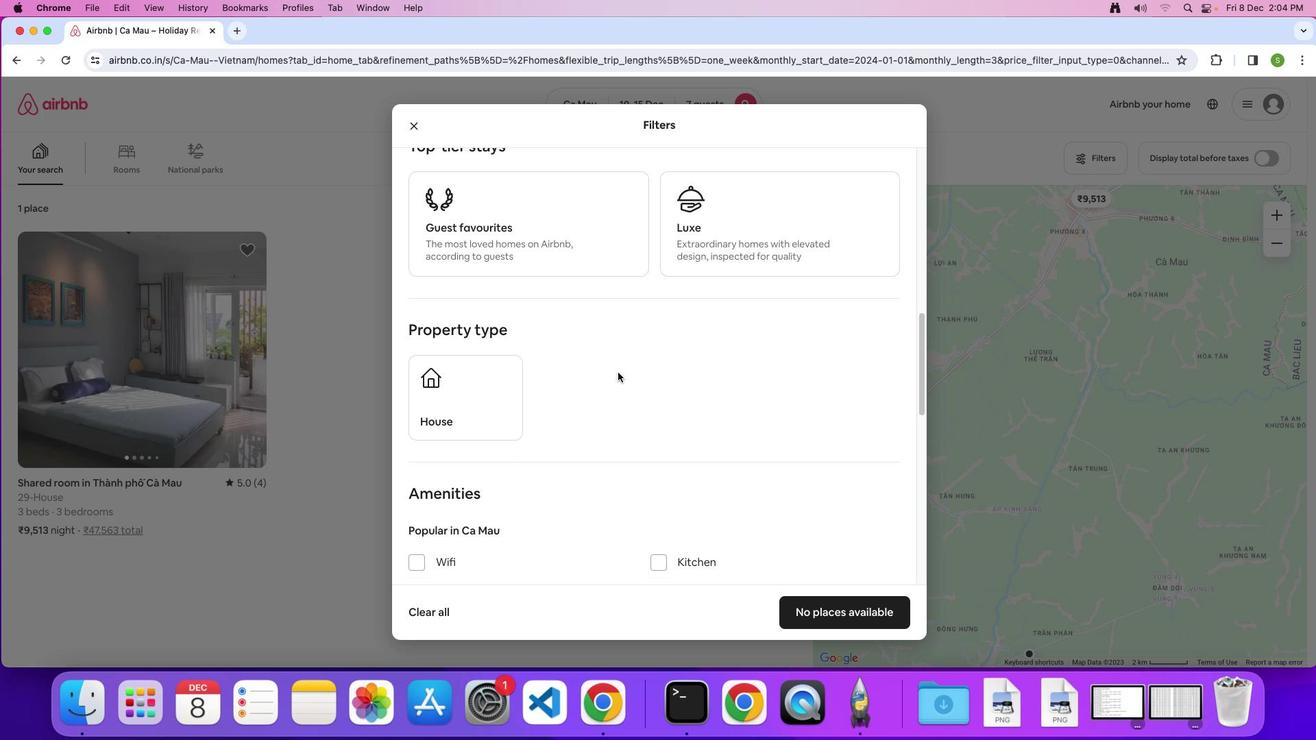 
Action: Mouse scrolled (600, 368) with delta (86, -9)
Screenshot: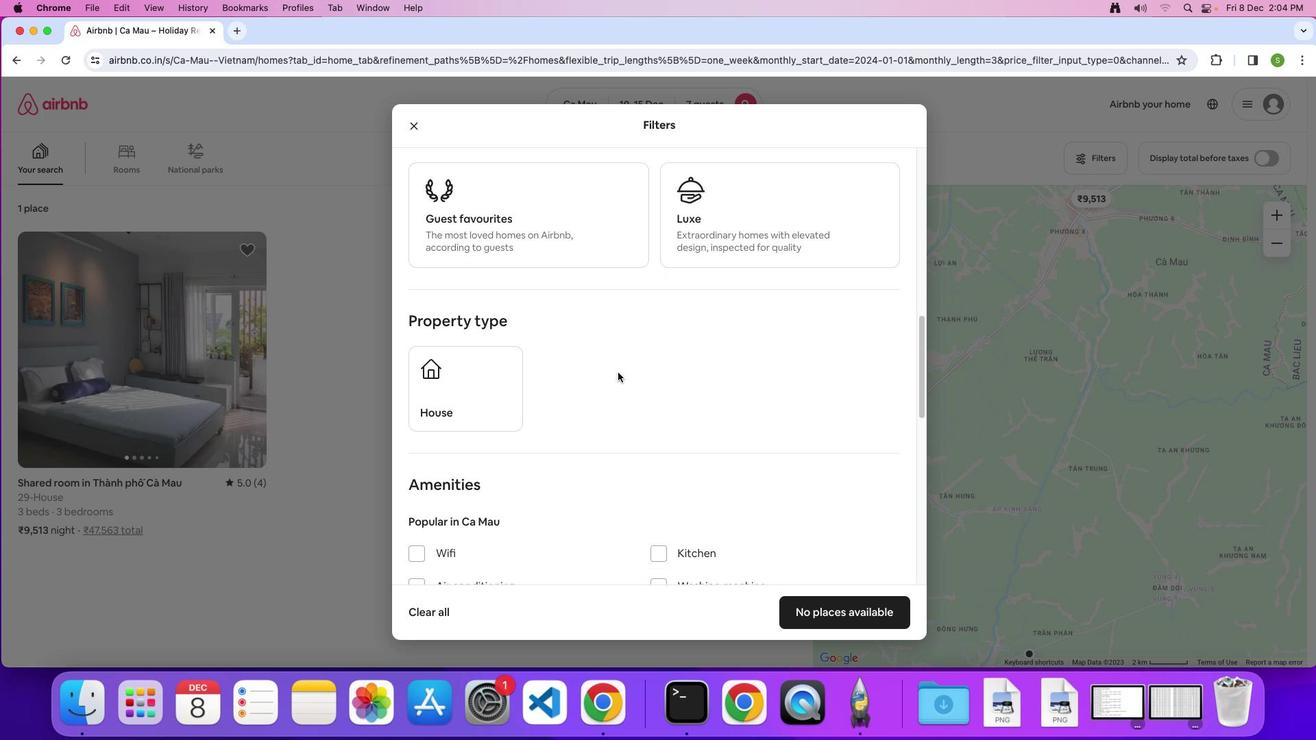 
Action: Mouse moved to (427, 385)
Screenshot: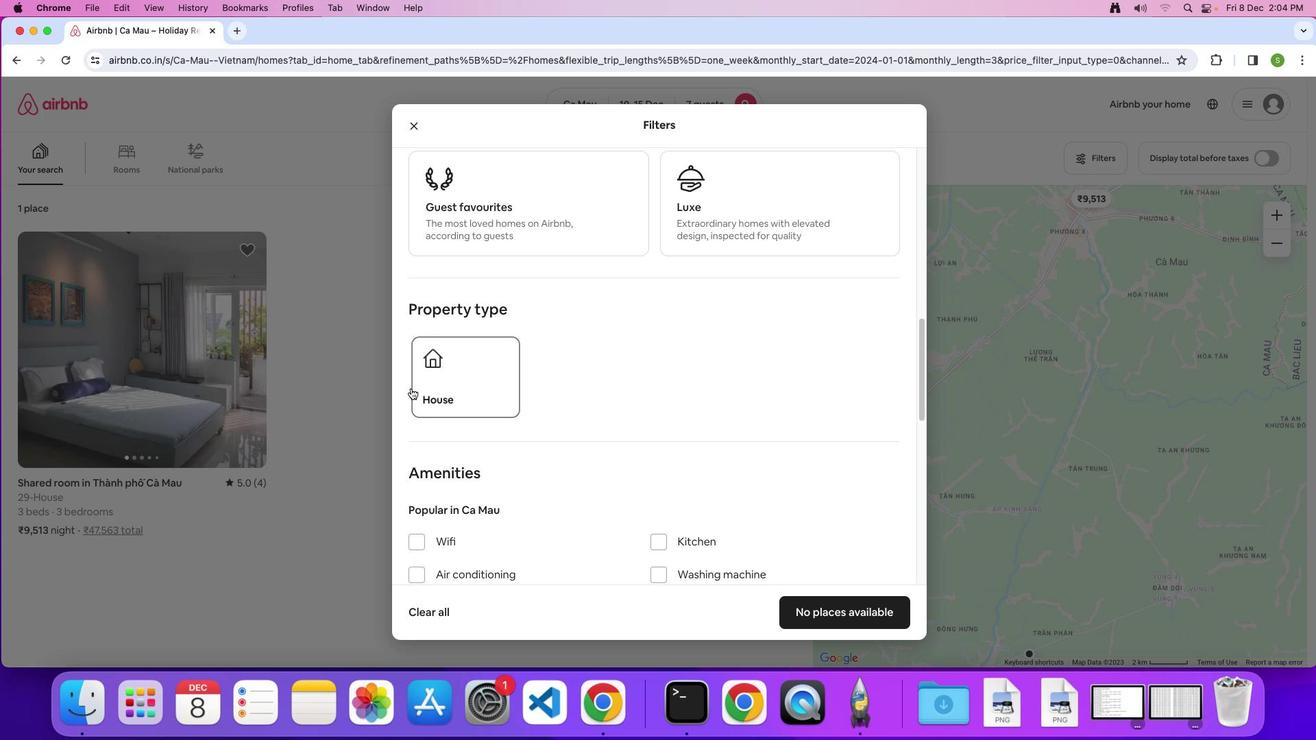 
Action: Mouse pressed left at (427, 385)
Screenshot: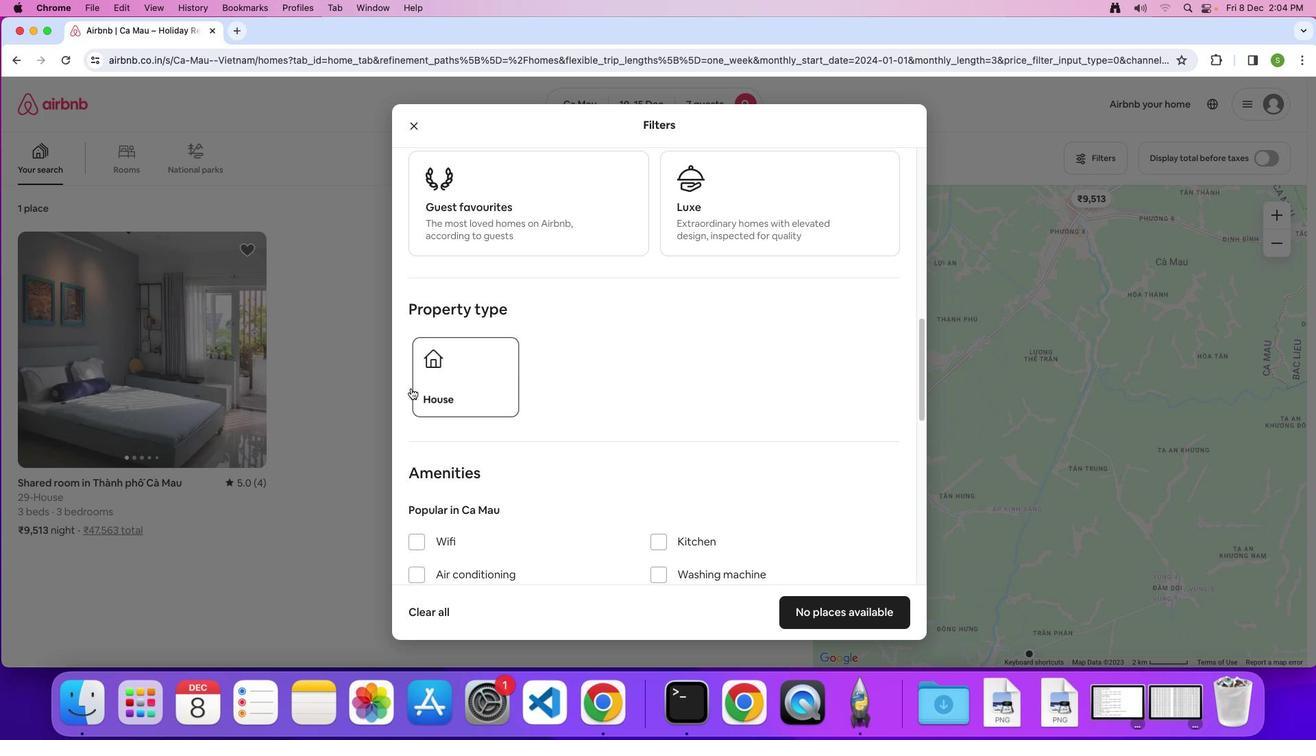 
Action: Mouse moved to (494, 385)
Screenshot: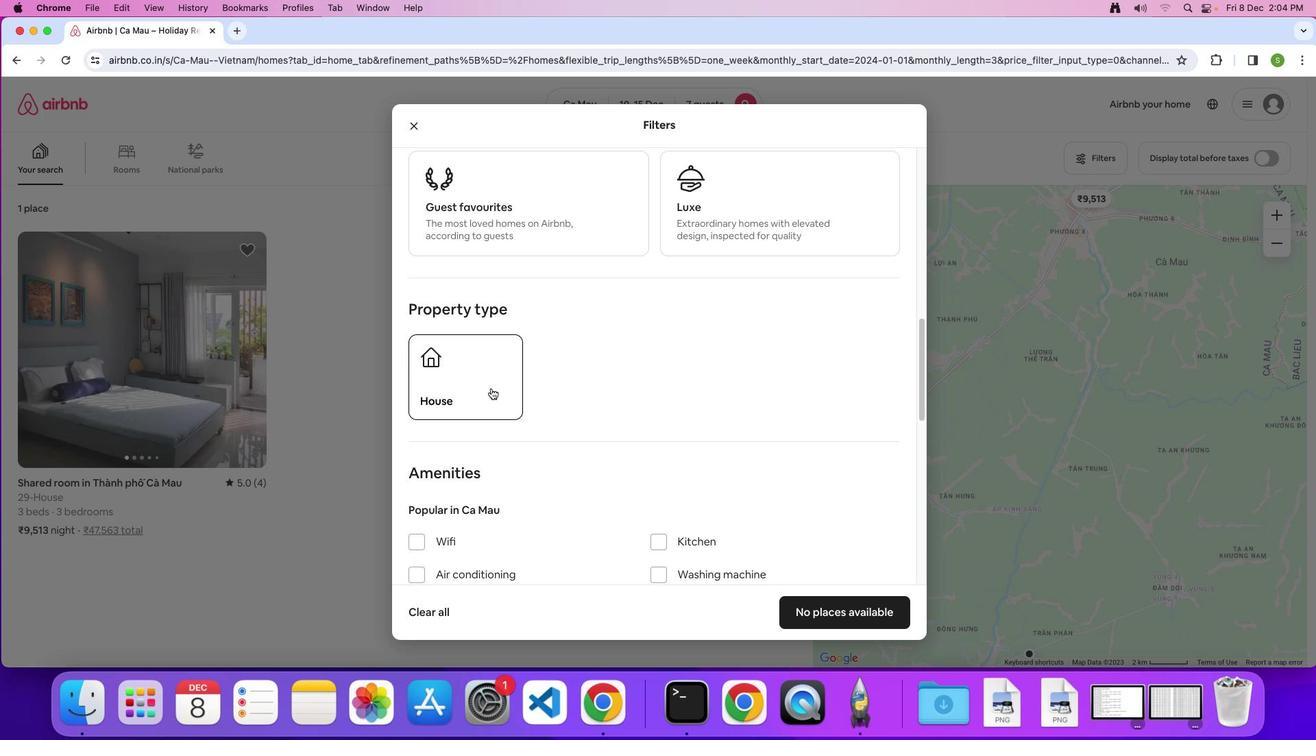 
Action: Mouse pressed left at (494, 385)
Screenshot: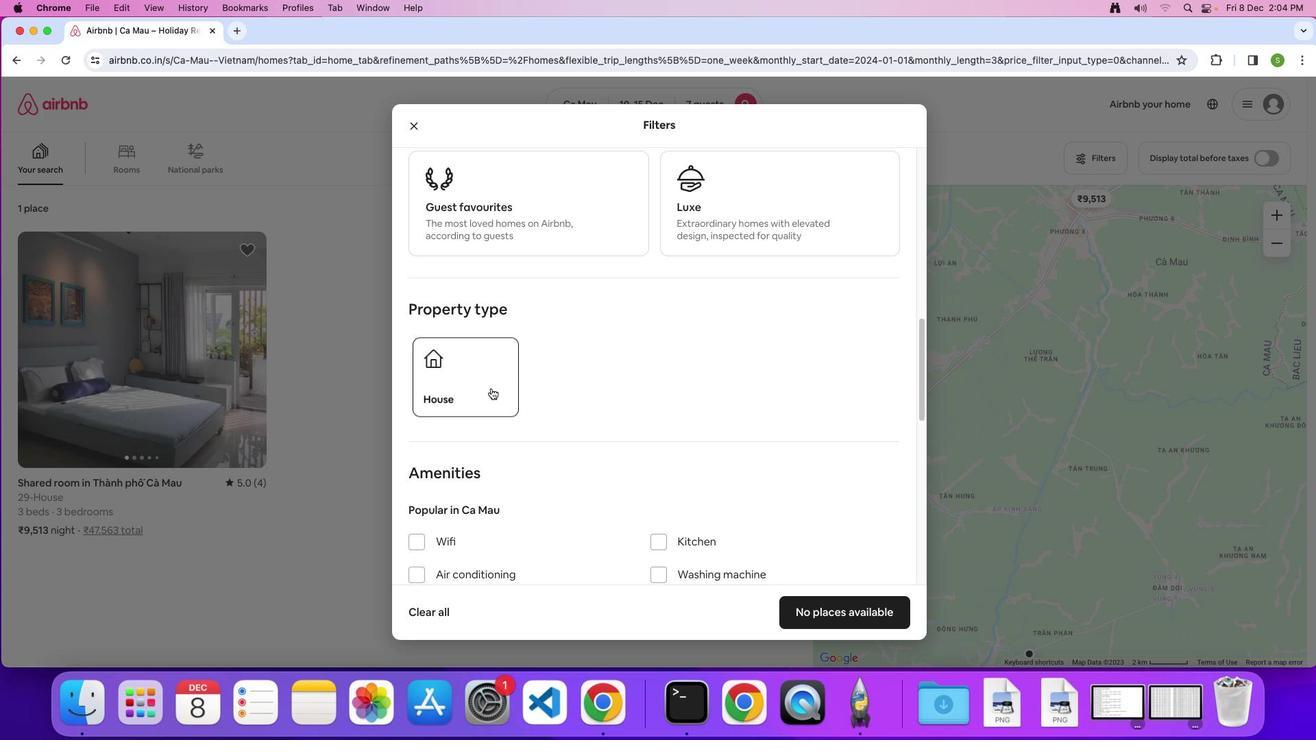 
Action: Mouse moved to (636, 390)
Screenshot: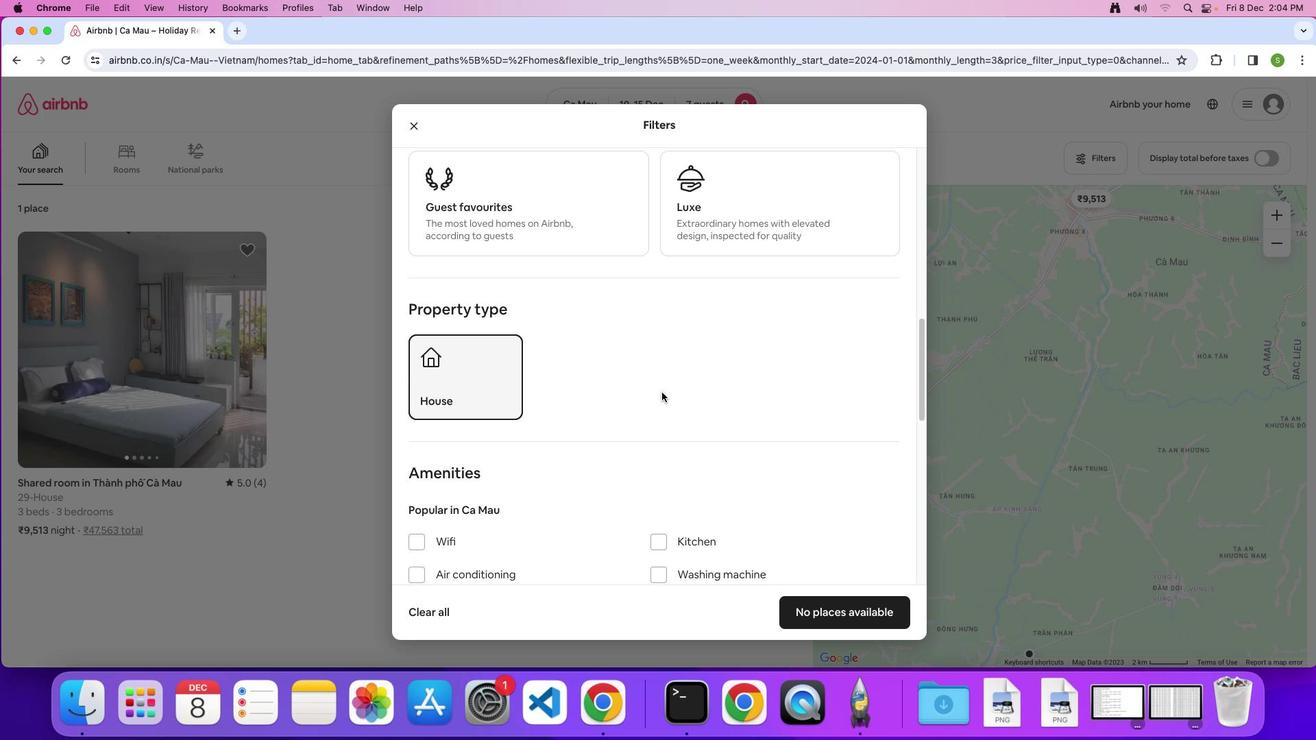 
Action: Mouse scrolled (636, 390) with delta (86, -9)
Screenshot: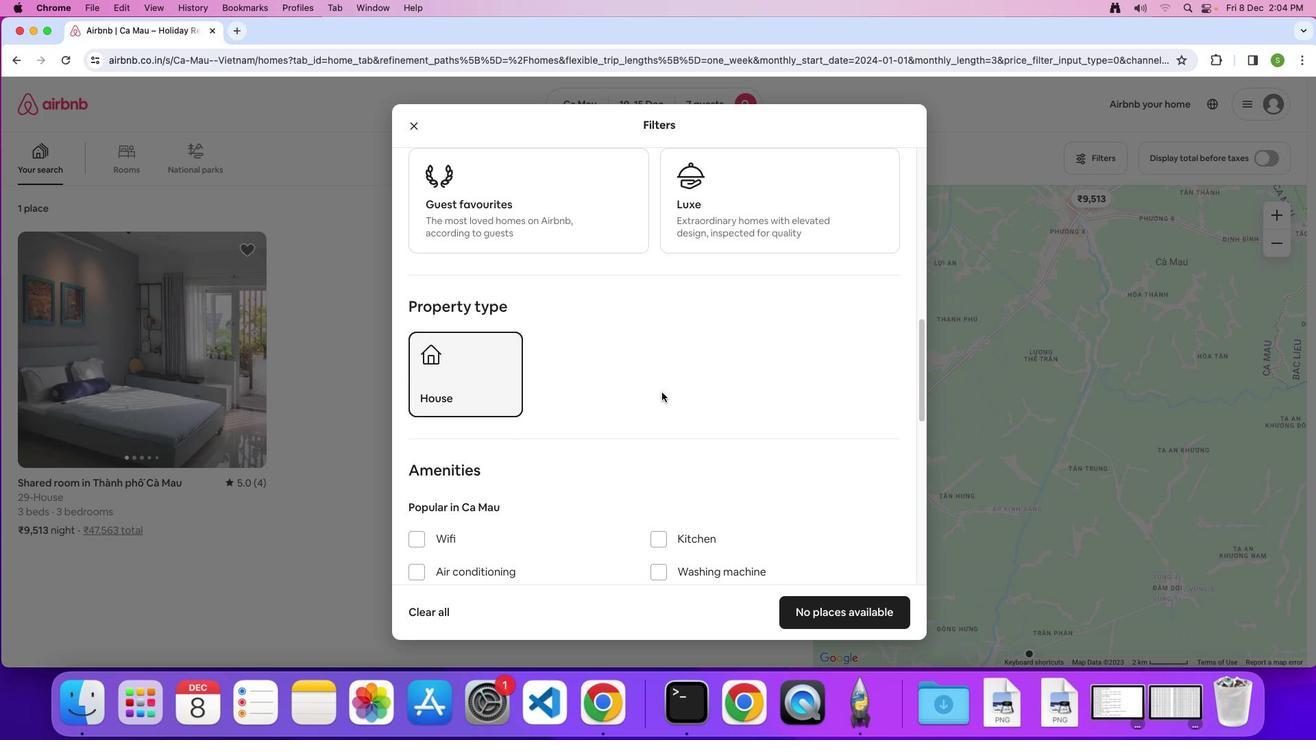 
Action: Mouse scrolled (636, 390) with delta (86, -9)
Screenshot: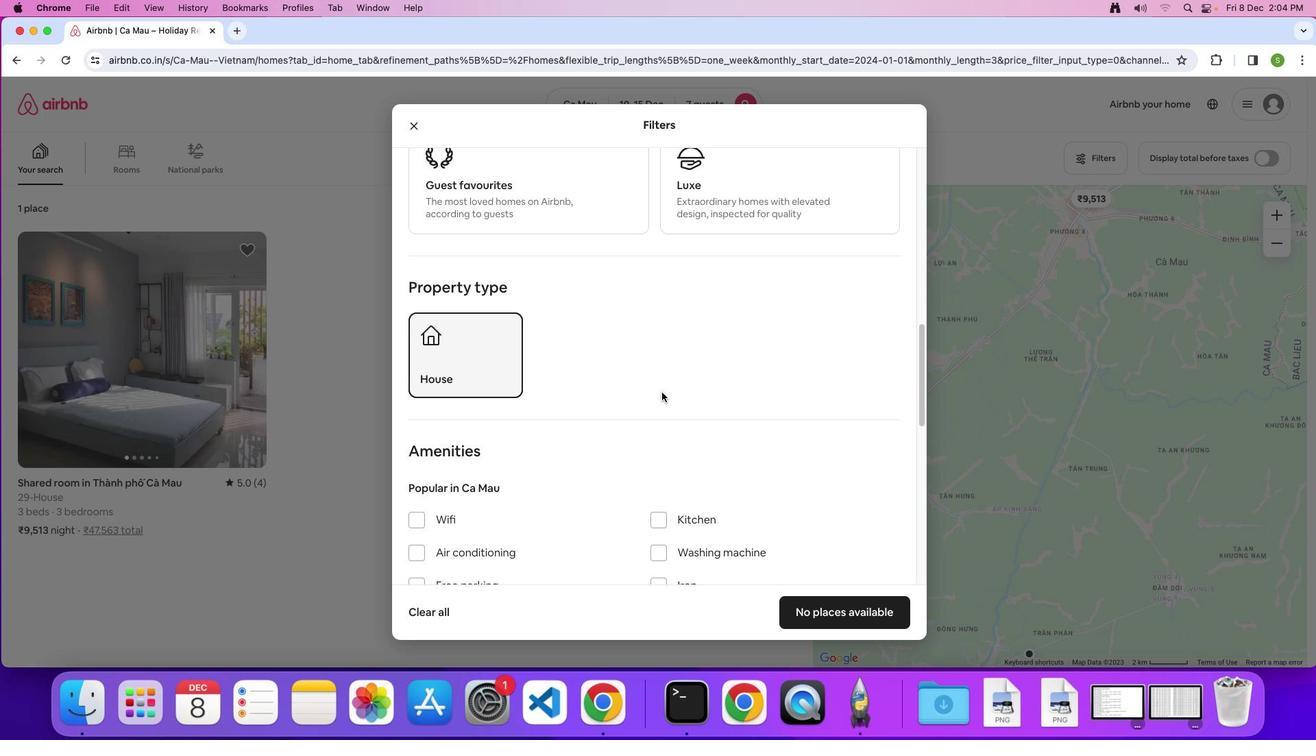 
Action: Mouse scrolled (636, 390) with delta (86, -10)
Screenshot: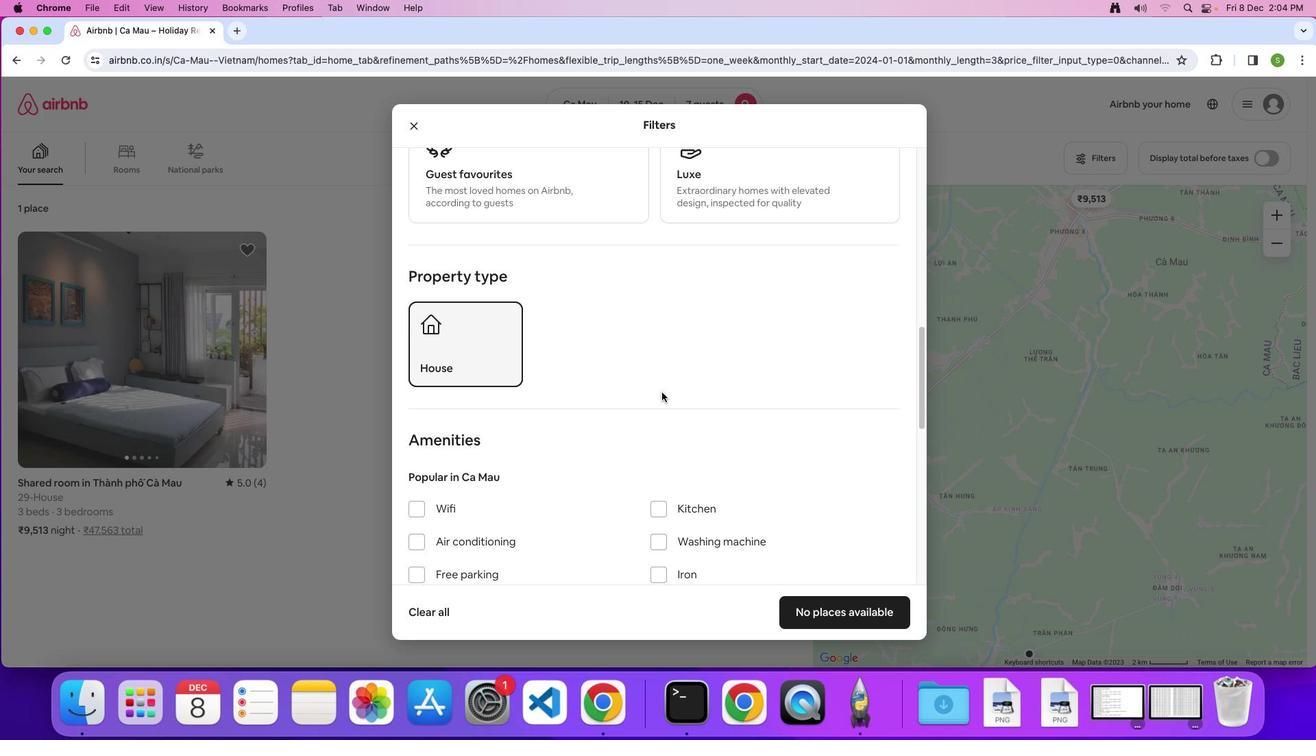 
Action: Mouse scrolled (636, 390) with delta (86, -9)
Screenshot: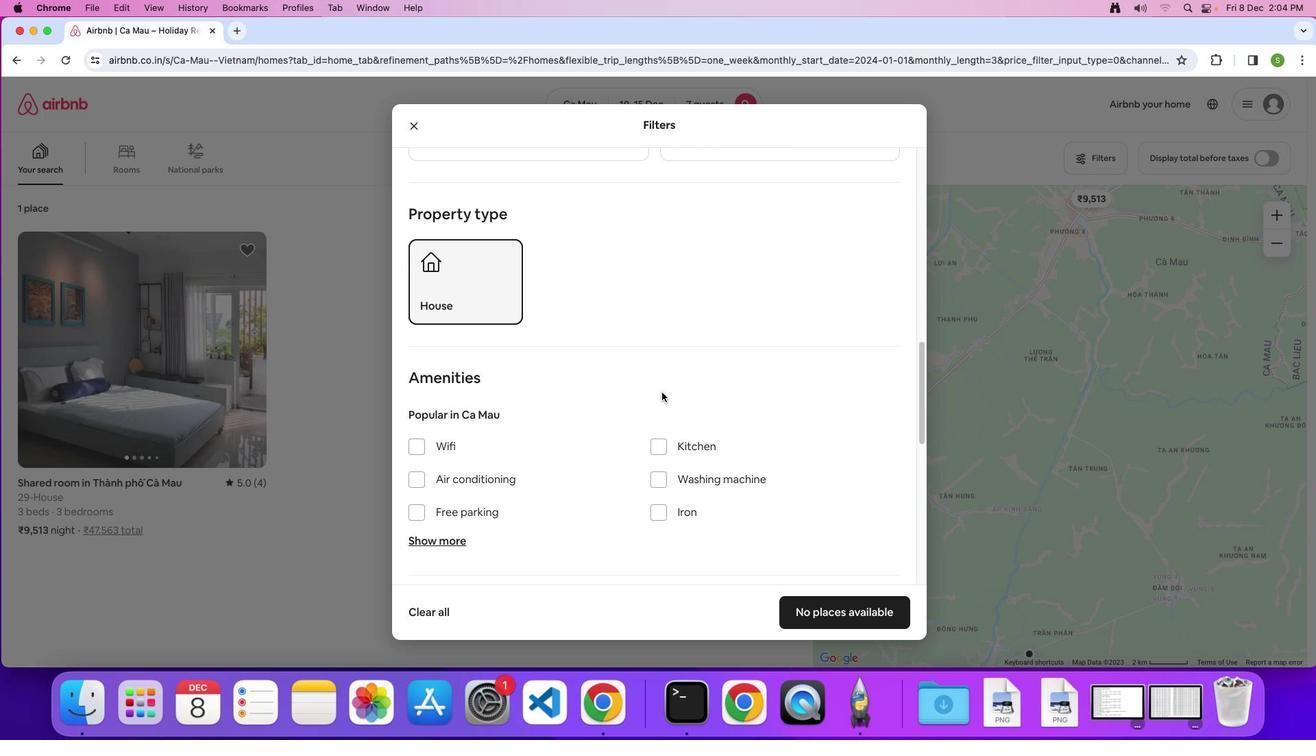 
Action: Mouse scrolled (636, 390) with delta (86, -9)
Screenshot: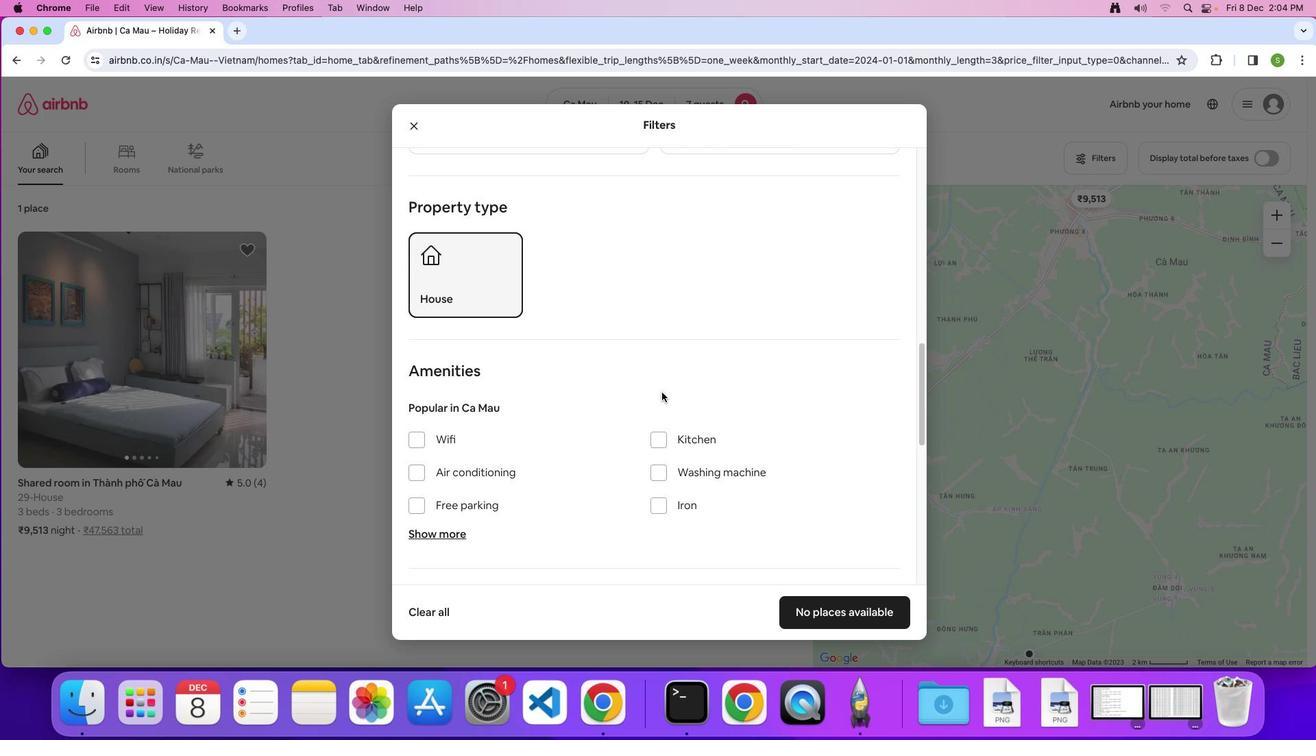 
Action: Mouse scrolled (636, 390) with delta (86, -9)
Screenshot: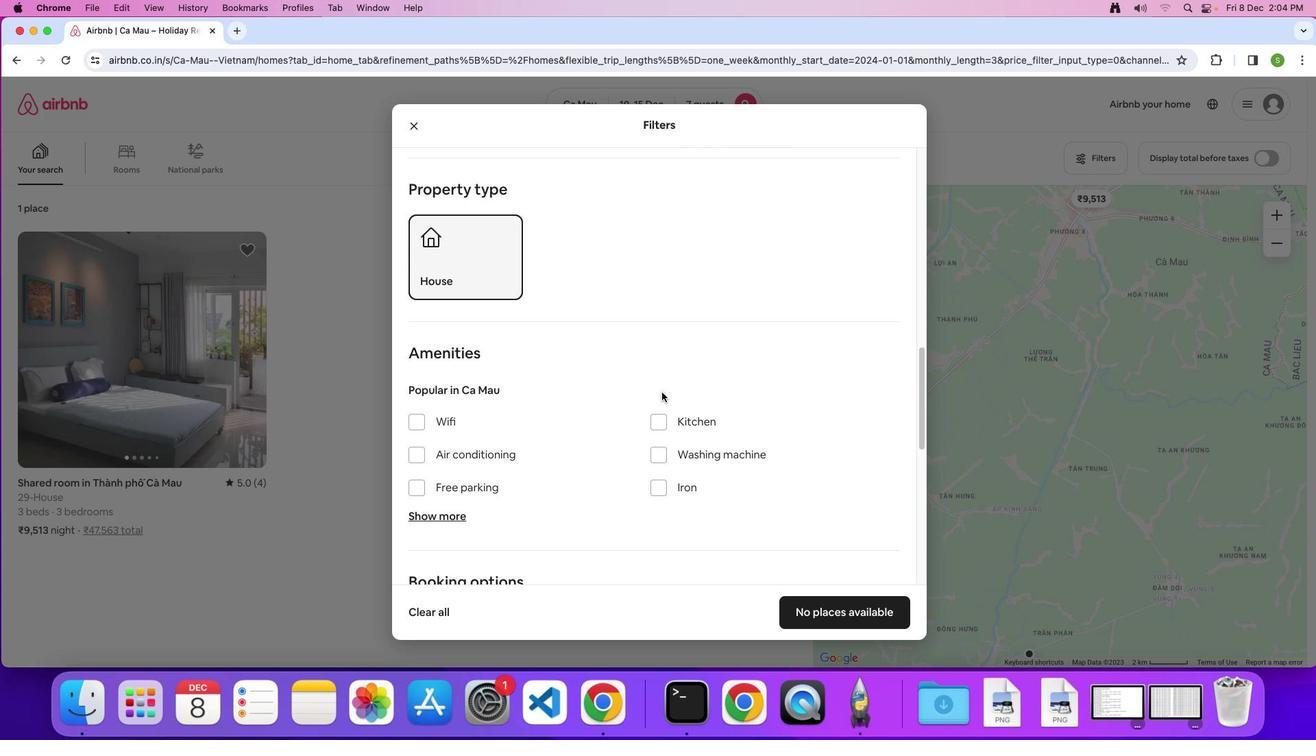 
Action: Mouse scrolled (636, 390) with delta (86, -9)
Screenshot: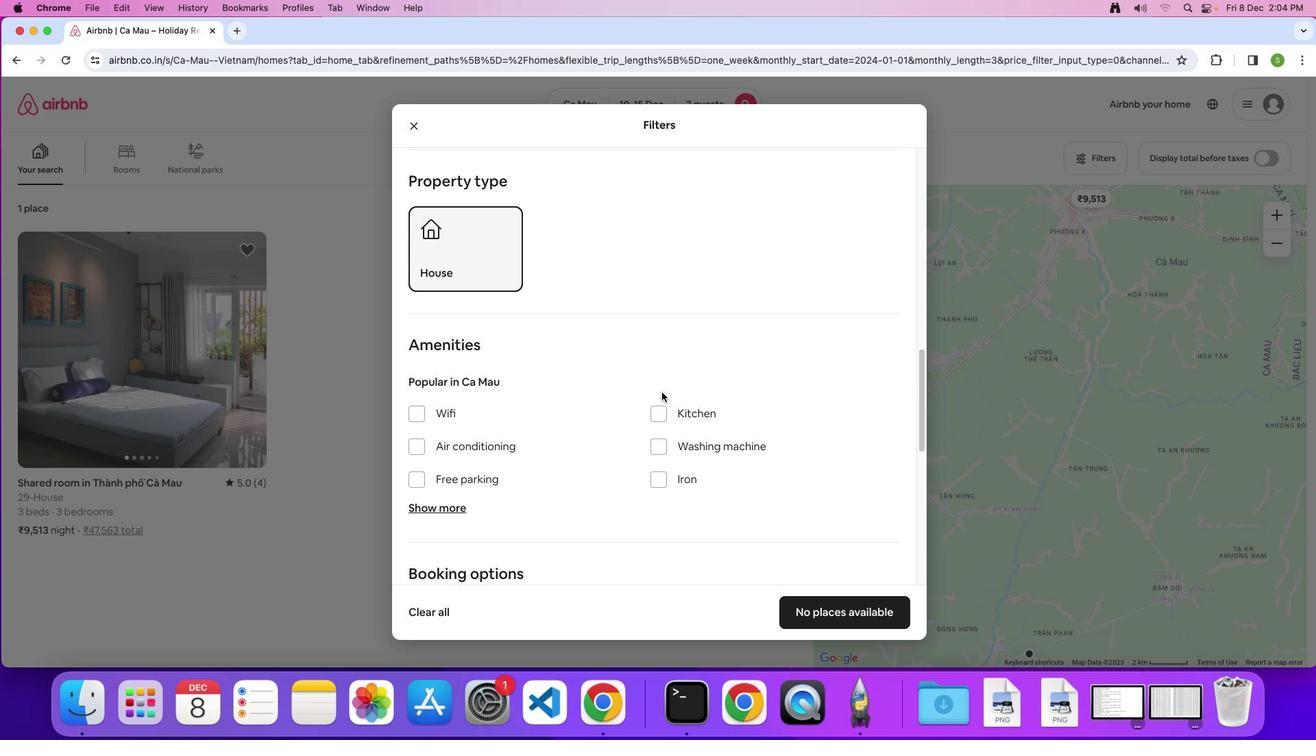 
Action: Mouse scrolled (636, 390) with delta (86, -10)
Screenshot: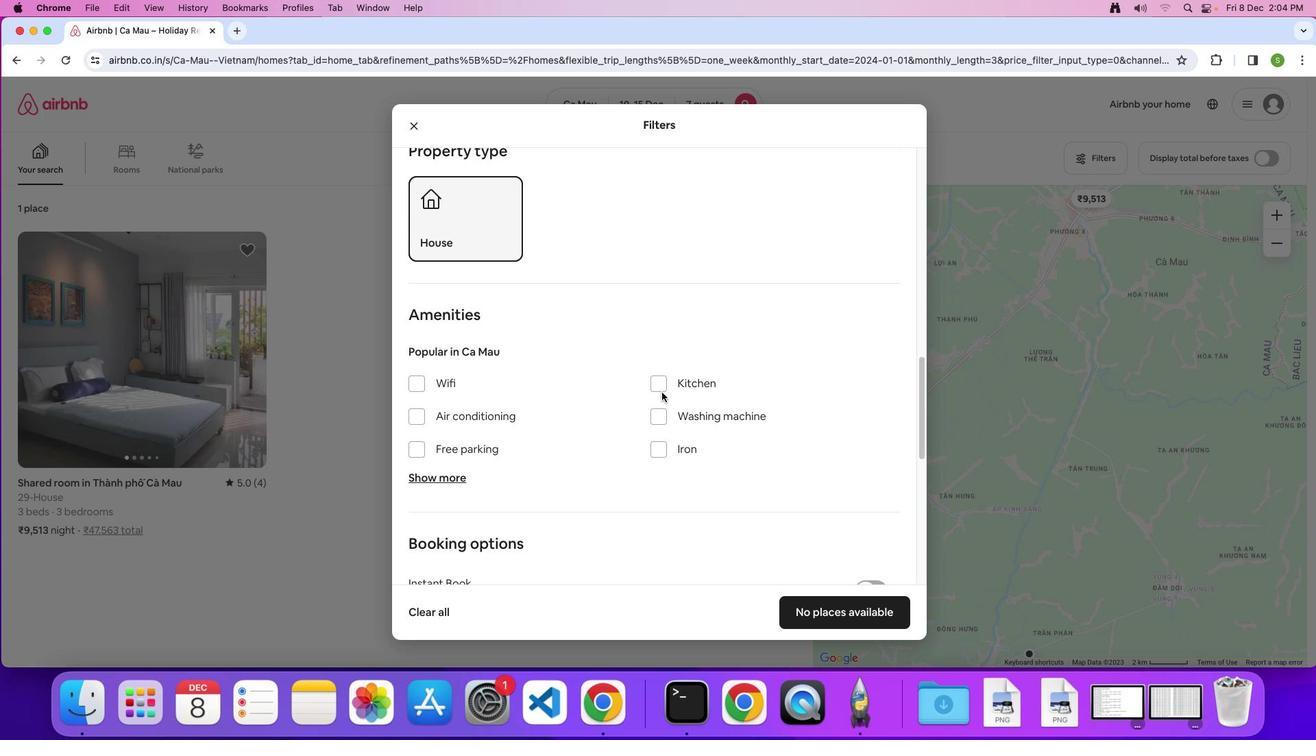 
Action: Mouse scrolled (636, 390) with delta (86, -9)
Screenshot: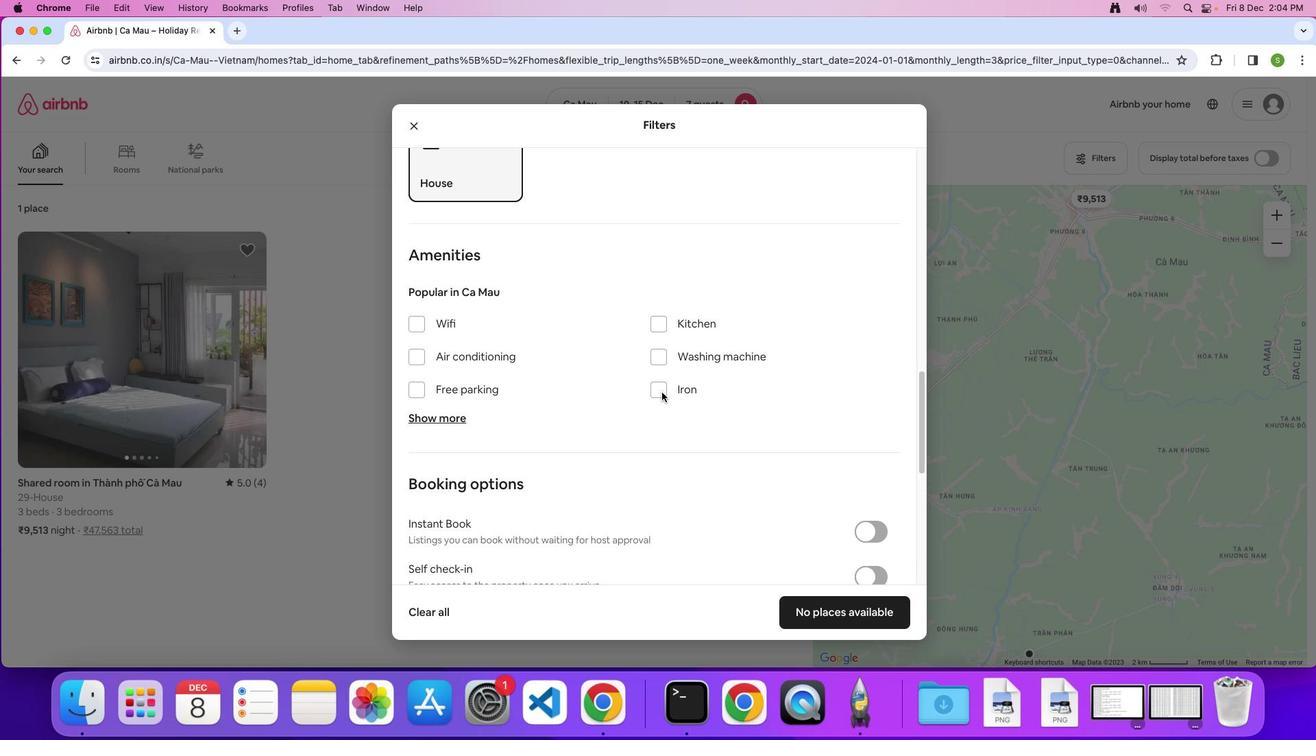 
Action: Mouse scrolled (636, 390) with delta (86, -9)
Screenshot: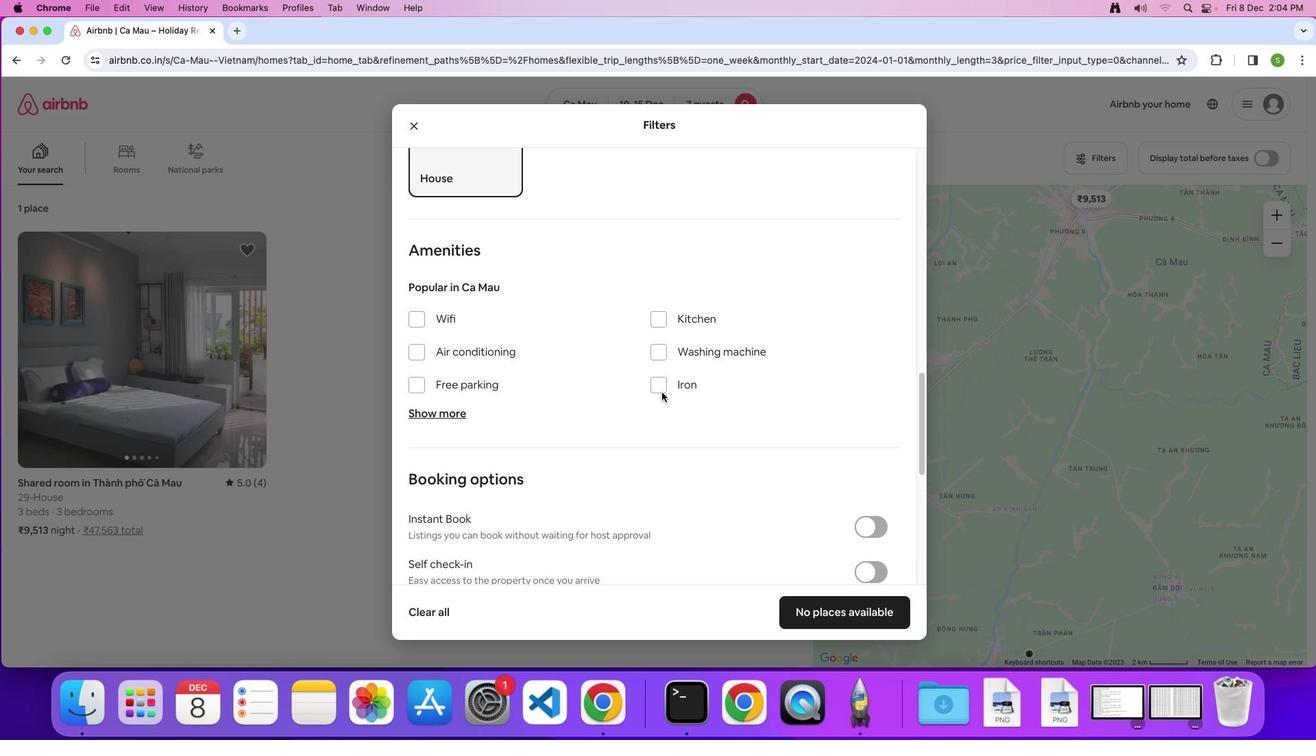 
Action: Mouse scrolled (636, 390) with delta (86, -9)
Screenshot: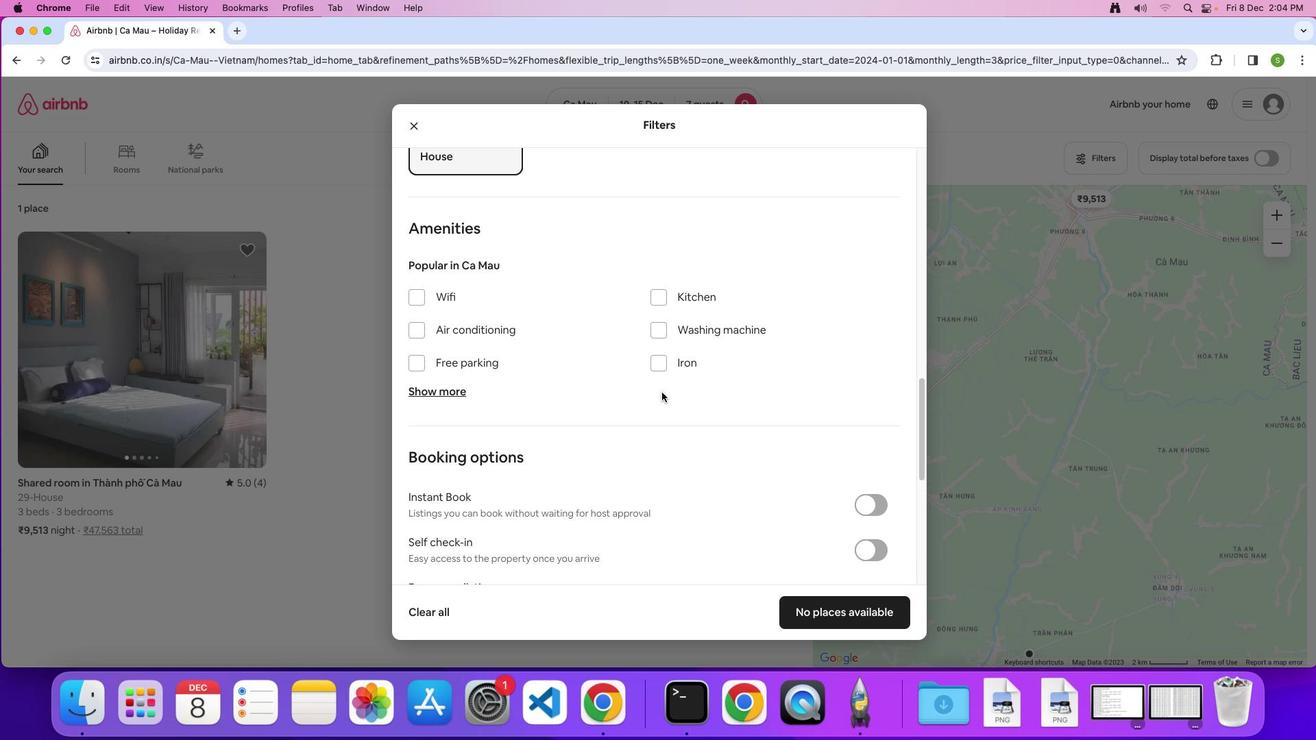
Action: Mouse scrolled (636, 390) with delta (86, -9)
Screenshot: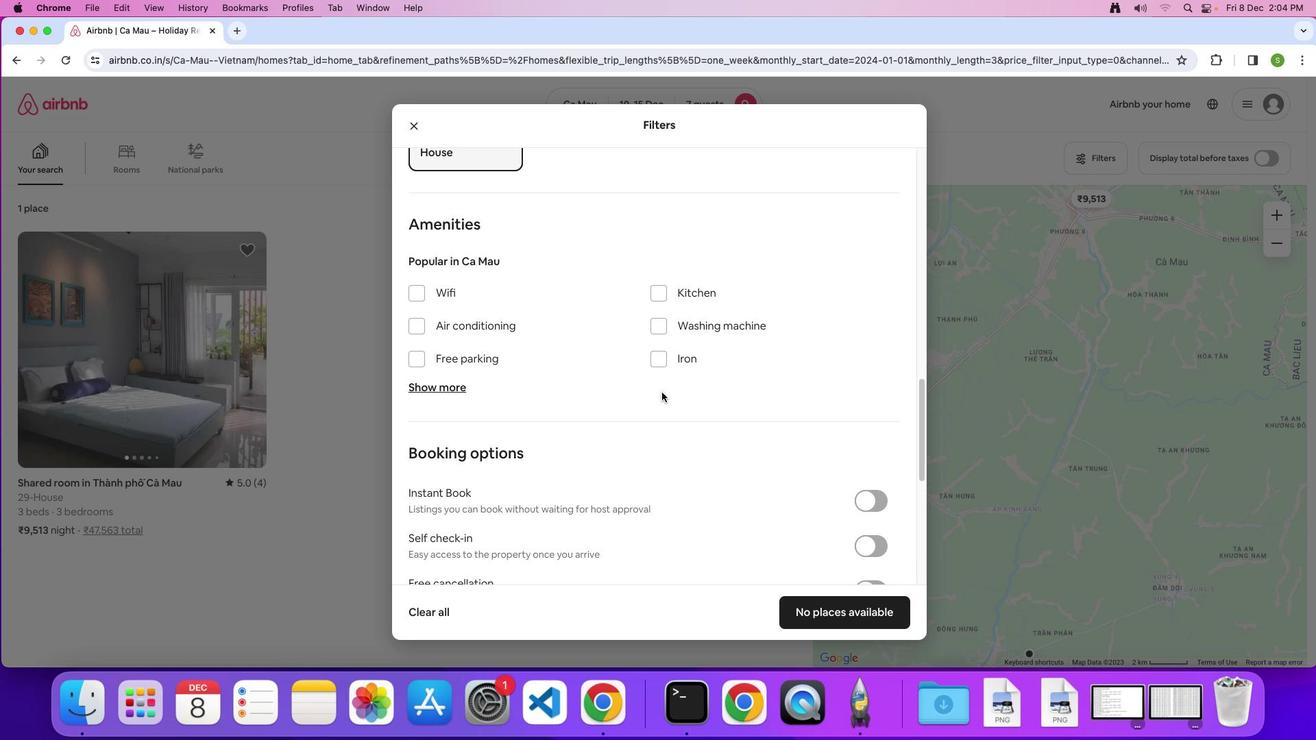 
Action: Mouse moved to (436, 268)
Screenshot: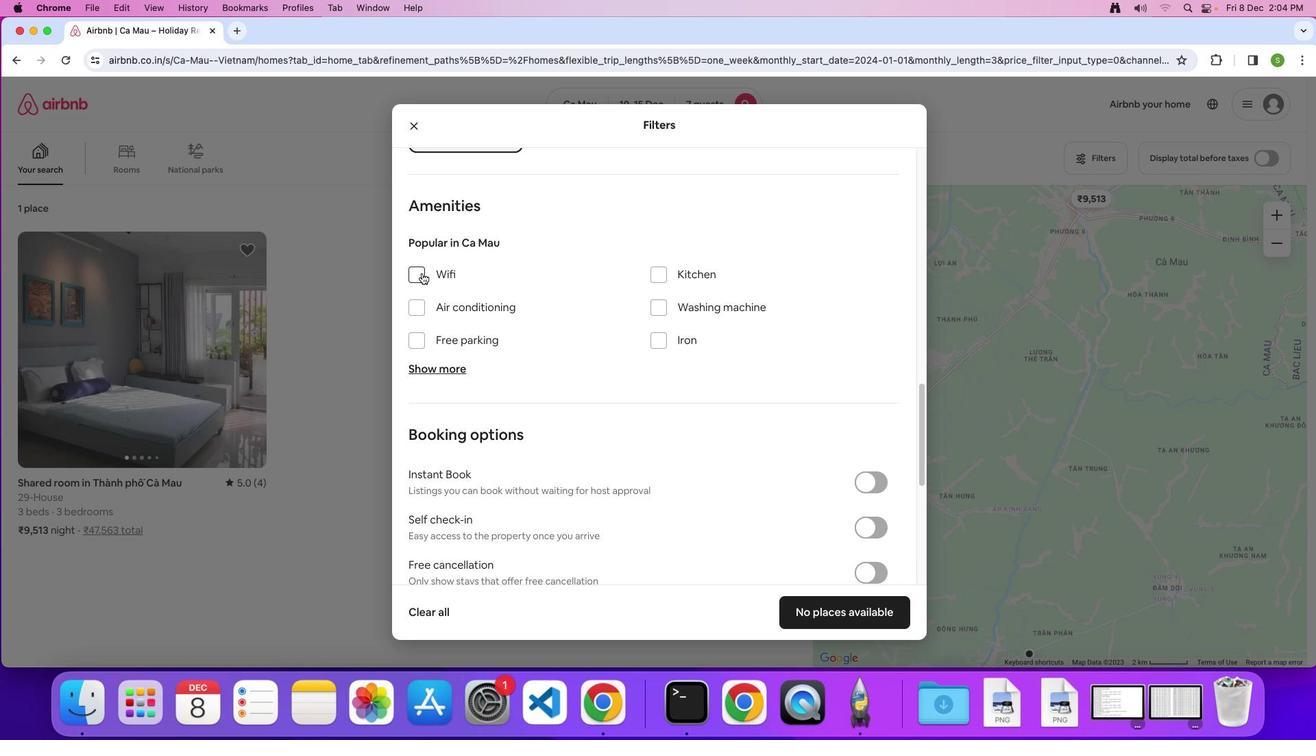 
Action: Mouse pressed left at (436, 268)
Screenshot: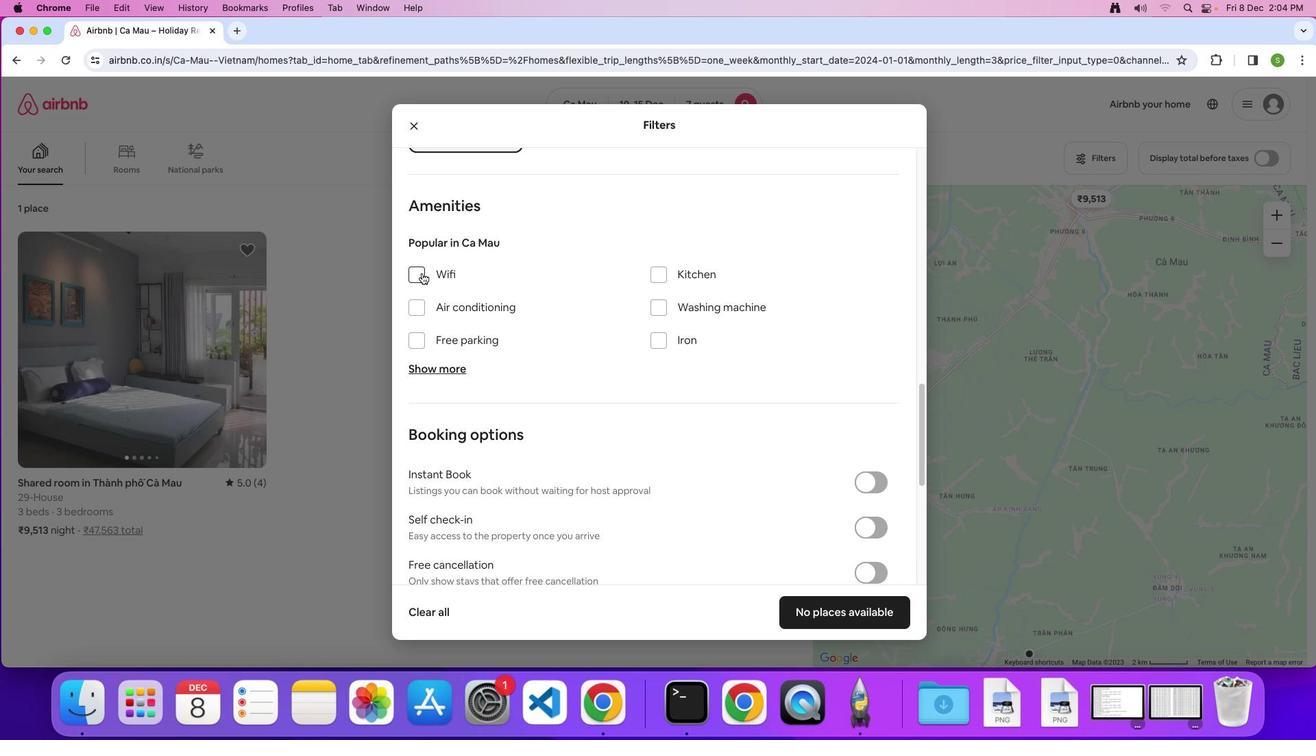 
Action: Mouse moved to (436, 339)
Screenshot: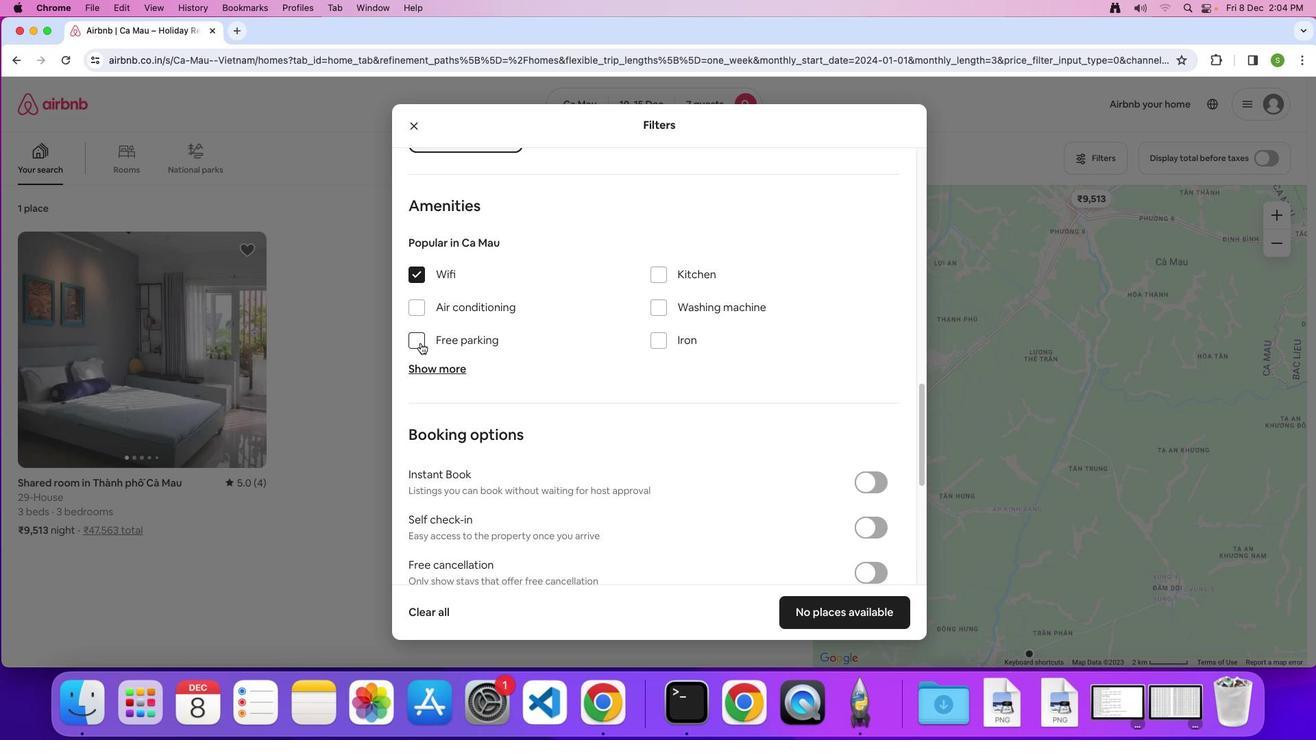 
Action: Mouse pressed left at (436, 339)
Screenshot: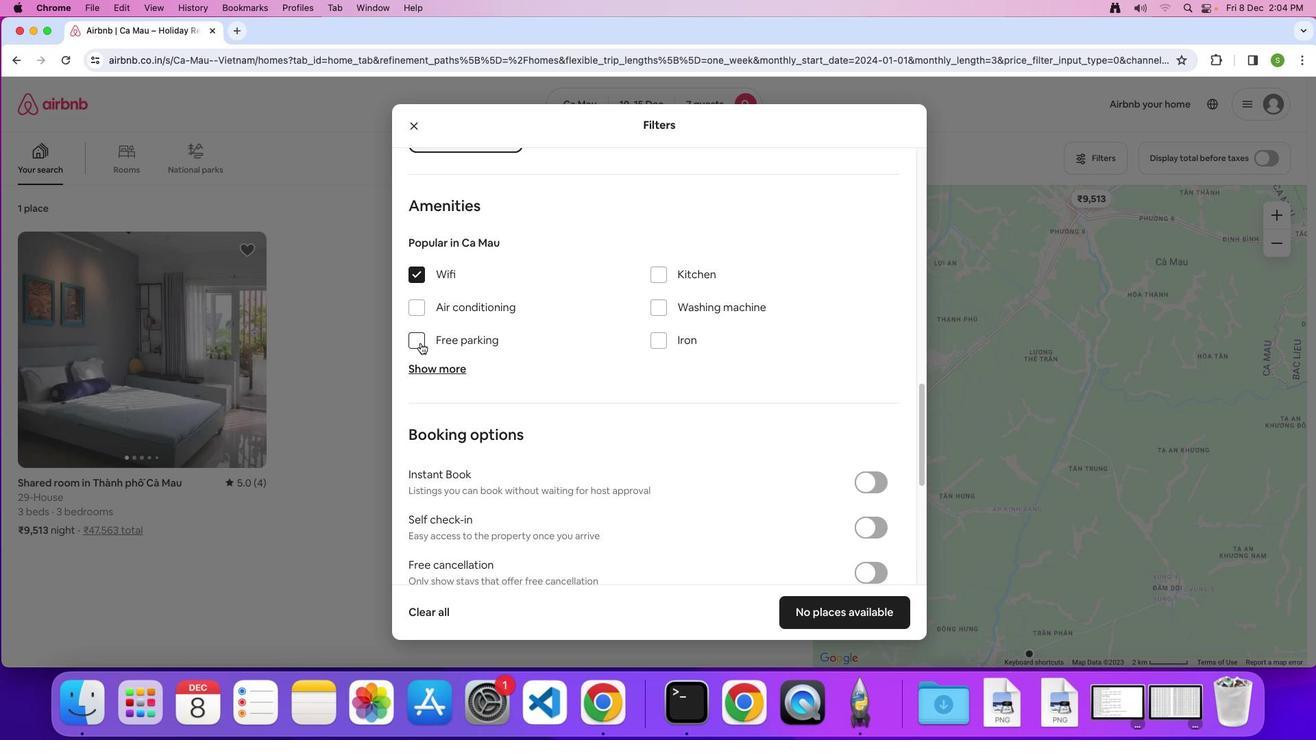 
Action: Mouse moved to (444, 369)
Screenshot: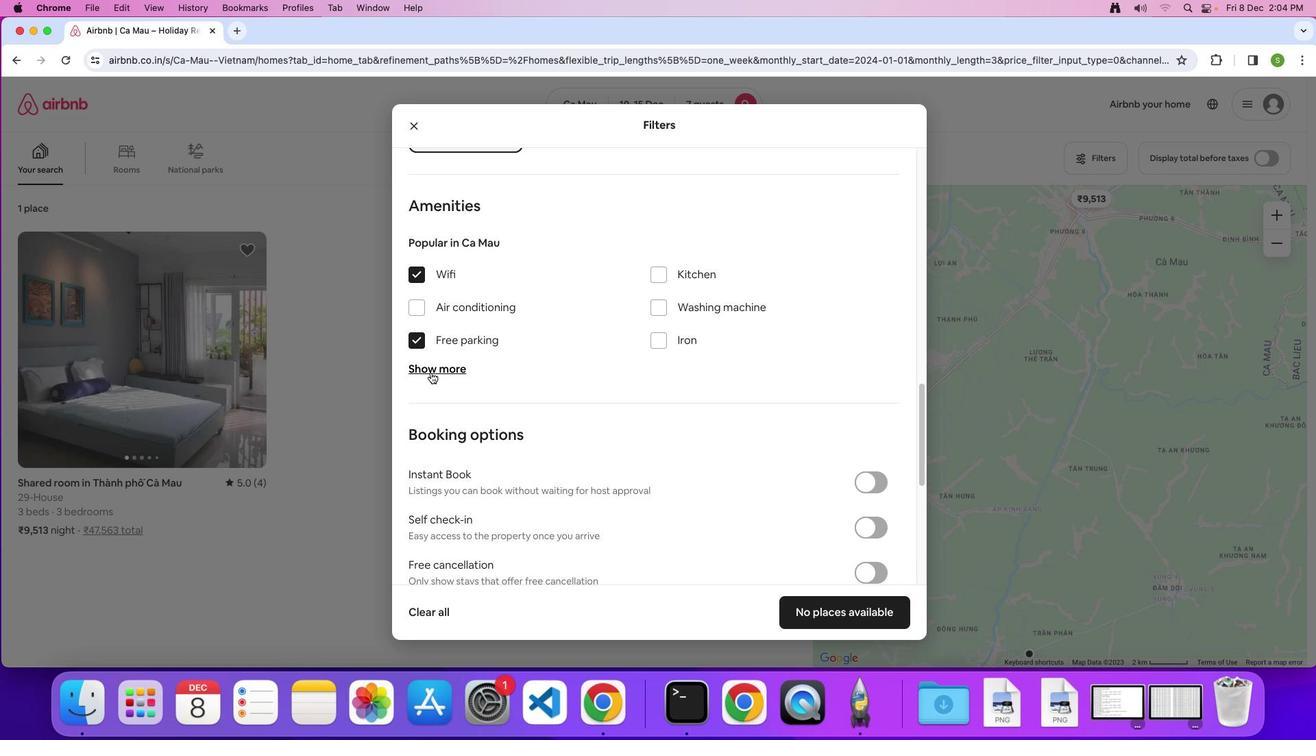 
Action: Mouse pressed left at (444, 369)
Screenshot: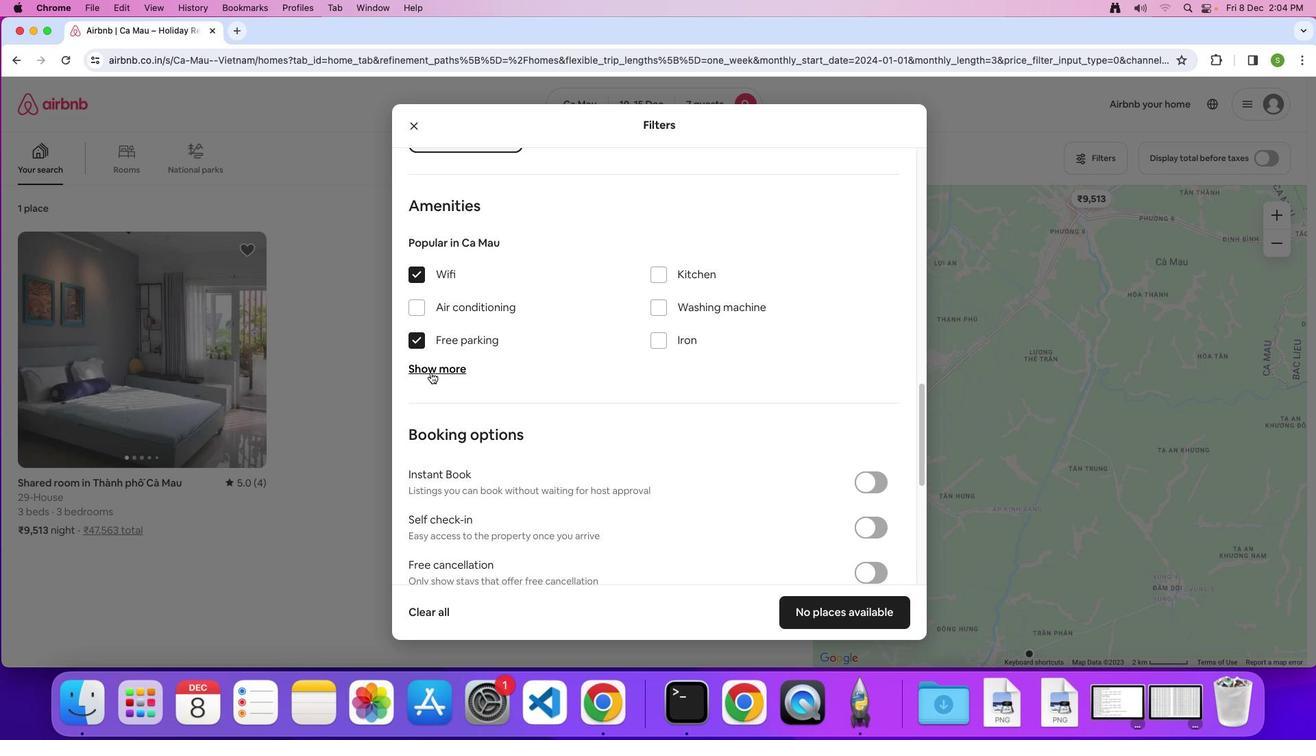 
Action: Mouse moved to (610, 411)
Screenshot: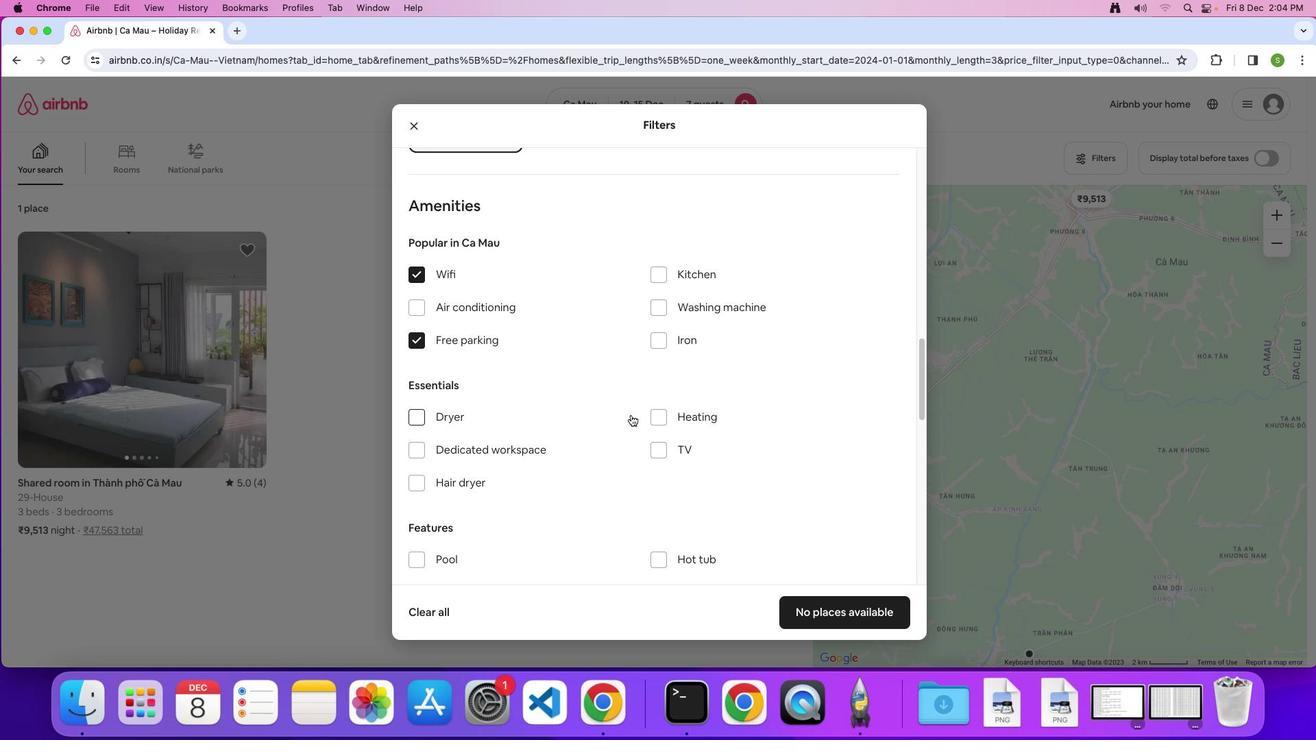 
Action: Mouse scrolled (610, 411) with delta (86, -9)
Screenshot: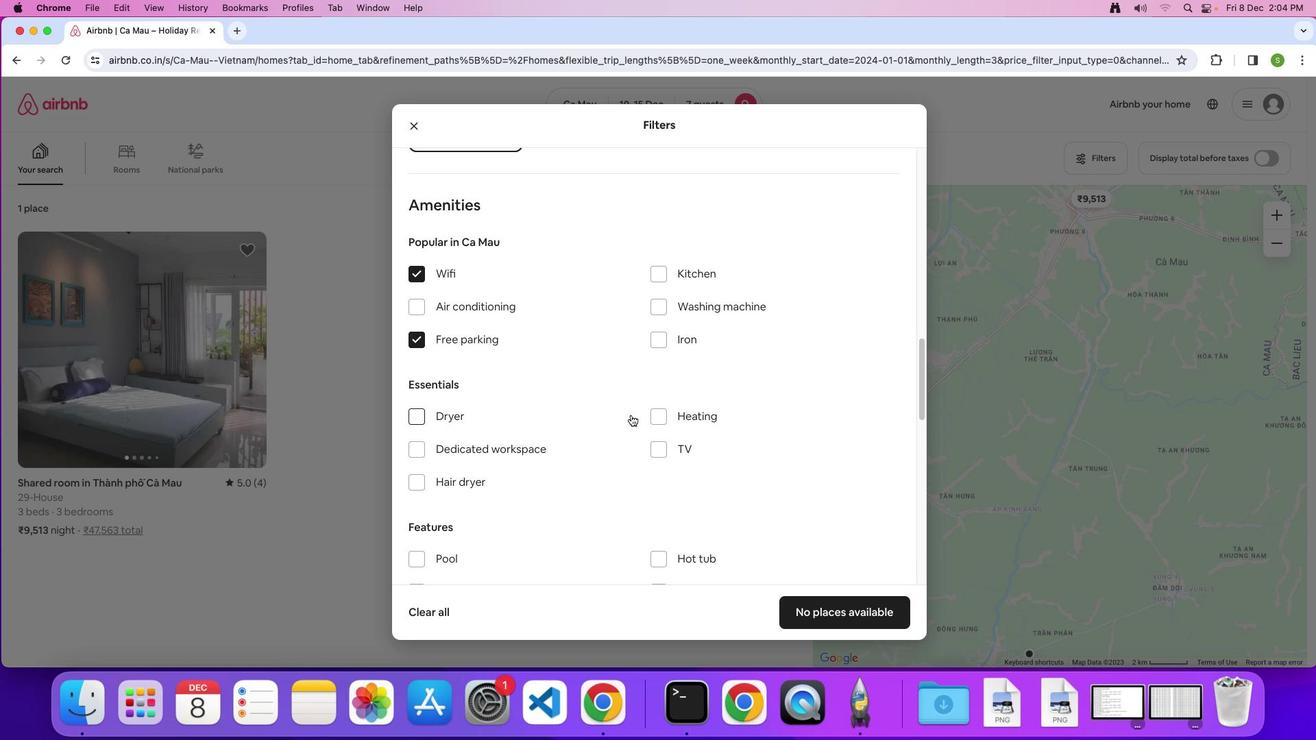 
Action: Mouse scrolled (610, 411) with delta (86, -9)
Screenshot: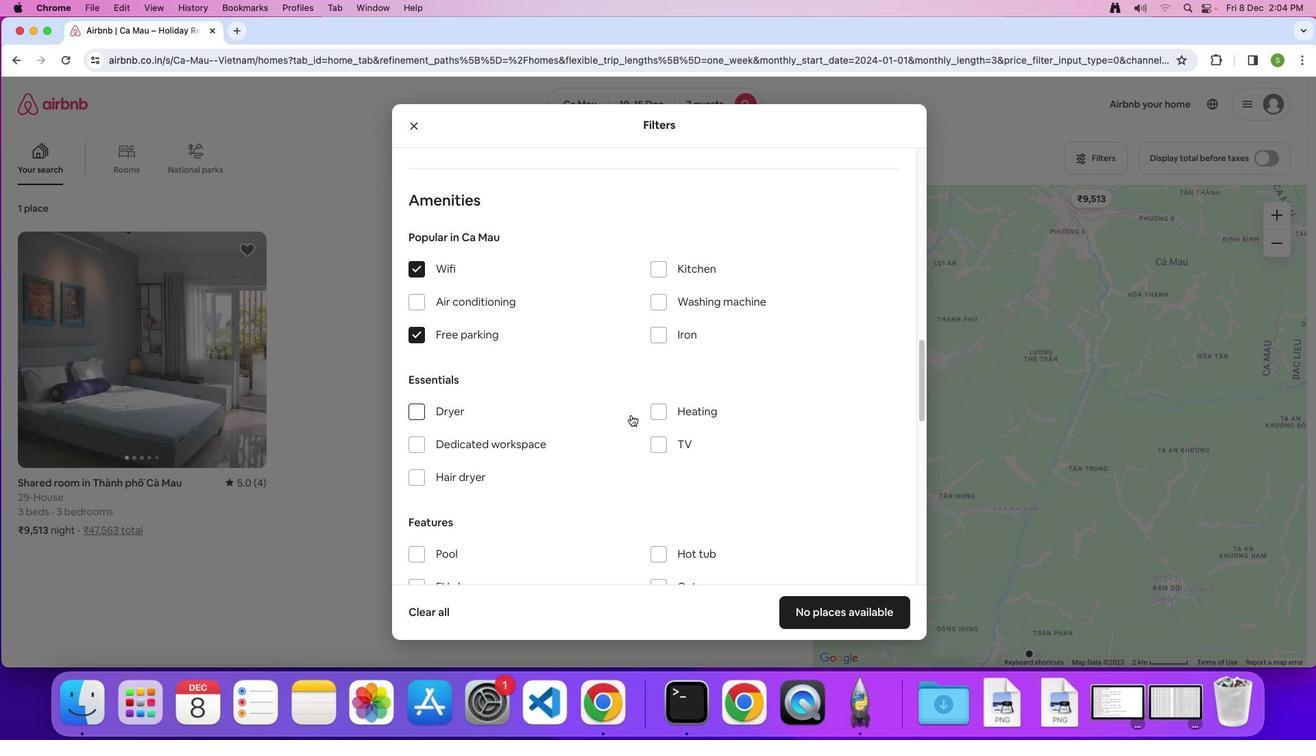 
Action: Mouse scrolled (610, 411) with delta (86, -9)
Screenshot: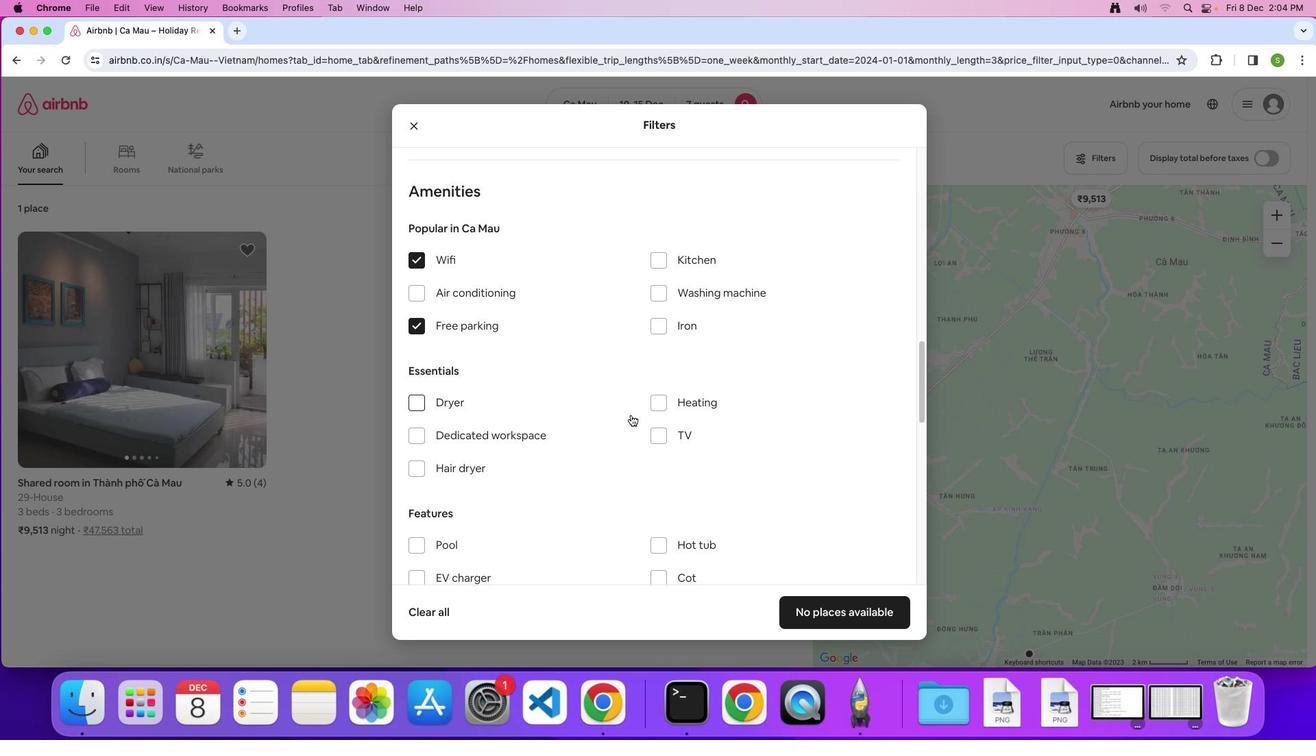 
Action: Mouse scrolled (610, 411) with delta (86, -9)
Screenshot: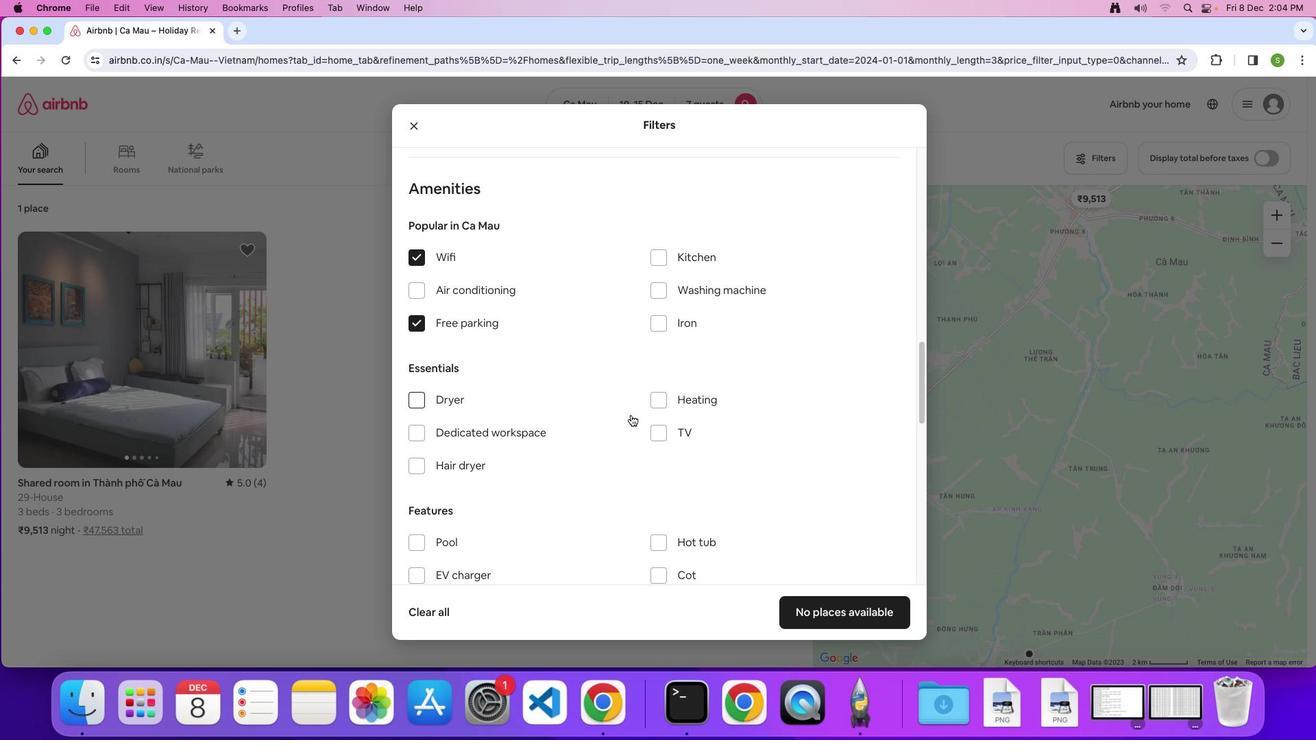 
Action: Mouse scrolled (610, 411) with delta (86, -9)
Screenshot: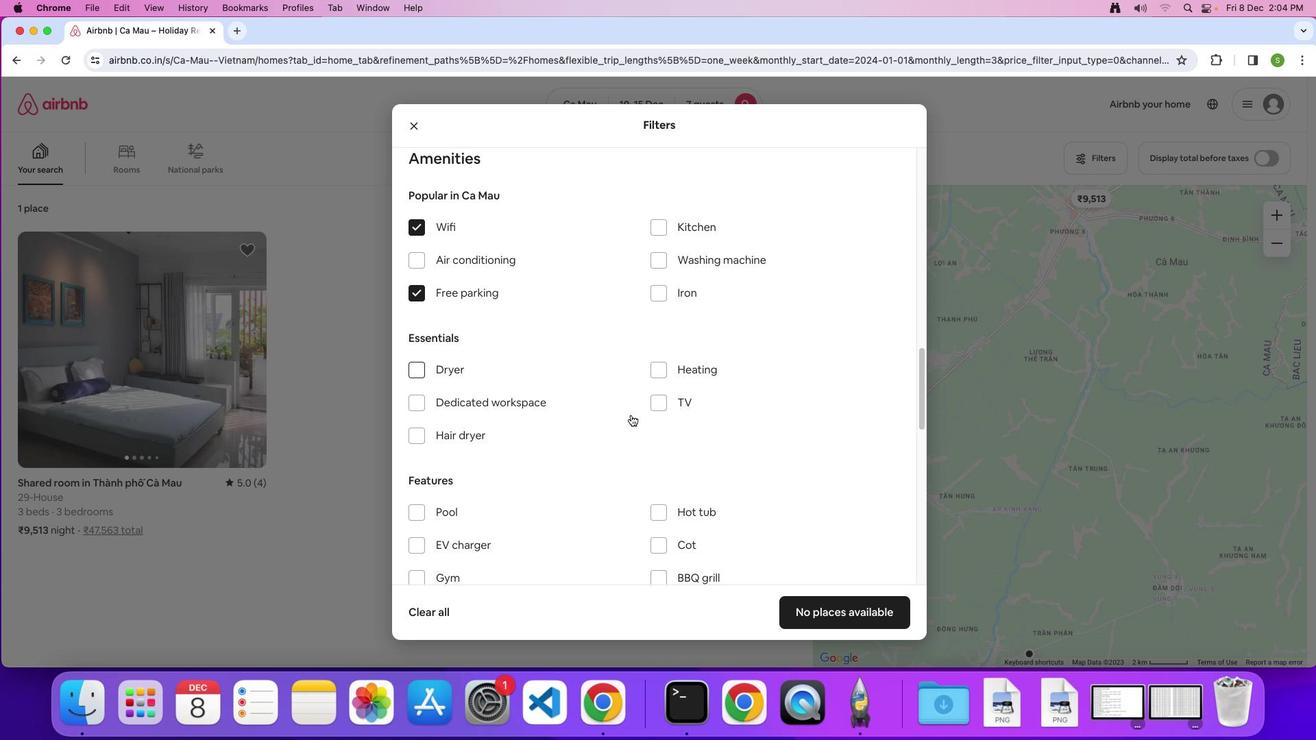 
Action: Mouse moved to (633, 364)
Screenshot: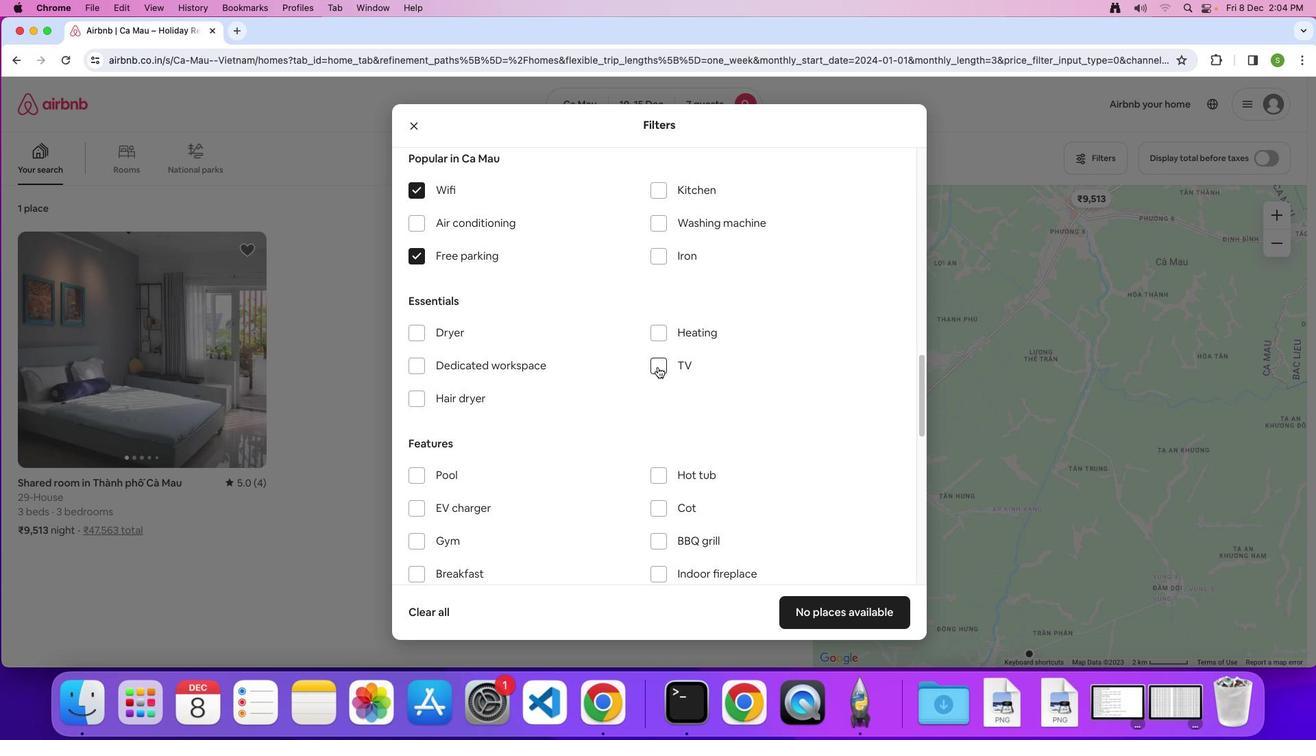 
Action: Mouse pressed left at (633, 364)
Screenshot: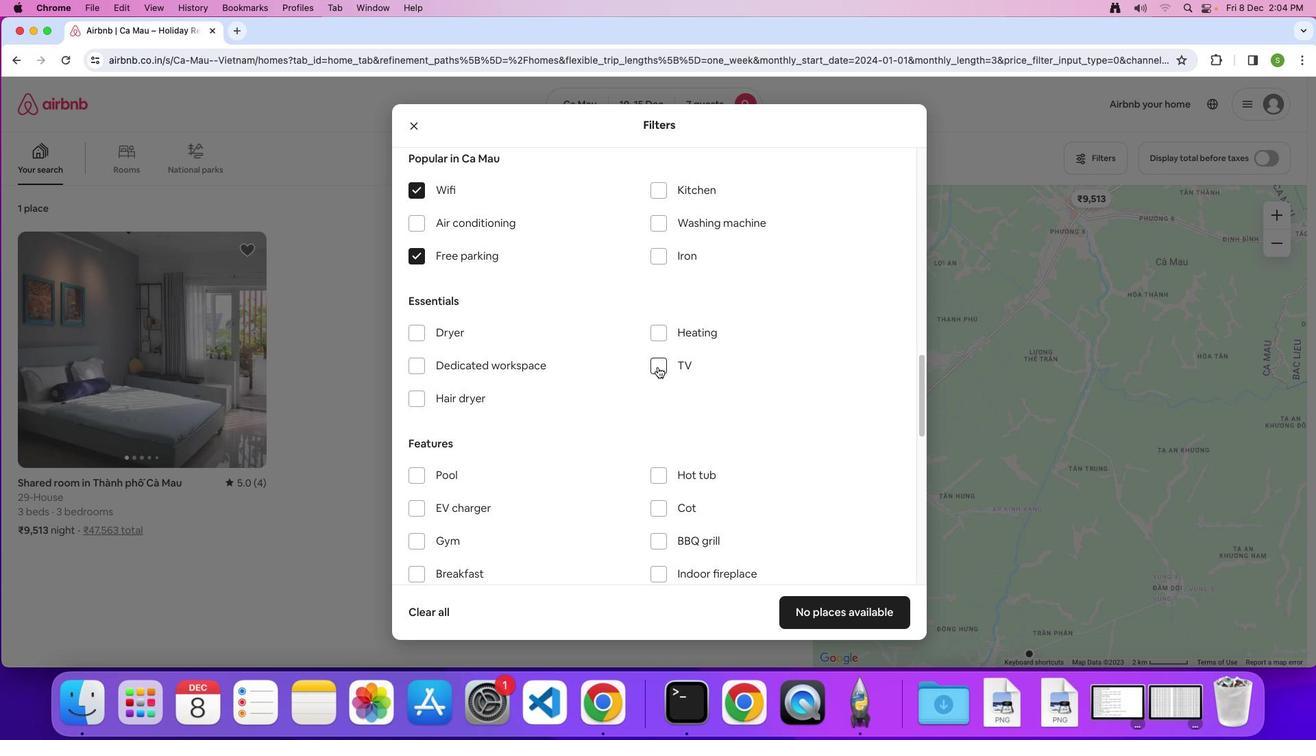 
Action: Mouse moved to (584, 418)
Screenshot: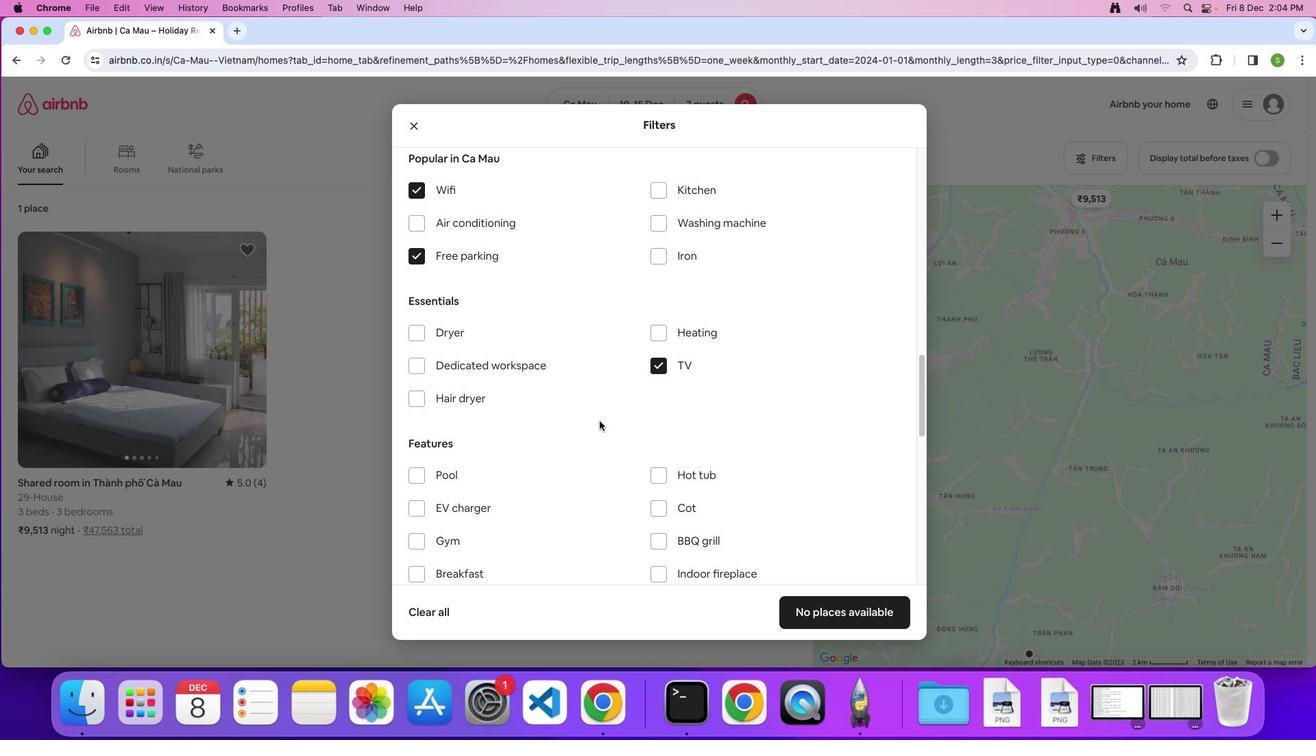 
Action: Mouse scrolled (584, 418) with delta (86, -9)
Screenshot: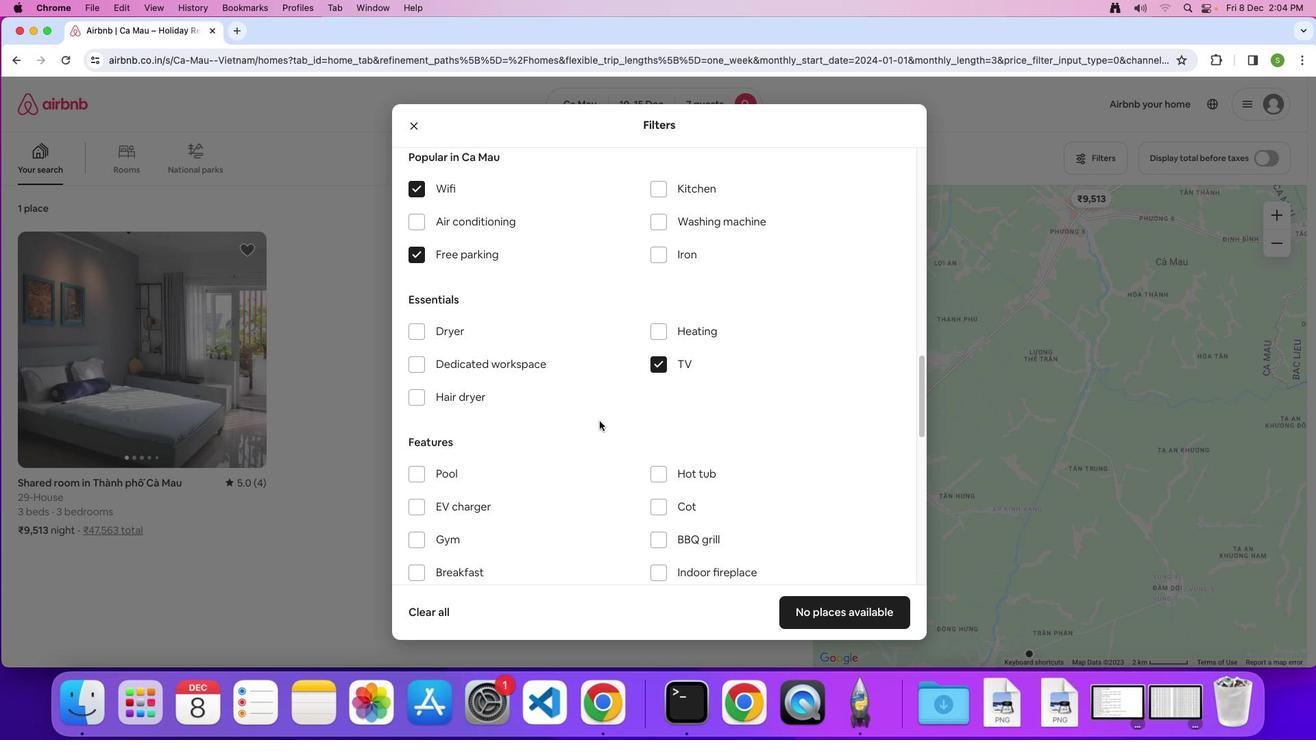 
Action: Mouse scrolled (584, 418) with delta (86, -9)
Screenshot: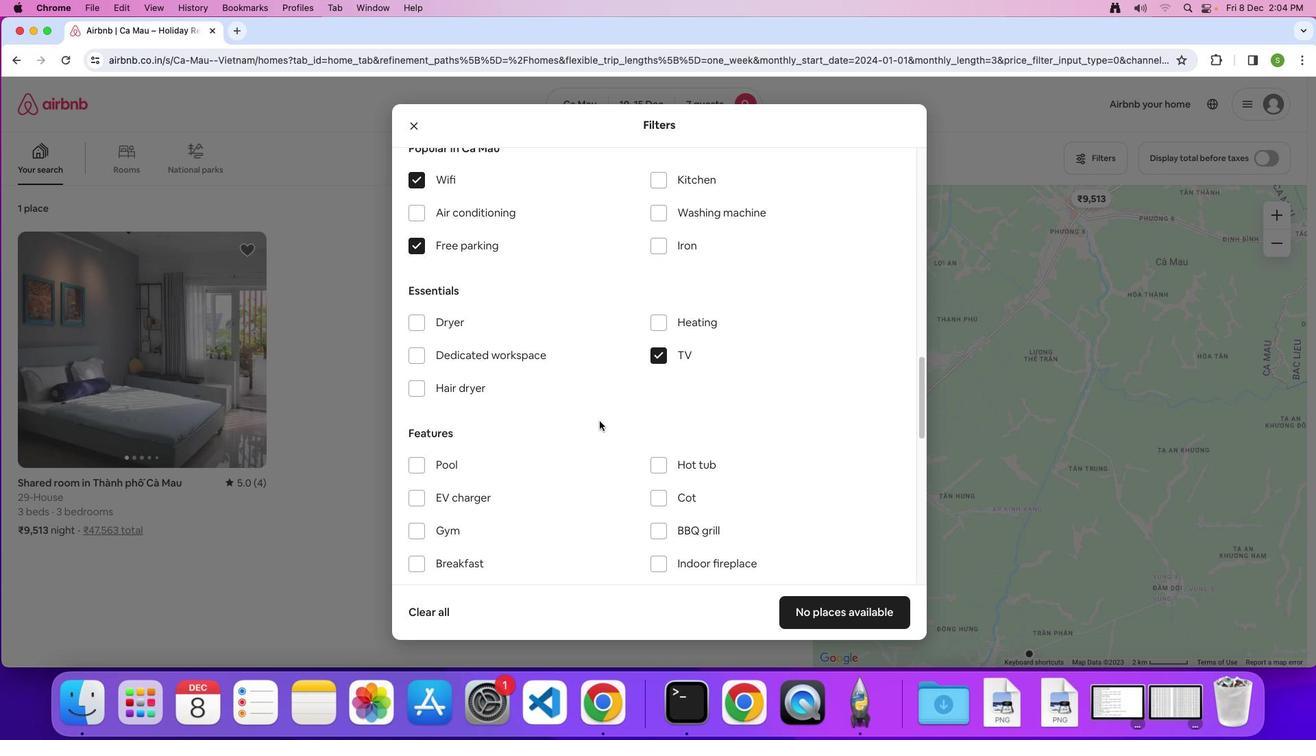 
Action: Mouse scrolled (584, 418) with delta (86, -9)
Screenshot: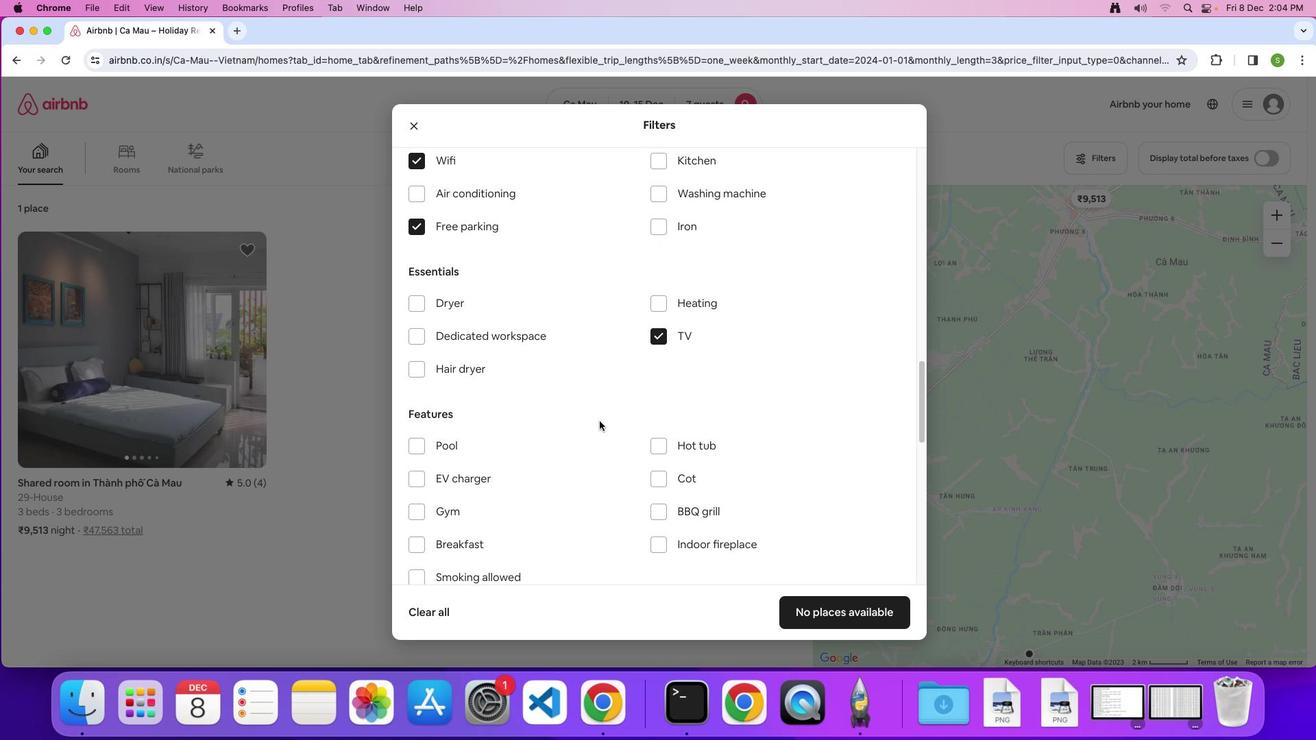 
Action: Mouse scrolled (584, 418) with delta (86, -9)
Screenshot: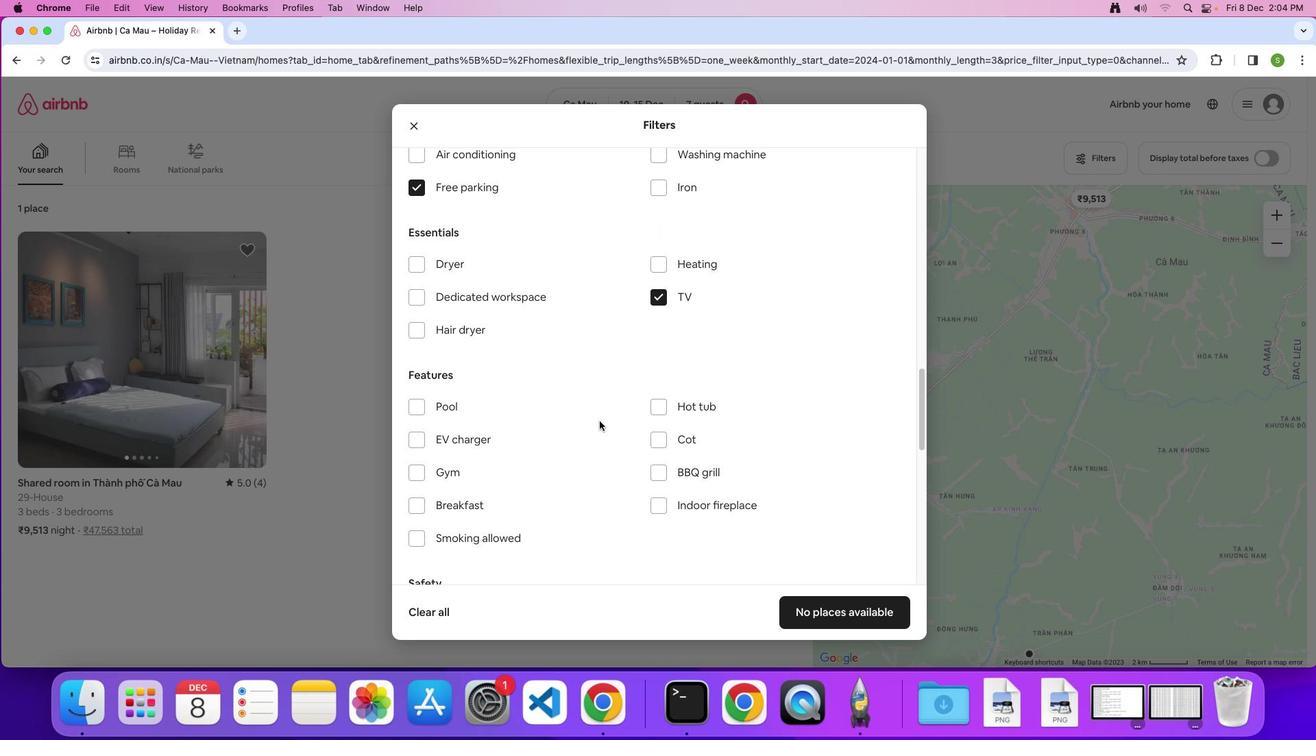 
Action: Mouse scrolled (584, 418) with delta (86, -9)
Screenshot: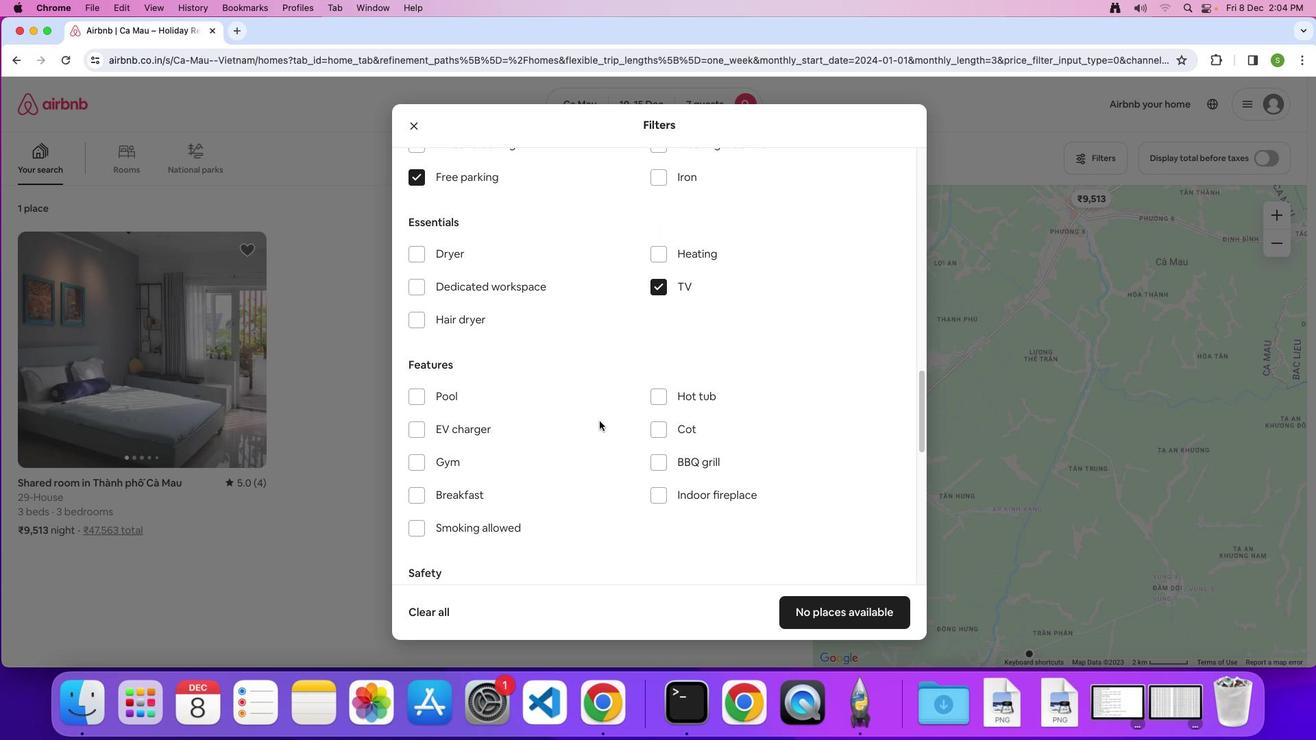 
Action: Mouse scrolled (584, 418) with delta (86, -9)
Screenshot: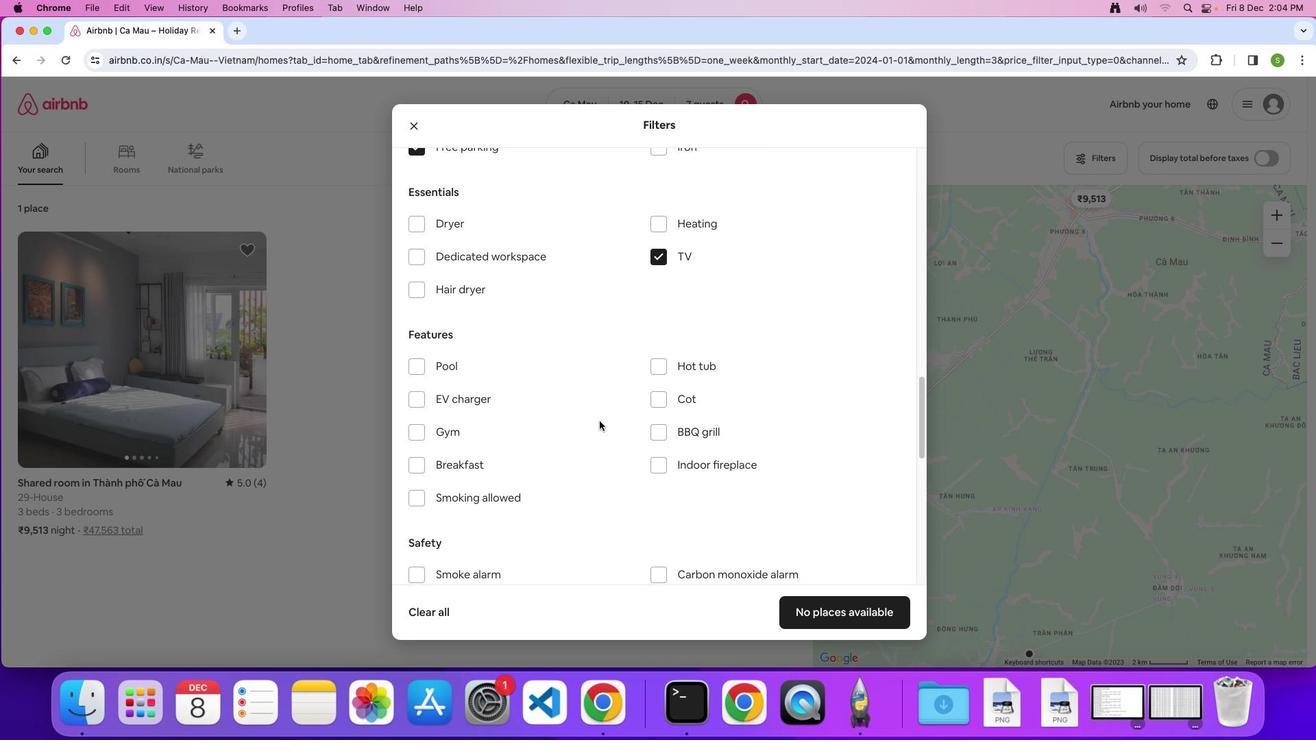 
Action: Mouse scrolled (584, 418) with delta (86, -9)
Screenshot: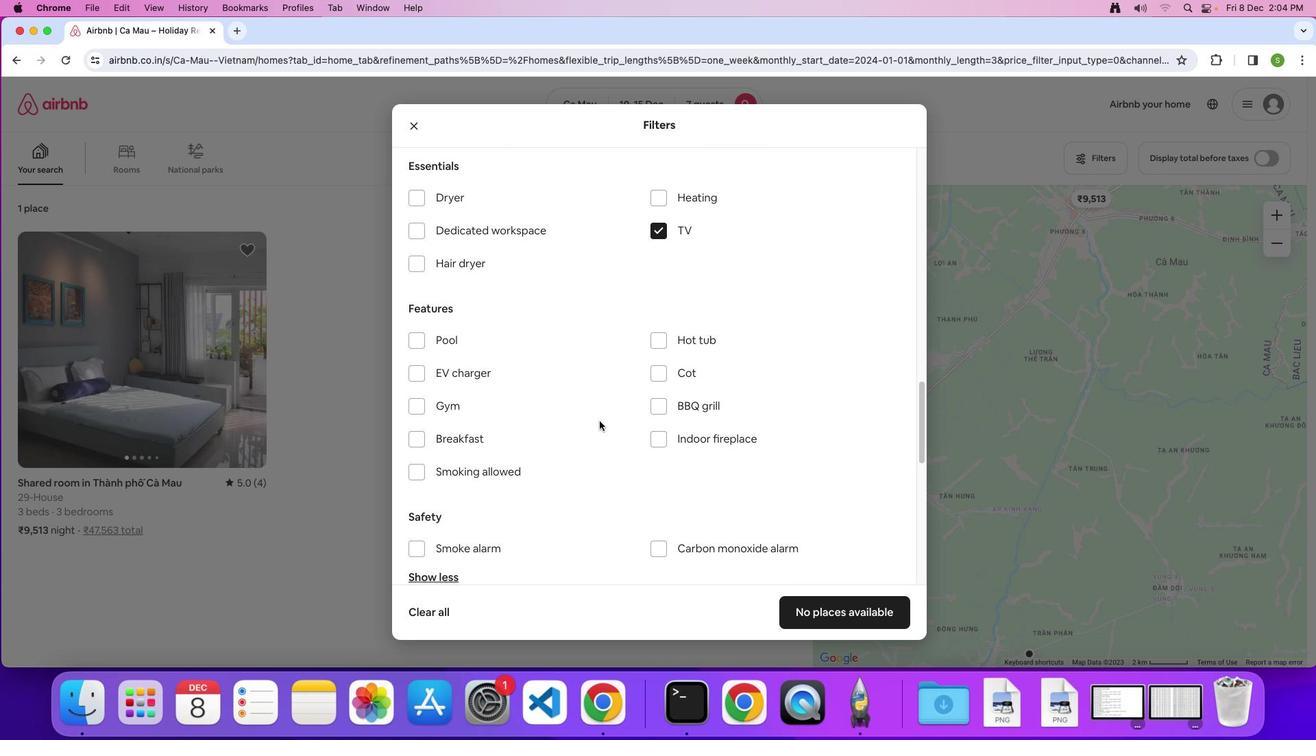 
Action: Mouse scrolled (584, 418) with delta (86, -9)
Screenshot: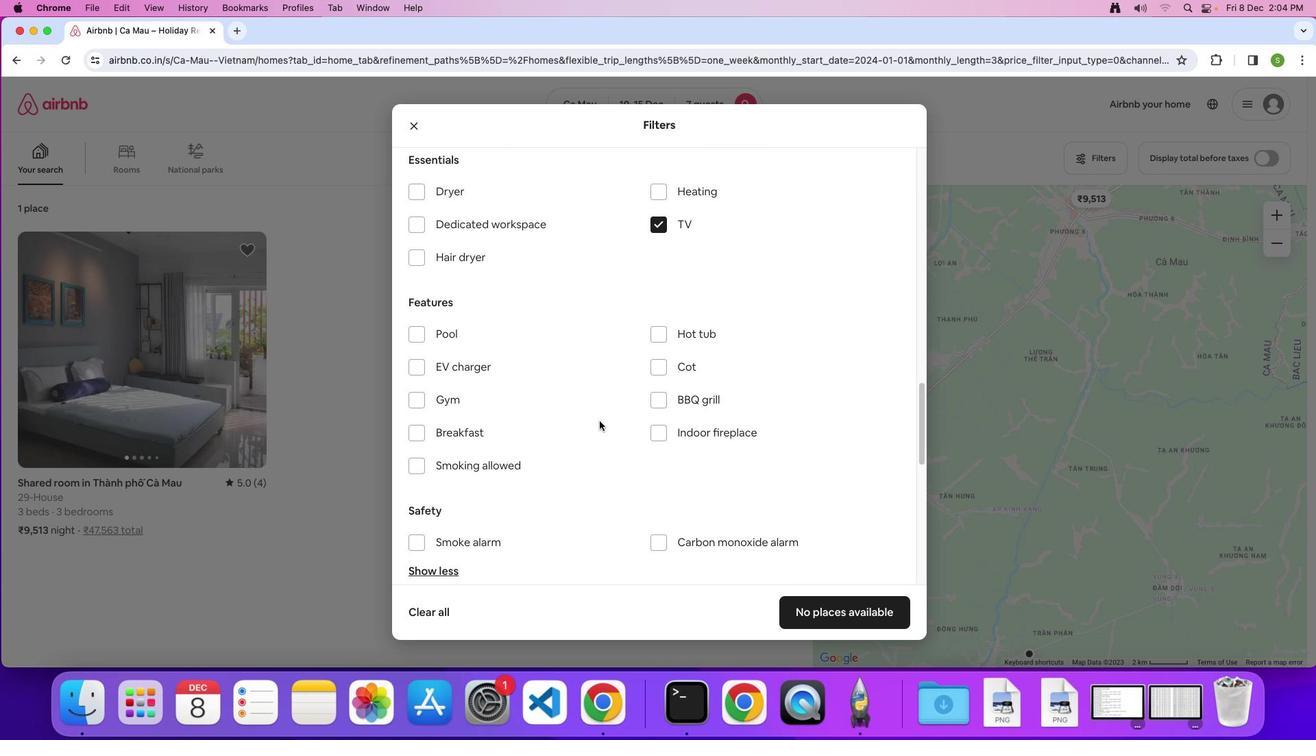 
Action: Mouse scrolled (584, 418) with delta (86, -9)
Screenshot: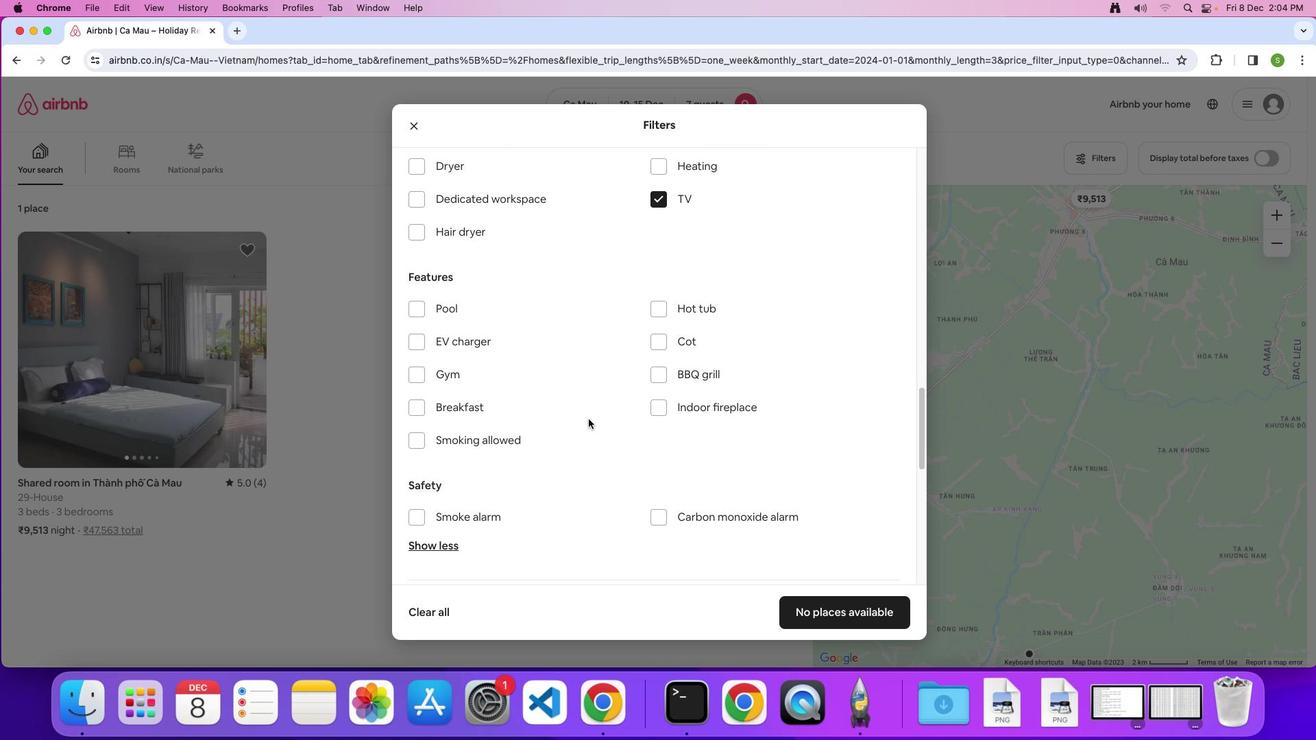 
Action: Mouse moved to (437, 347)
Screenshot: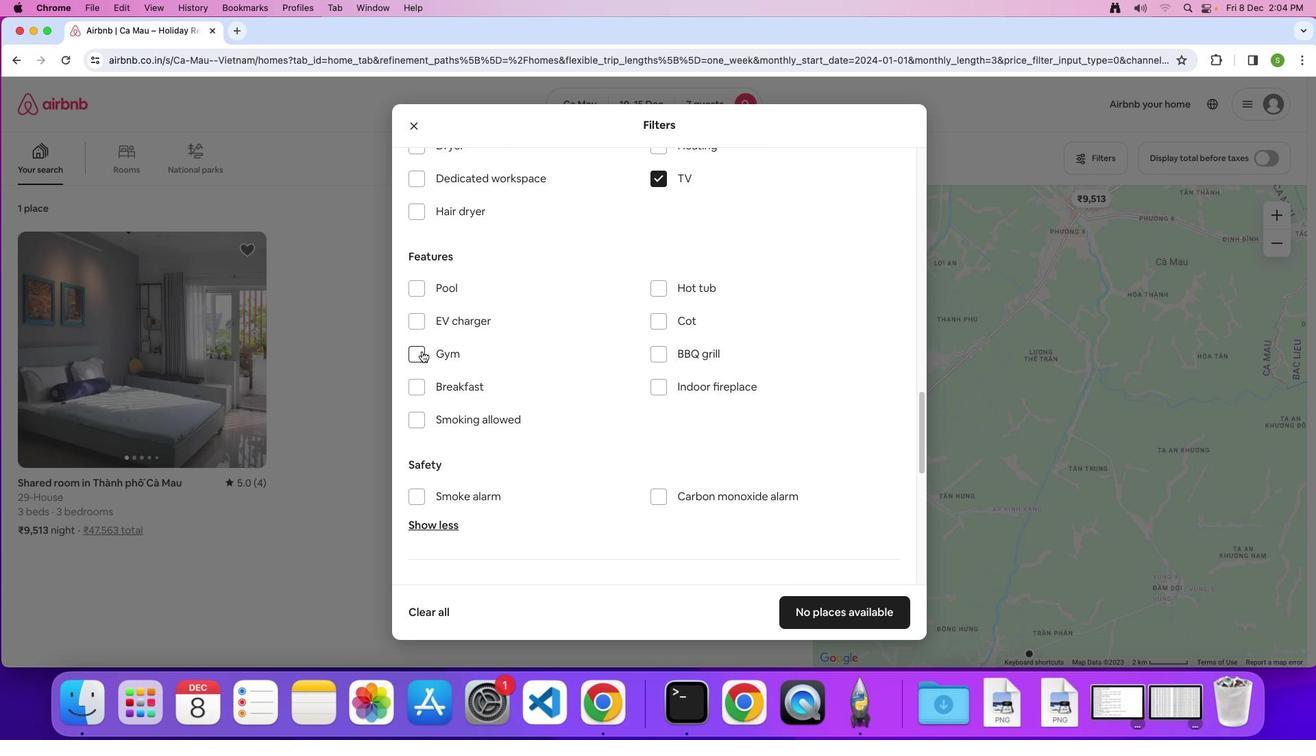 
Action: Mouse pressed left at (437, 347)
Screenshot: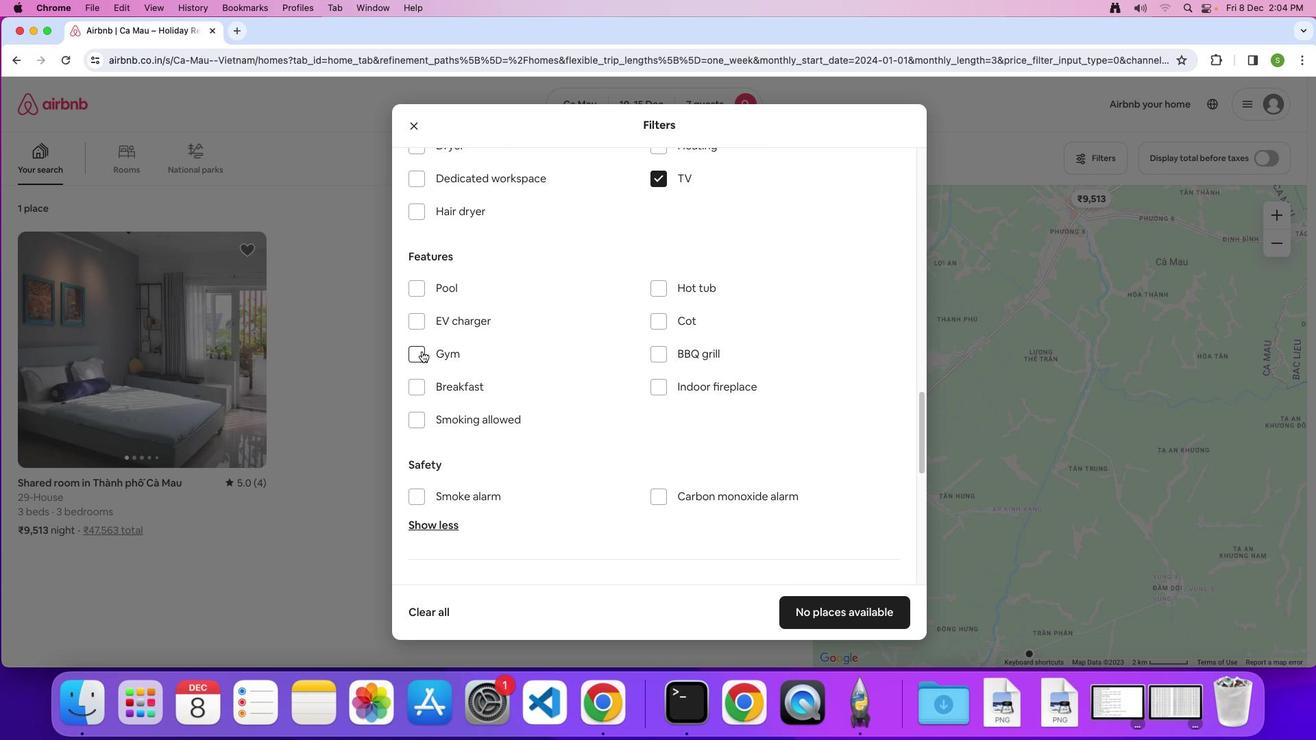 
Action: Mouse moved to (433, 373)
Screenshot: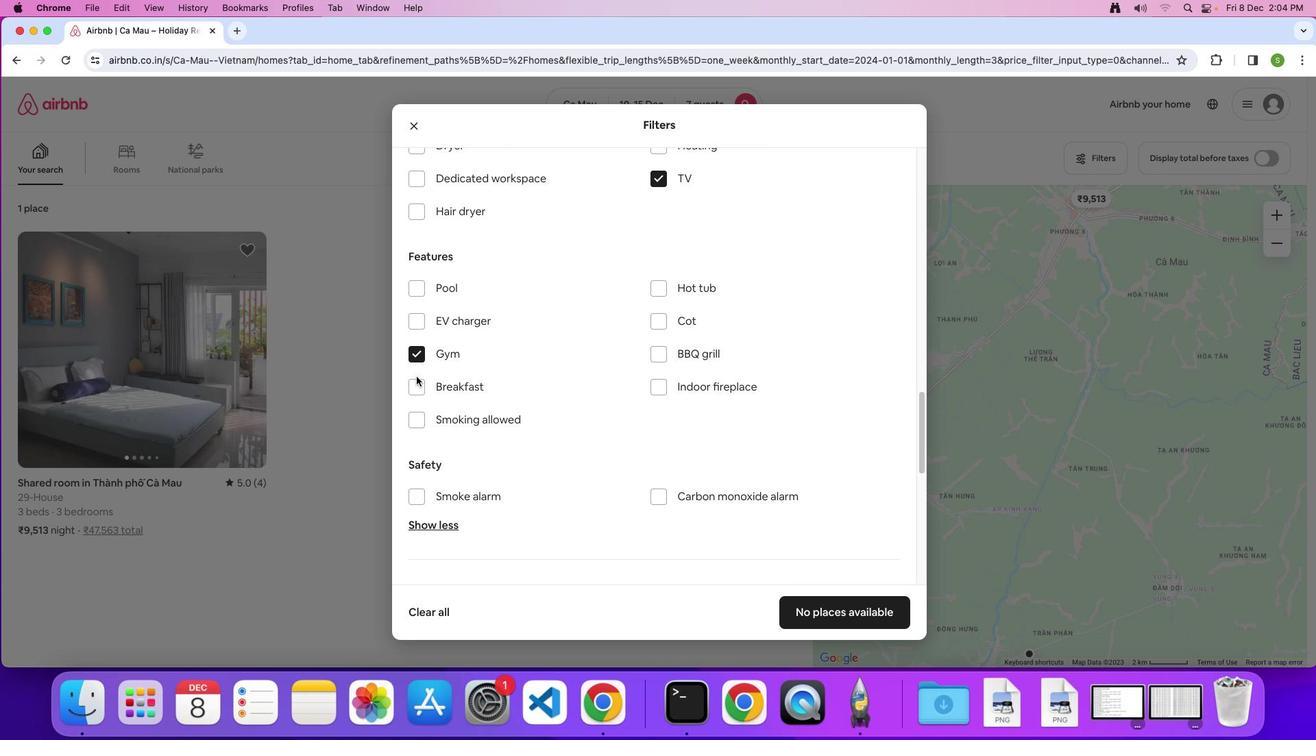 
Action: Mouse pressed left at (433, 373)
Screenshot: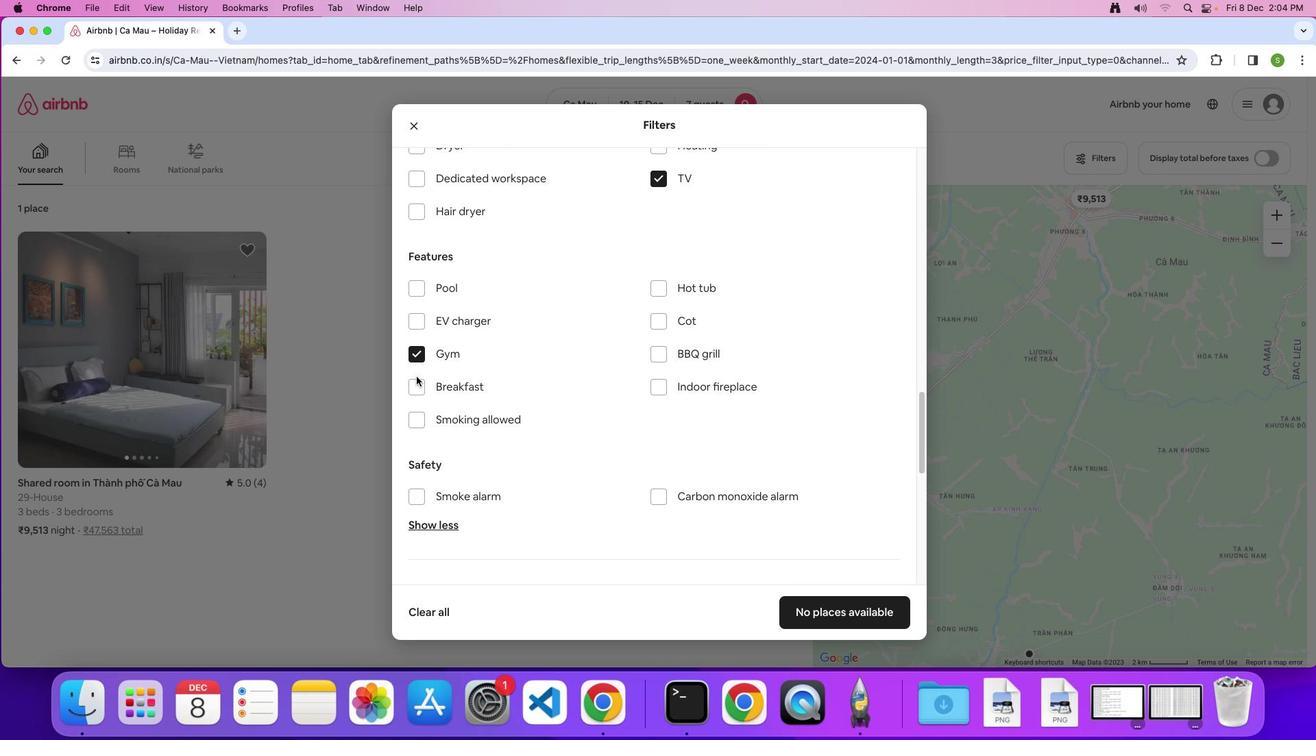 
Action: Mouse moved to (432, 379)
Screenshot: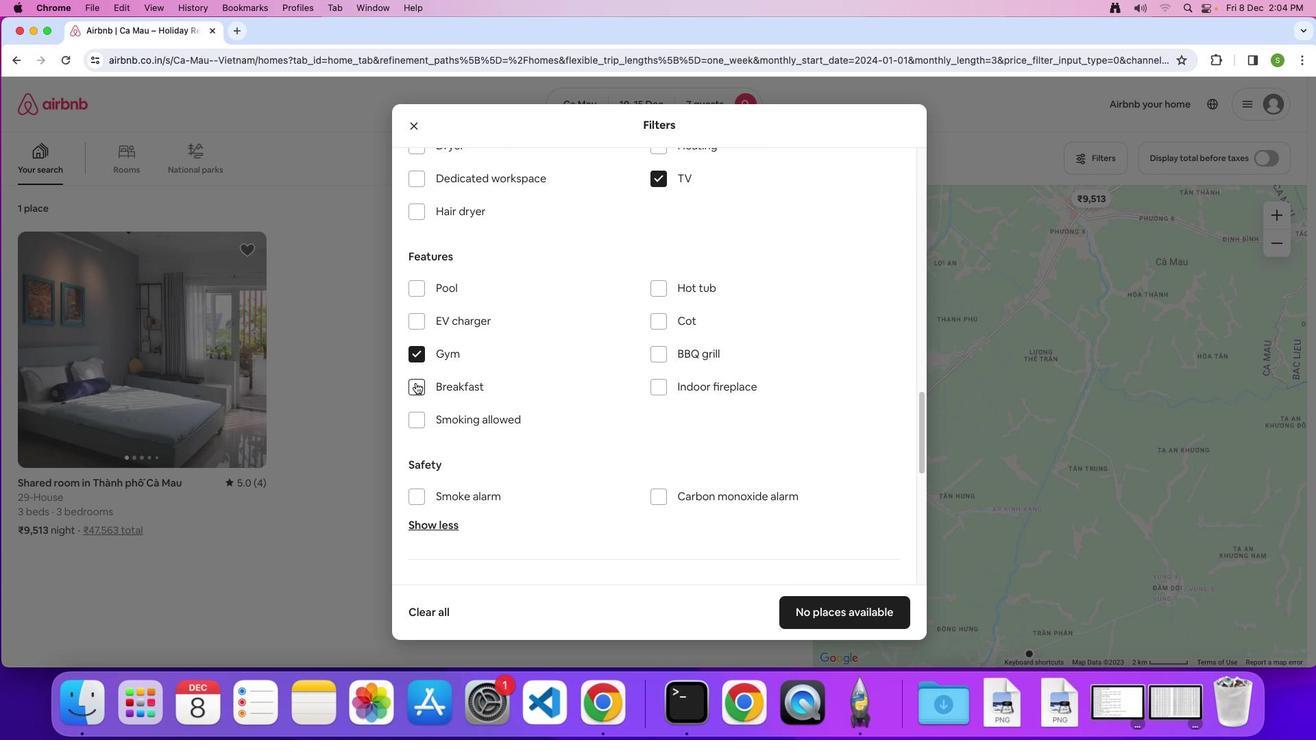 
Action: Mouse pressed left at (432, 379)
Screenshot: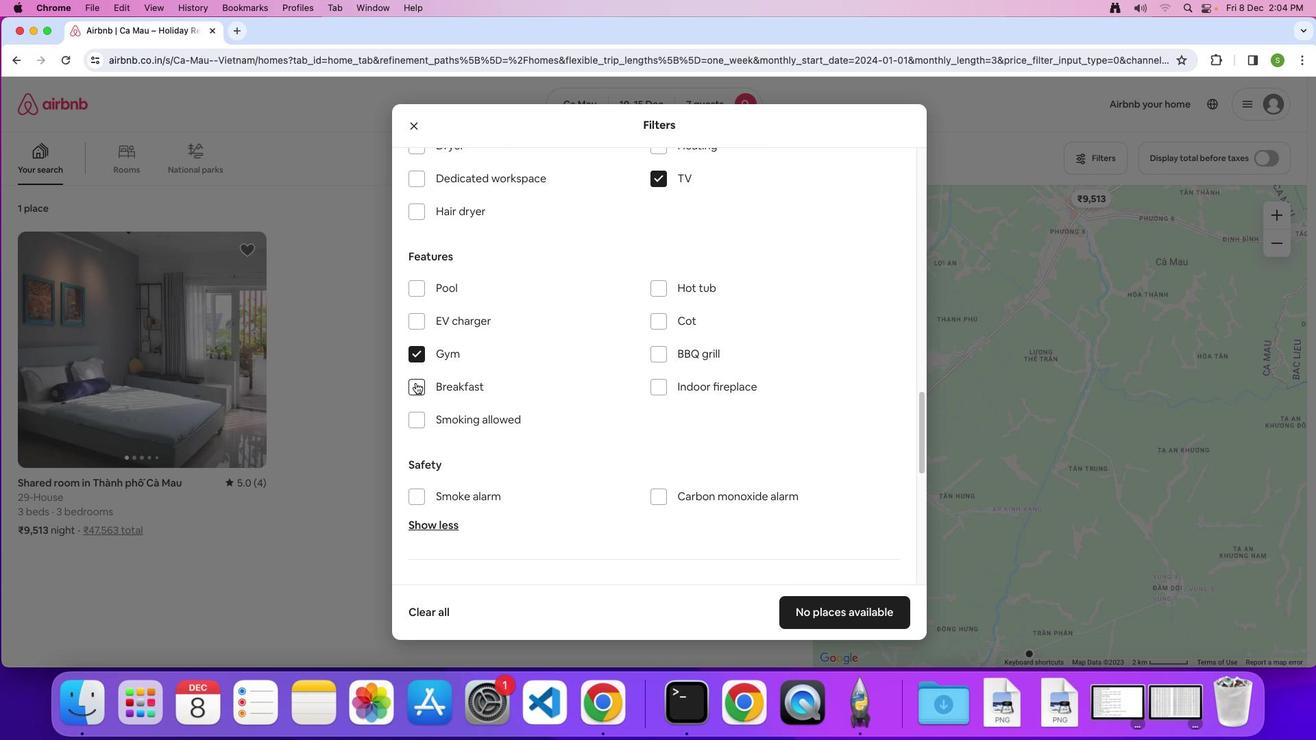 
Action: Mouse moved to (560, 405)
Screenshot: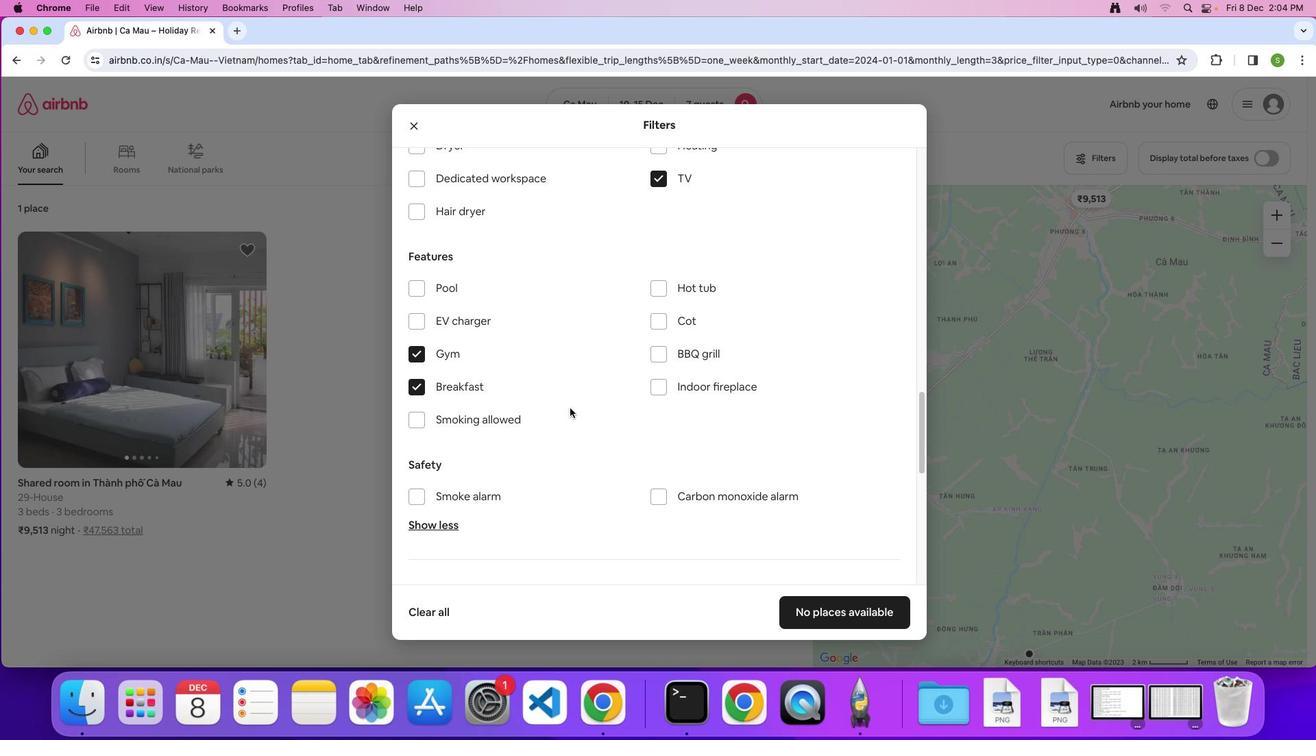 
Action: Mouse scrolled (560, 405) with delta (86, -9)
Screenshot: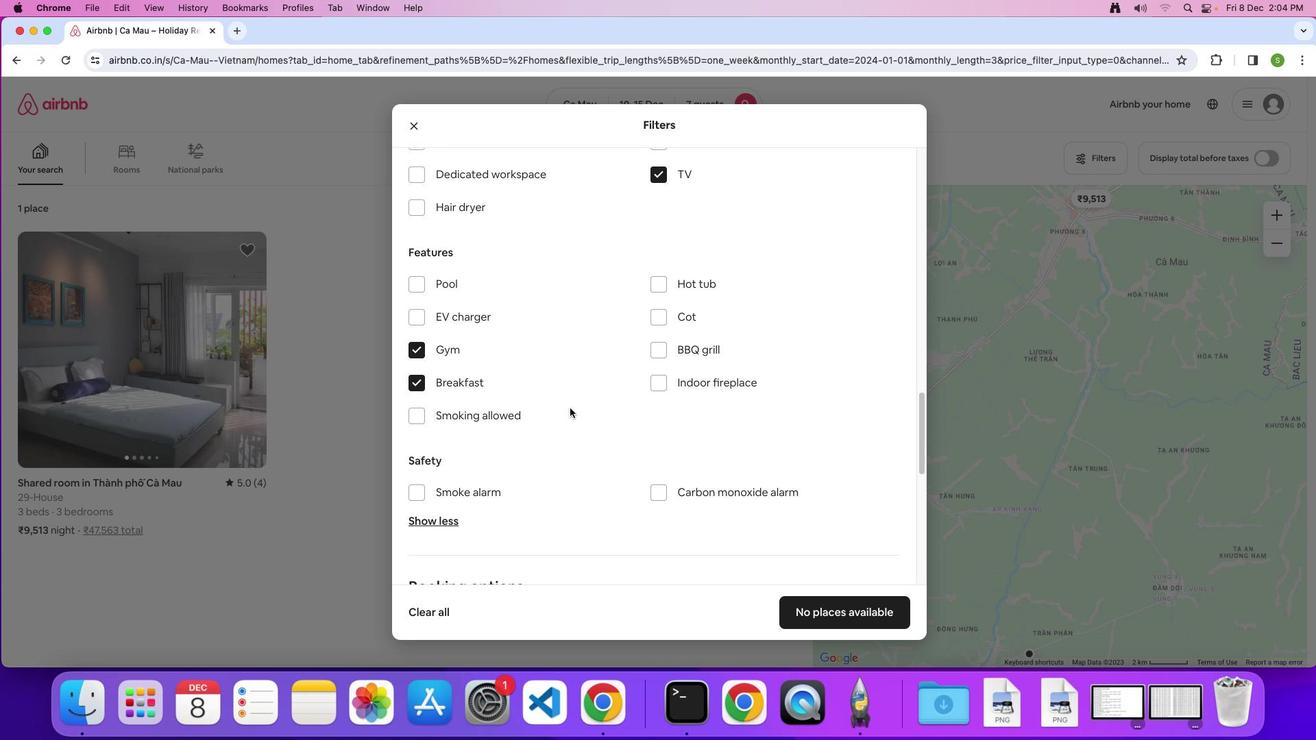 
Action: Mouse scrolled (560, 405) with delta (86, -9)
Screenshot: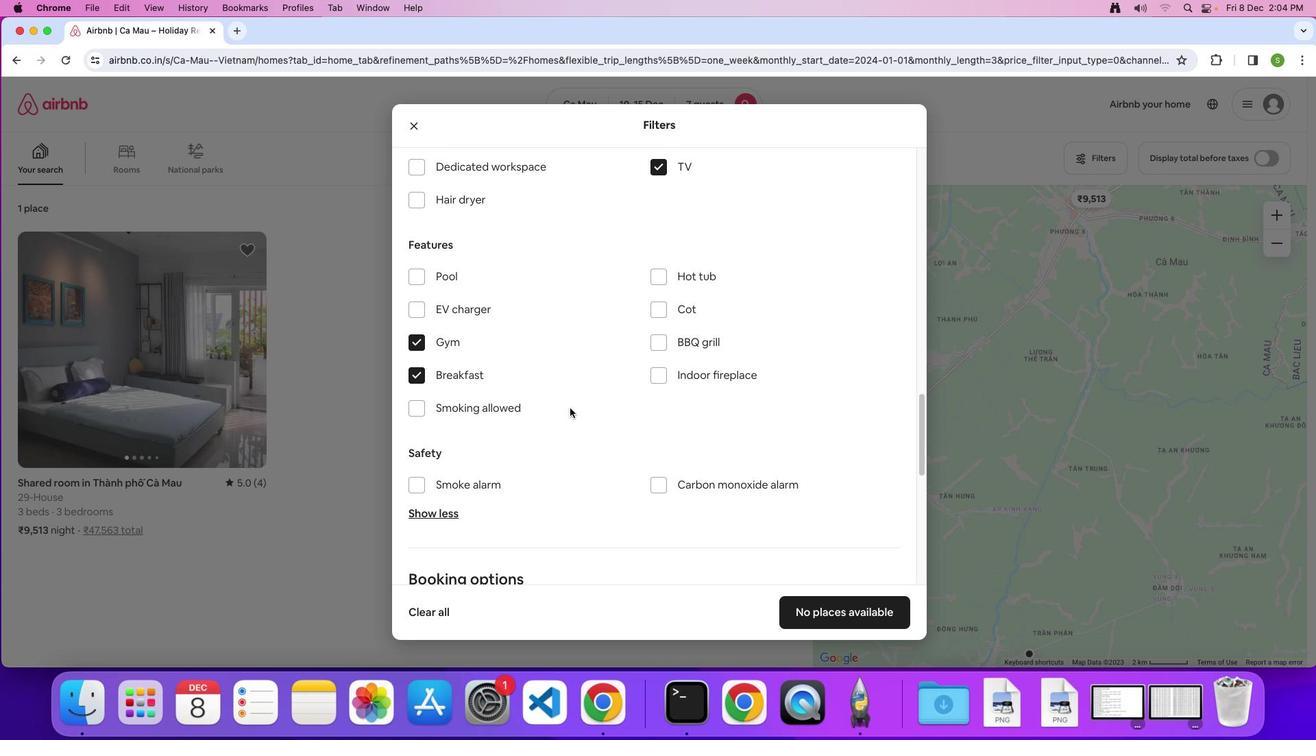 
Action: Mouse scrolled (560, 405) with delta (86, -10)
Screenshot: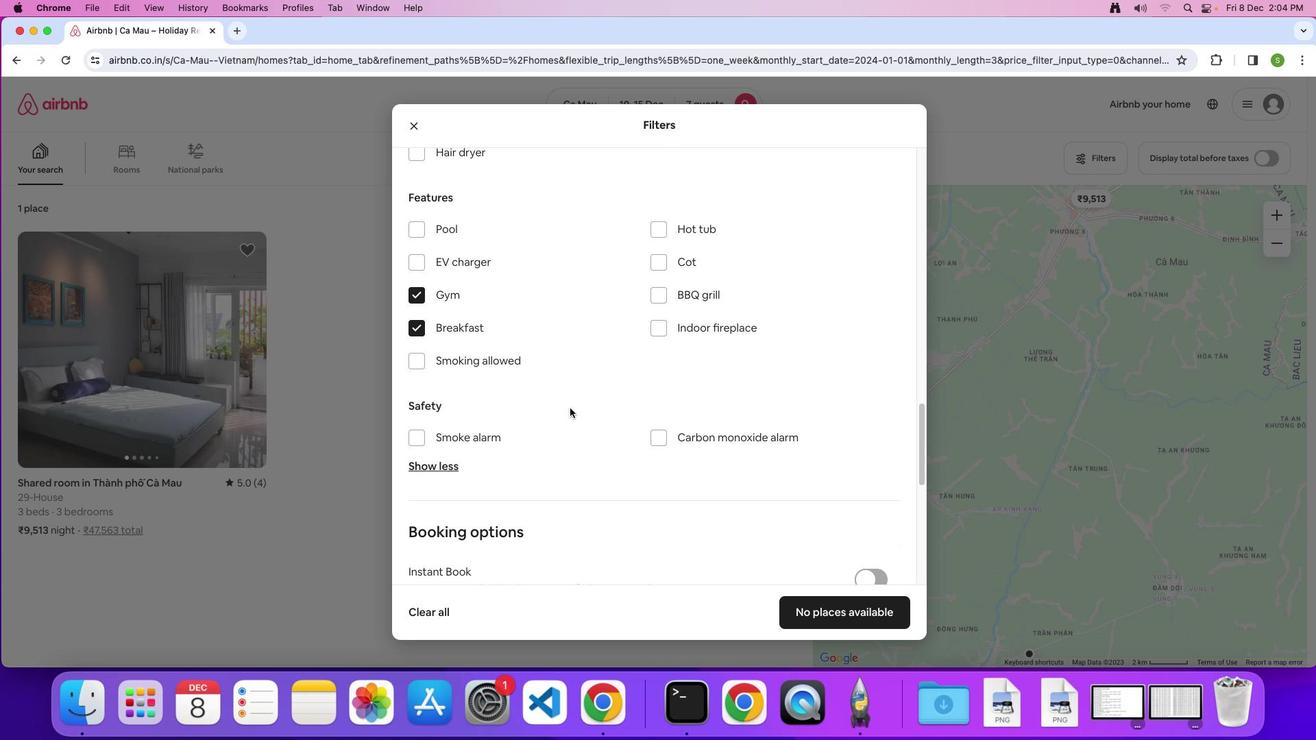 
Action: Mouse scrolled (560, 405) with delta (86, -9)
Screenshot: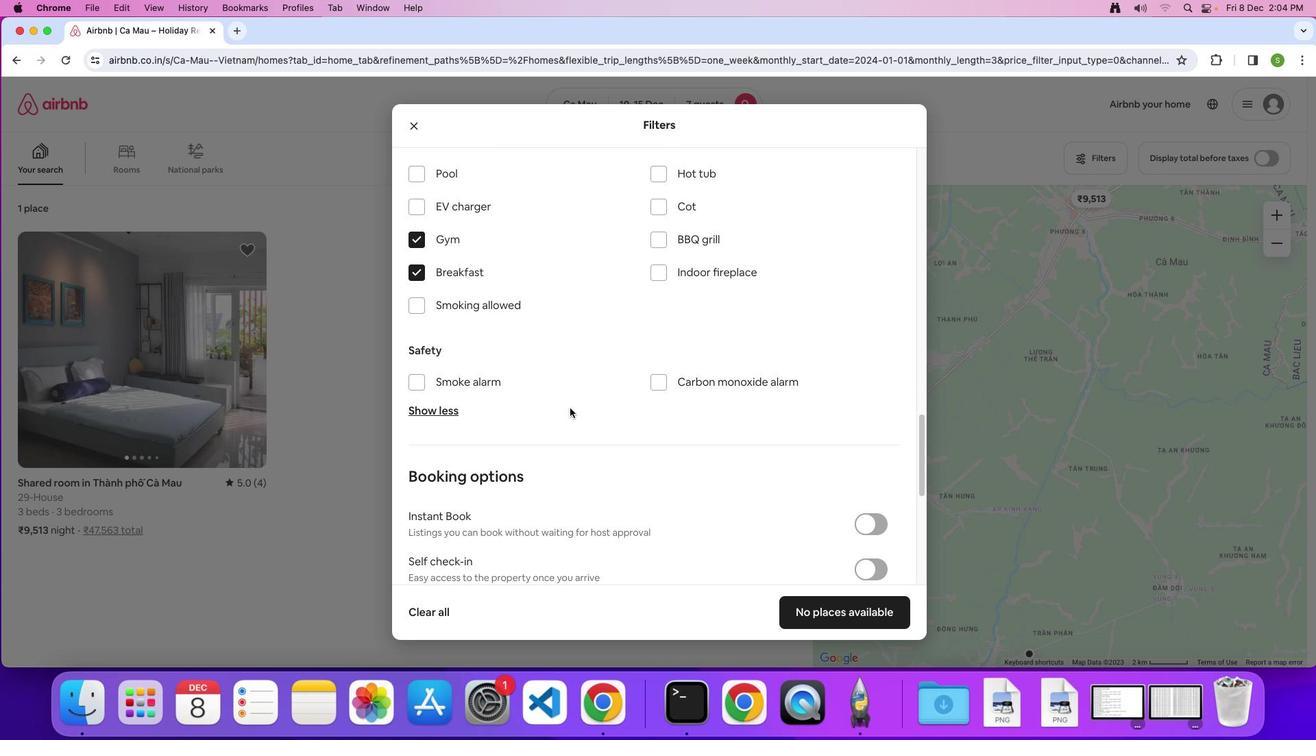 
Action: Mouse scrolled (560, 405) with delta (86, -9)
Screenshot: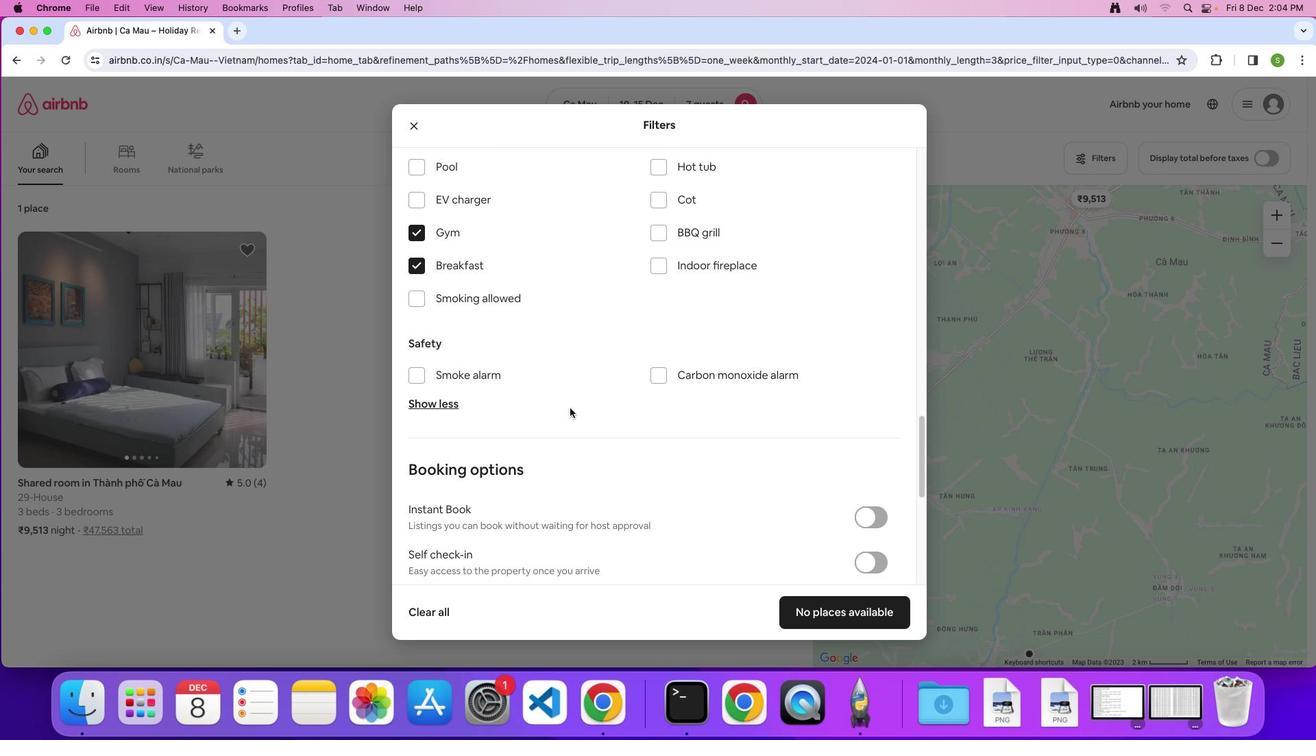 
Action: Mouse scrolled (560, 405) with delta (86, -10)
Screenshot: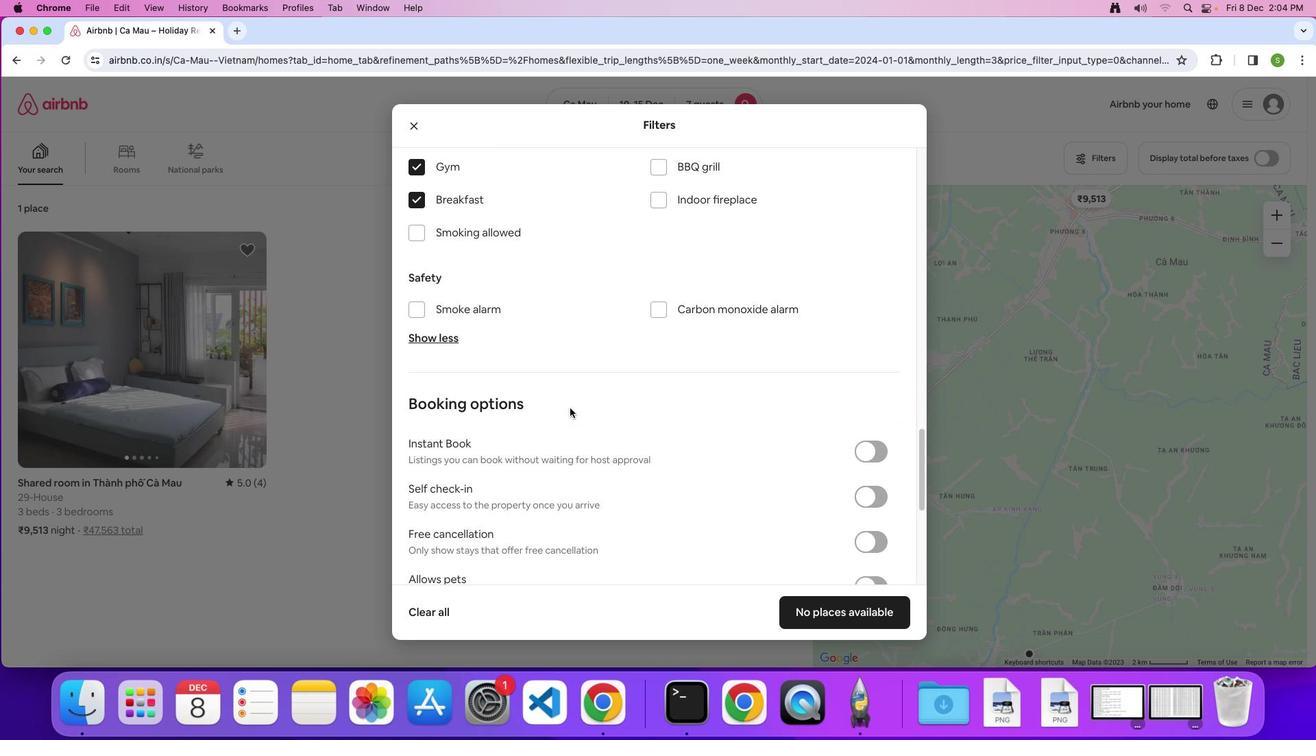 
Action: Mouse scrolled (560, 405) with delta (86, -9)
Screenshot: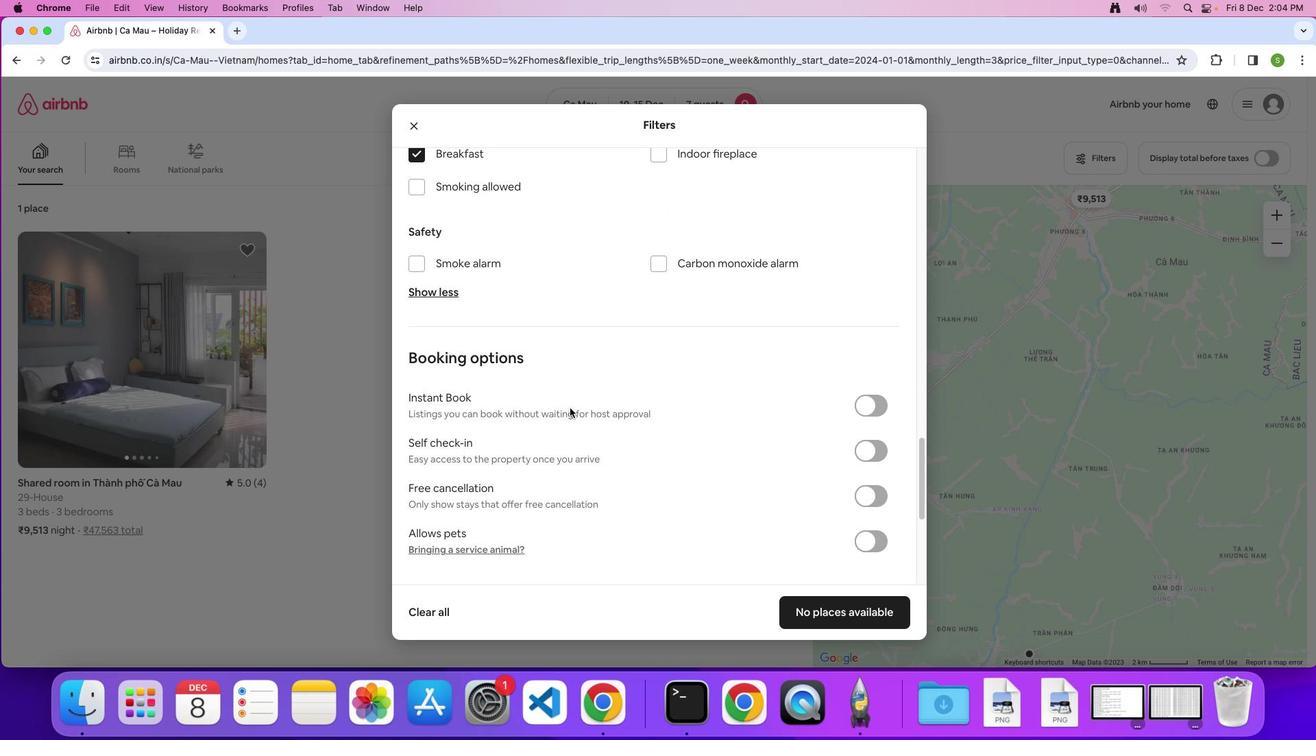 
Action: Mouse scrolled (560, 405) with delta (86, -9)
Screenshot: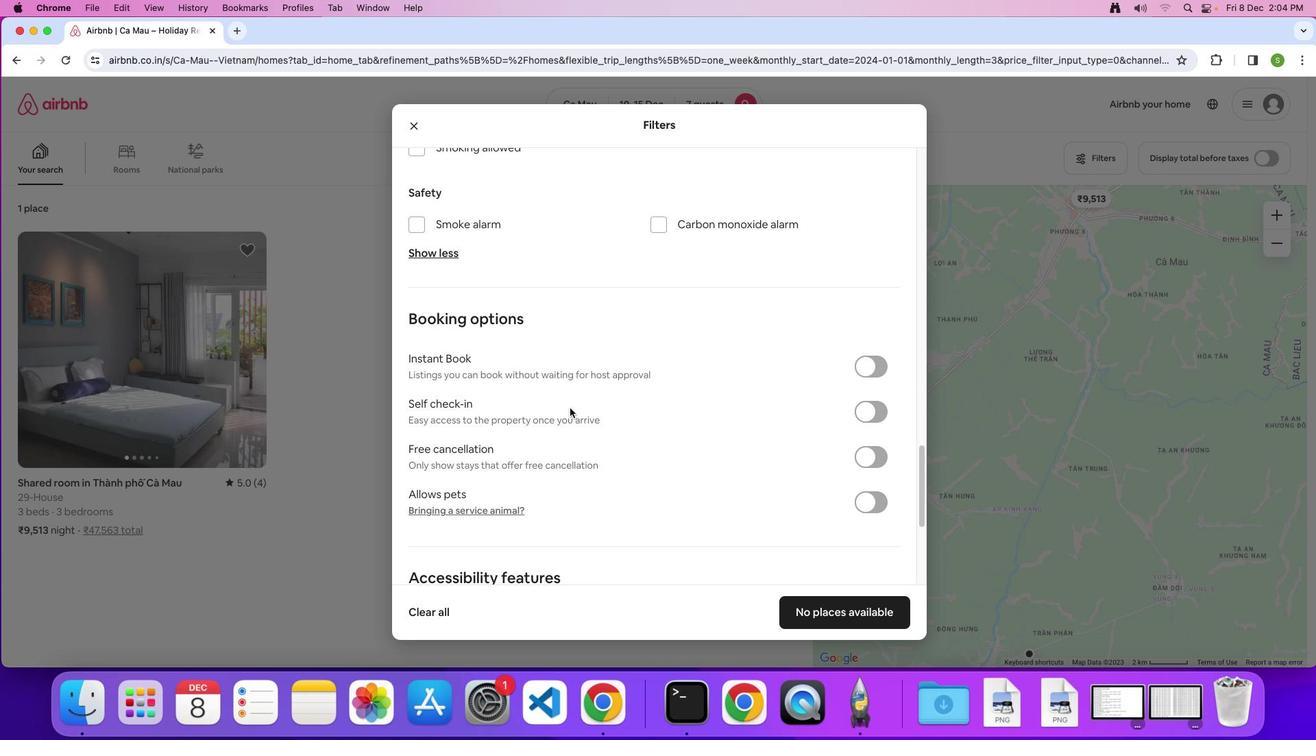 
Action: Mouse scrolled (560, 405) with delta (86, -11)
Screenshot: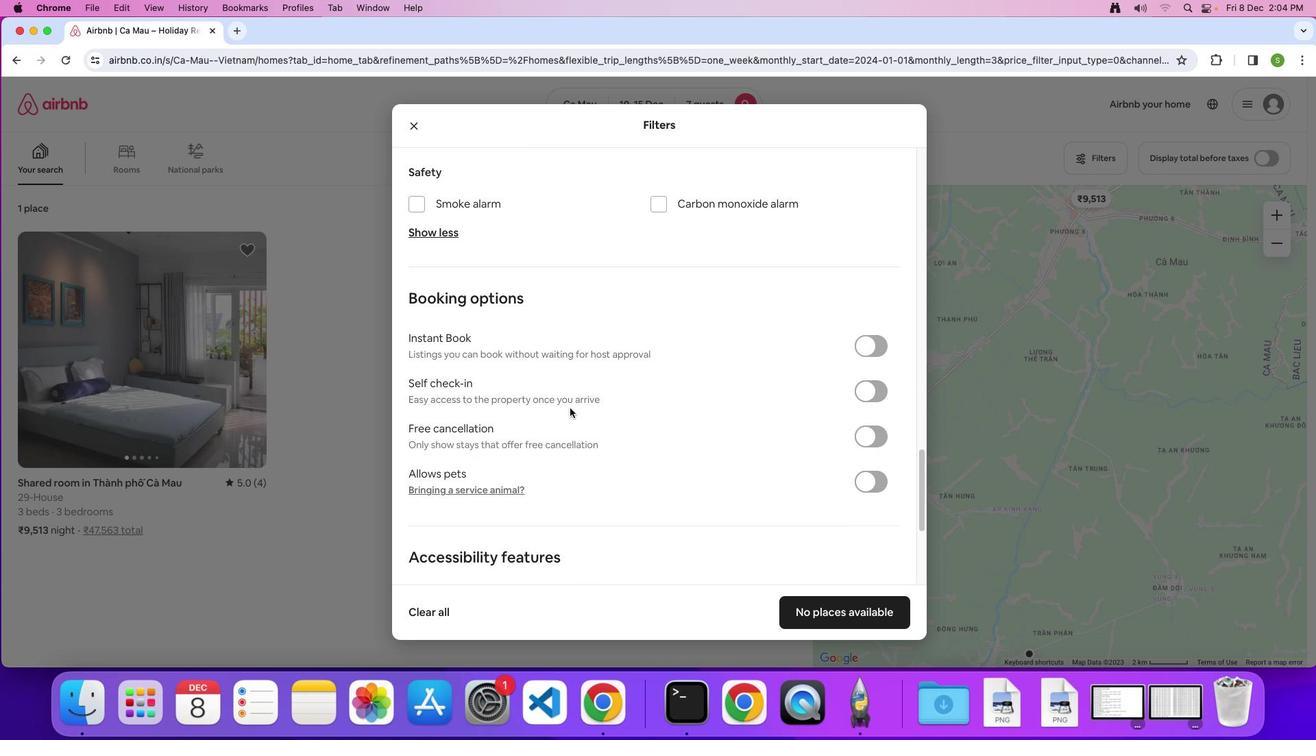 
Action: Mouse scrolled (560, 405) with delta (86, -9)
Screenshot: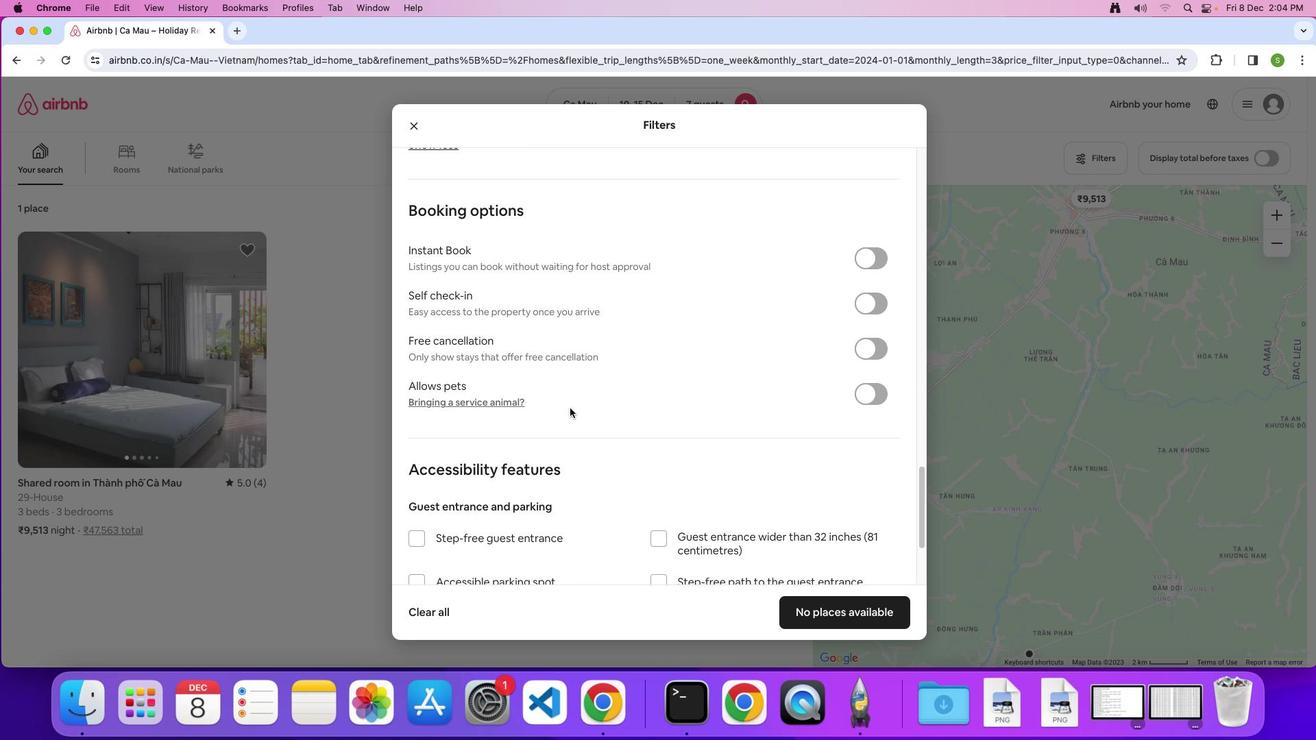
Action: Mouse scrolled (560, 405) with delta (86, -9)
Screenshot: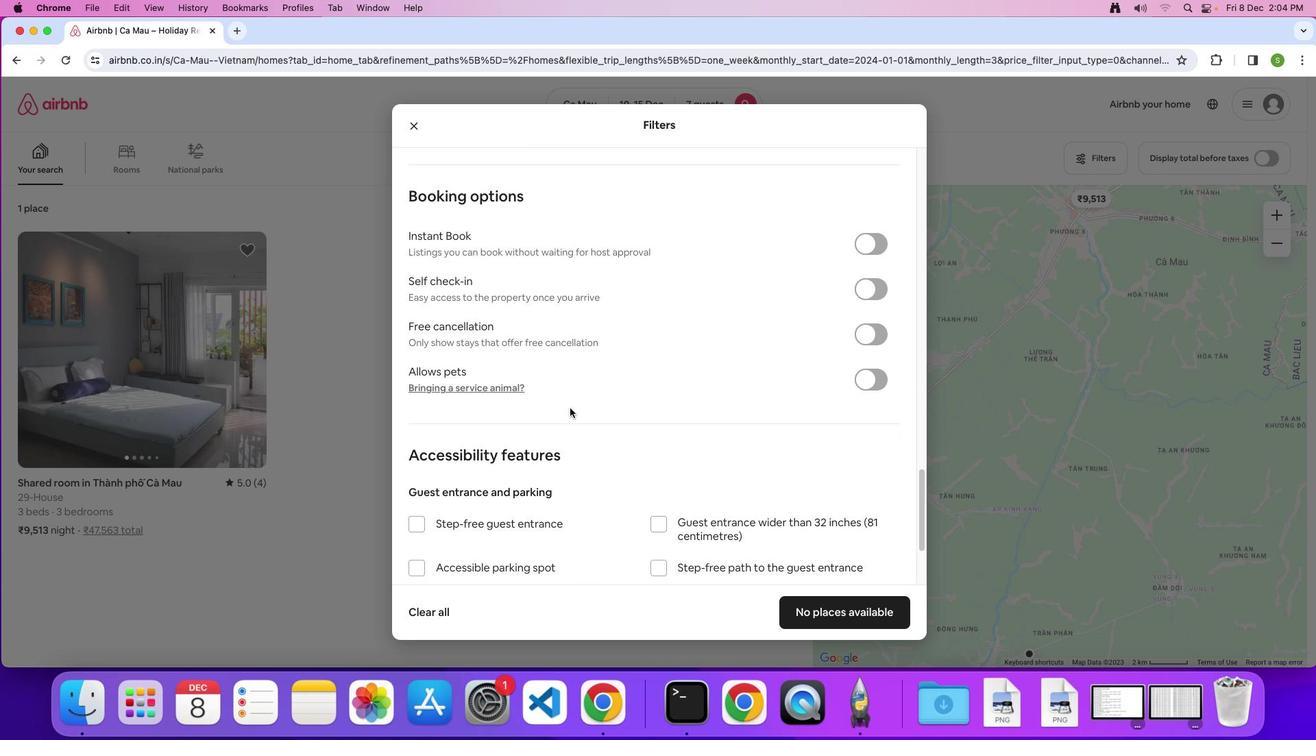 
Action: Mouse scrolled (560, 405) with delta (86, -10)
Screenshot: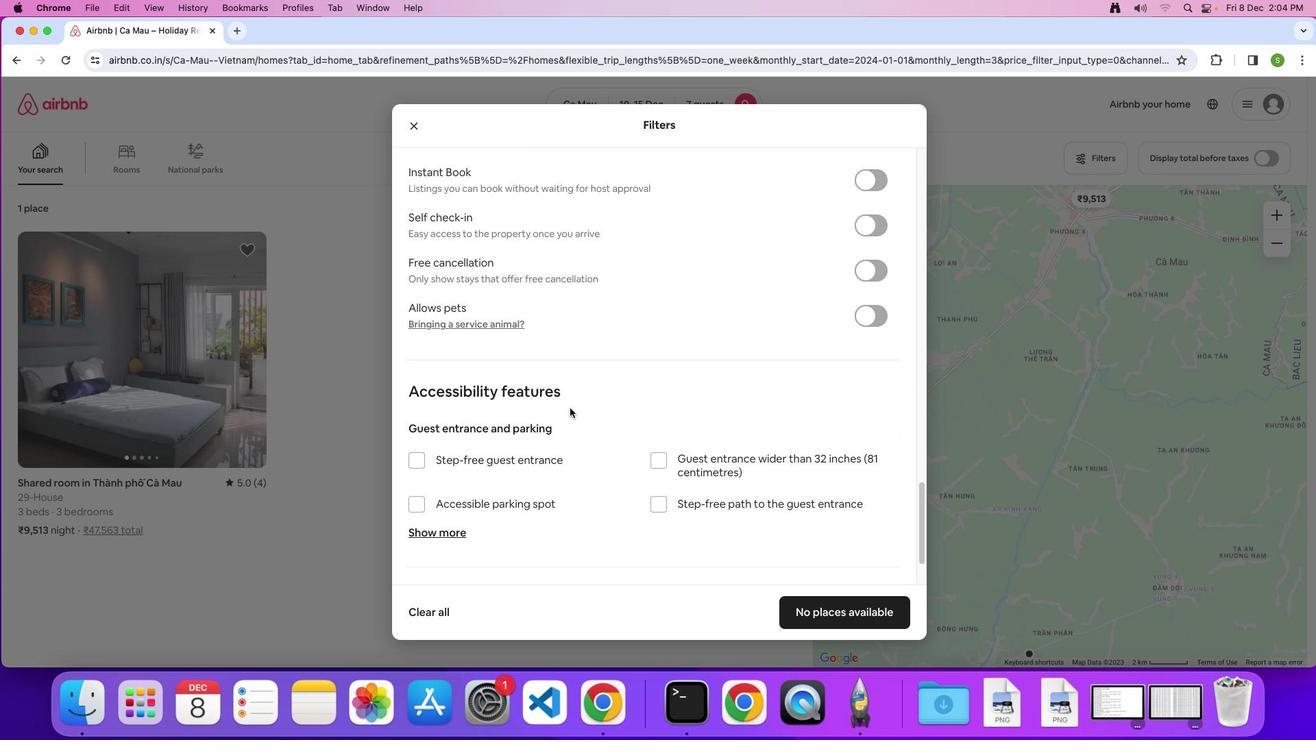 
Action: Mouse scrolled (560, 405) with delta (86, -9)
Screenshot: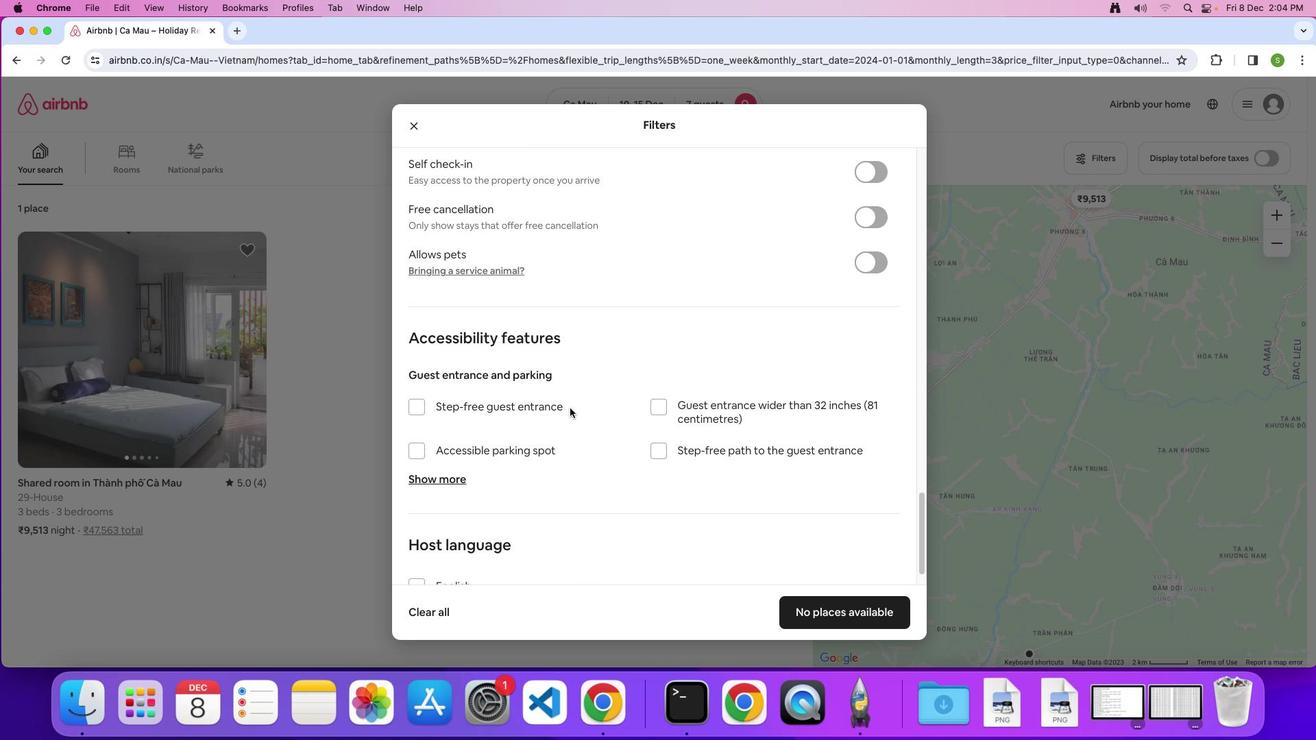 
Action: Mouse scrolled (560, 405) with delta (86, -9)
Screenshot: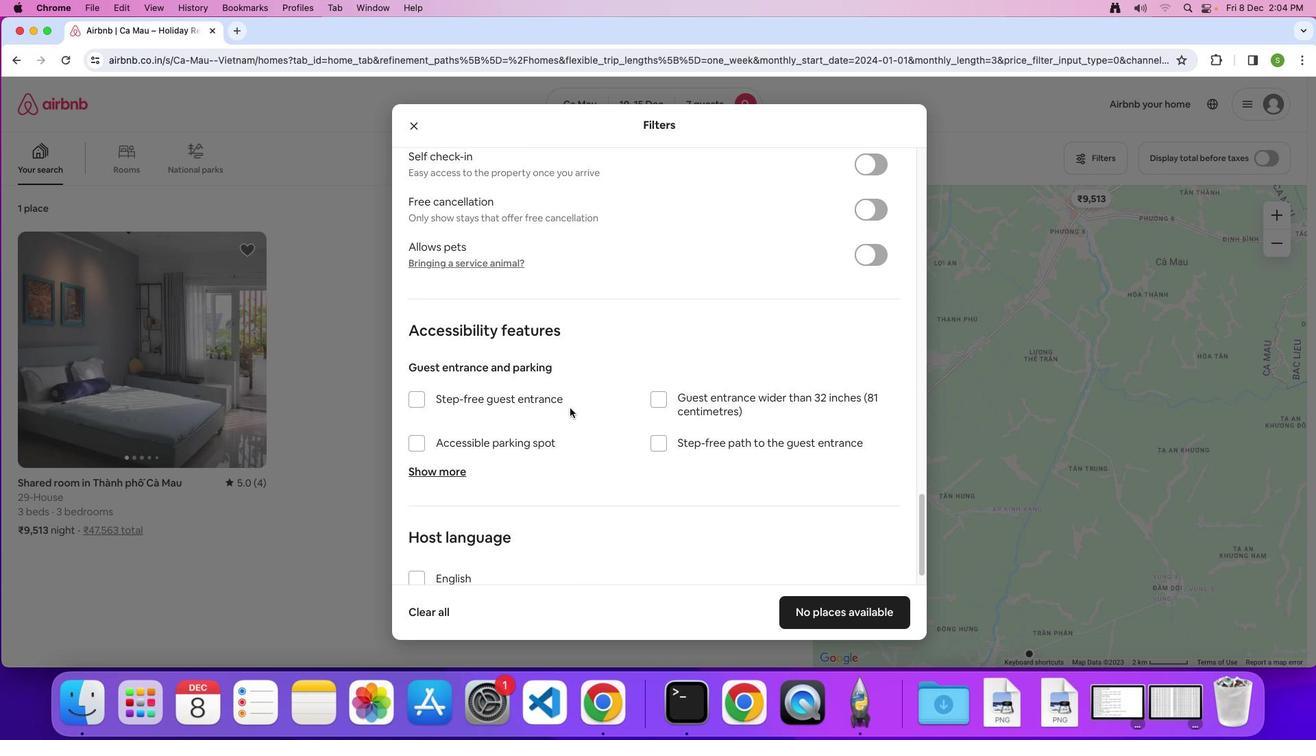 
Action: Mouse scrolled (560, 405) with delta (86, -10)
Screenshot: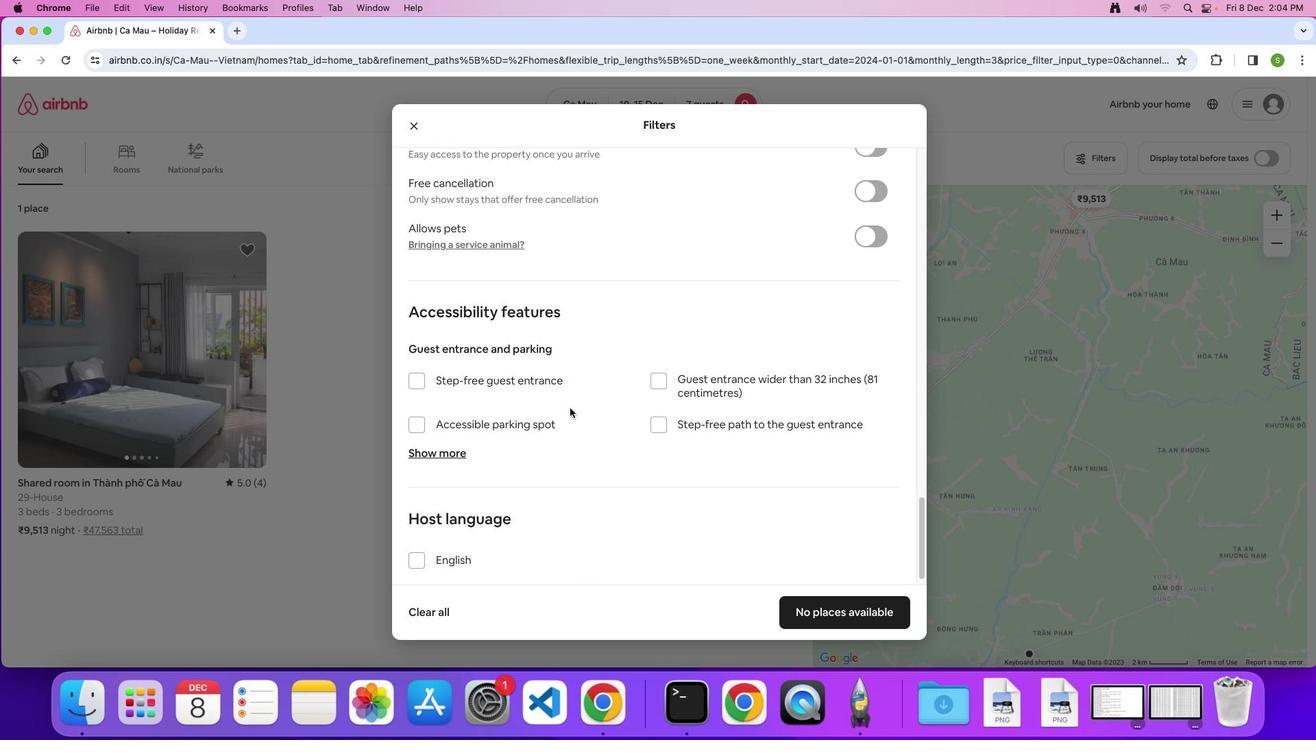 
Action: Mouse scrolled (560, 405) with delta (86, -9)
Screenshot: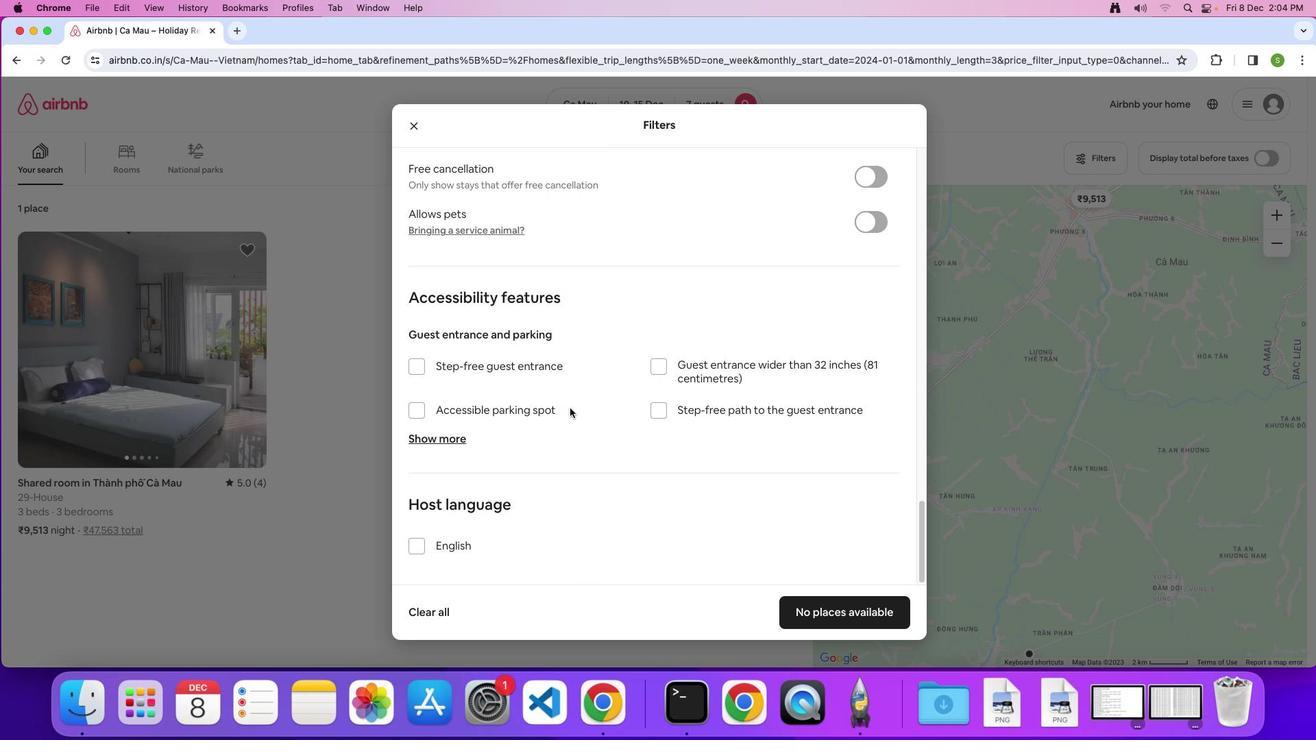 
Action: Mouse scrolled (560, 405) with delta (86, -9)
Screenshot: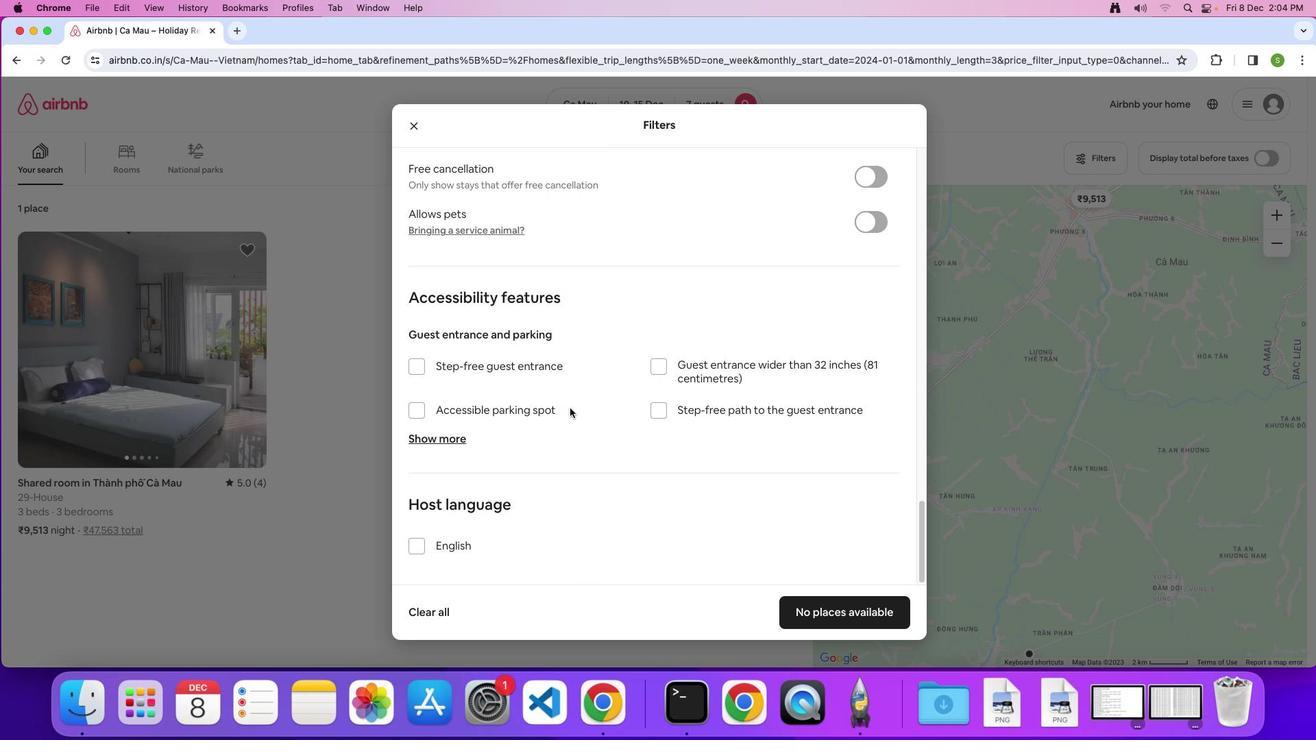 
Action: Mouse scrolled (560, 405) with delta (86, -10)
Screenshot: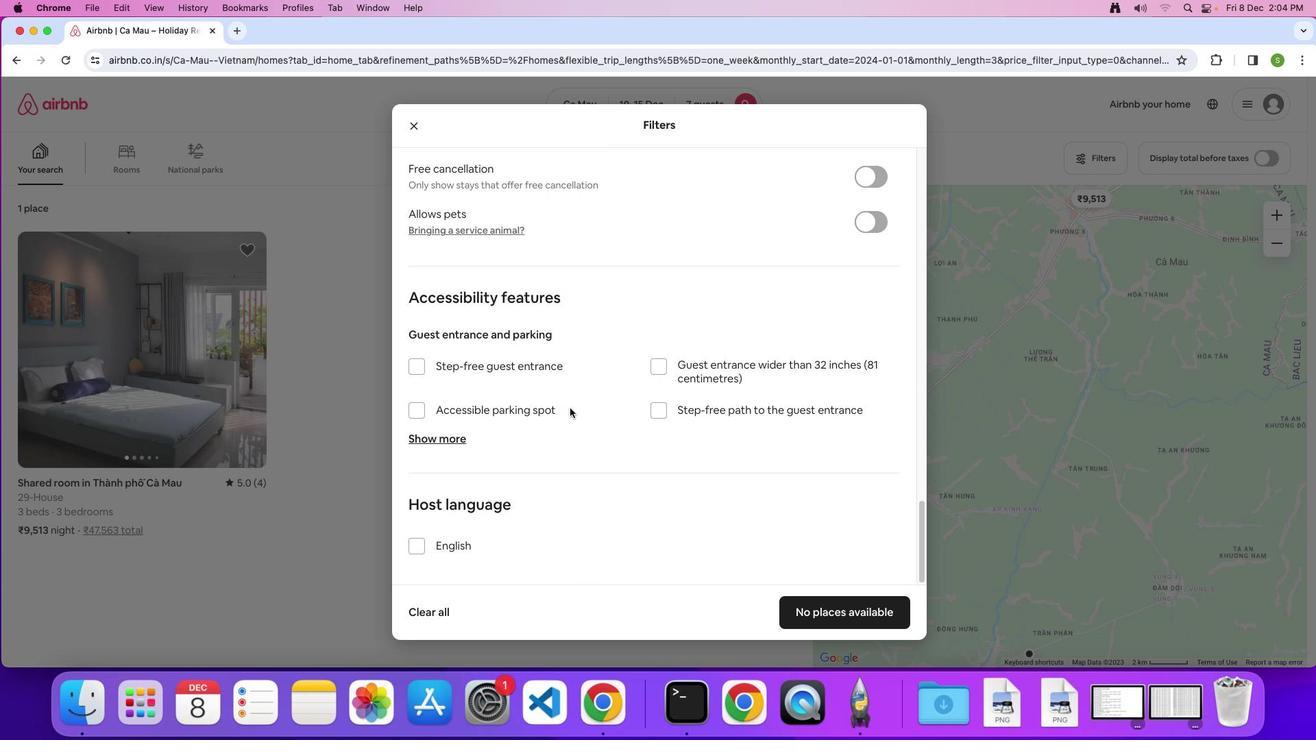 
Action: Mouse moved to (782, 614)
Screenshot: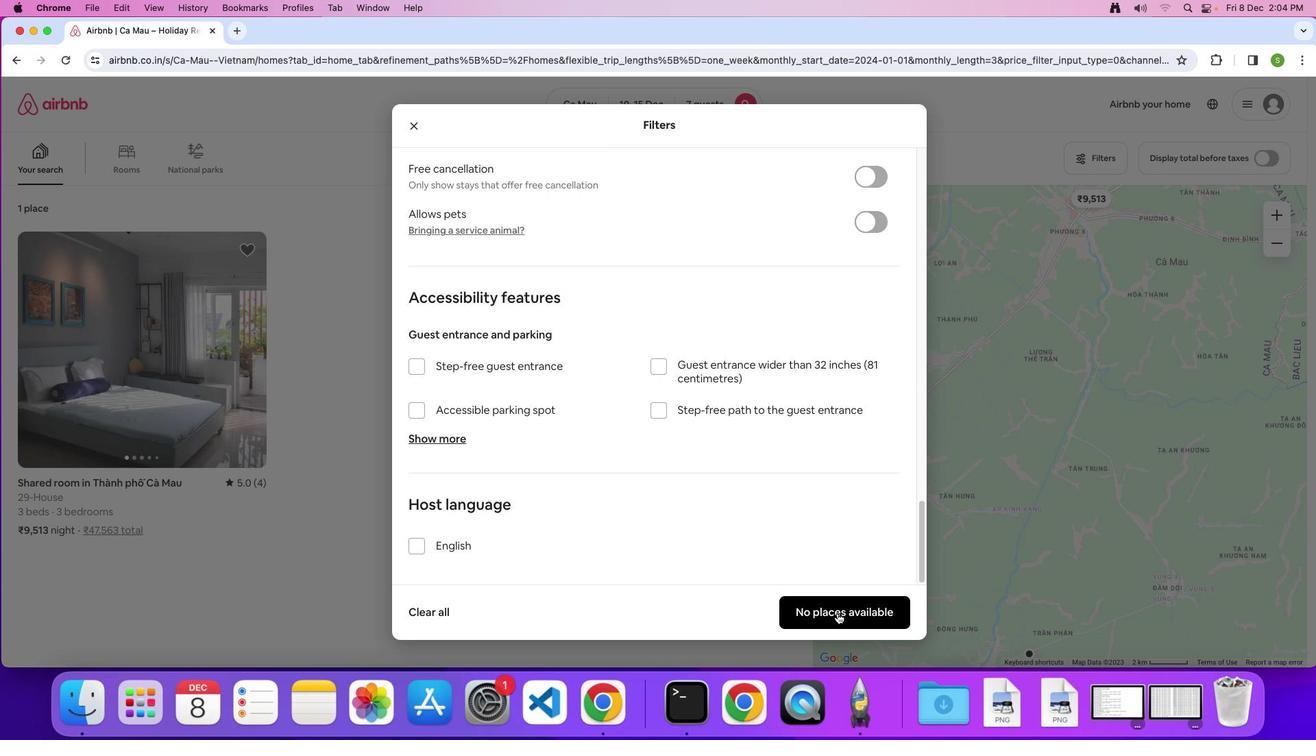 
Action: Mouse pressed left at (782, 614)
Screenshot: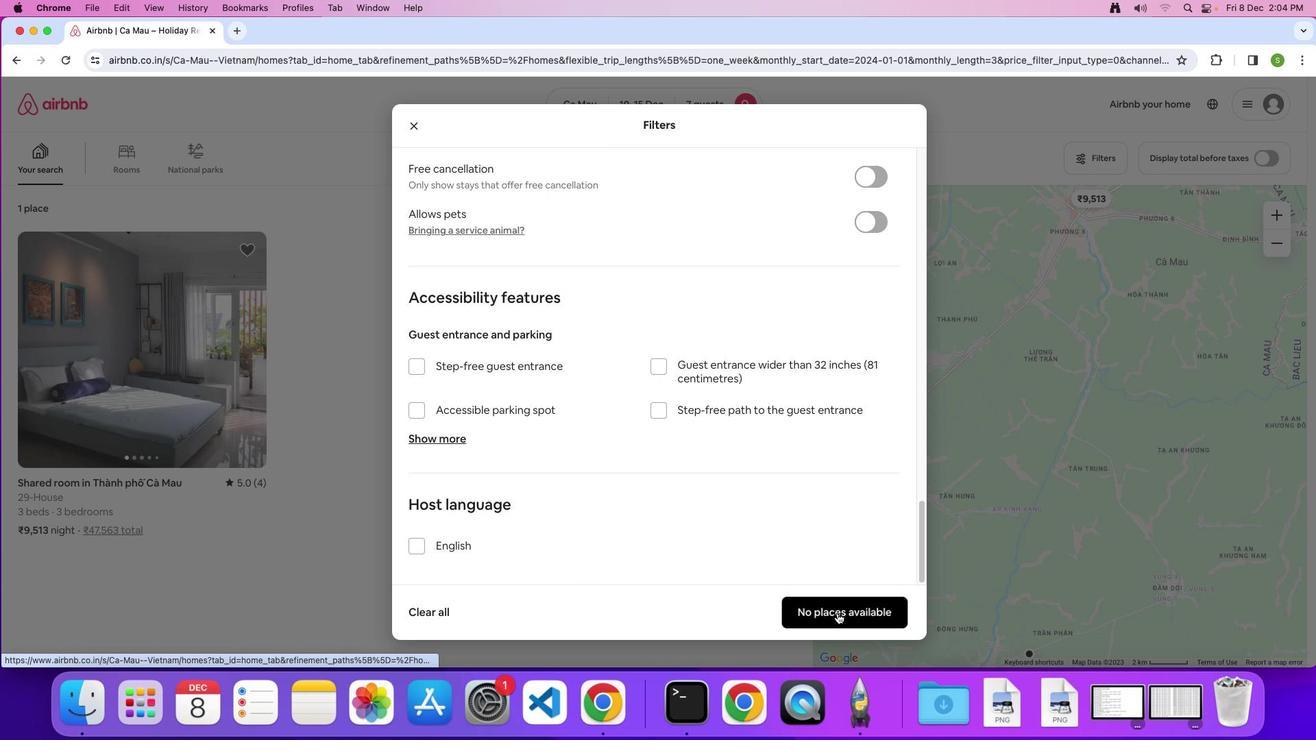 
Action: Mouse moved to (566, 348)
Screenshot: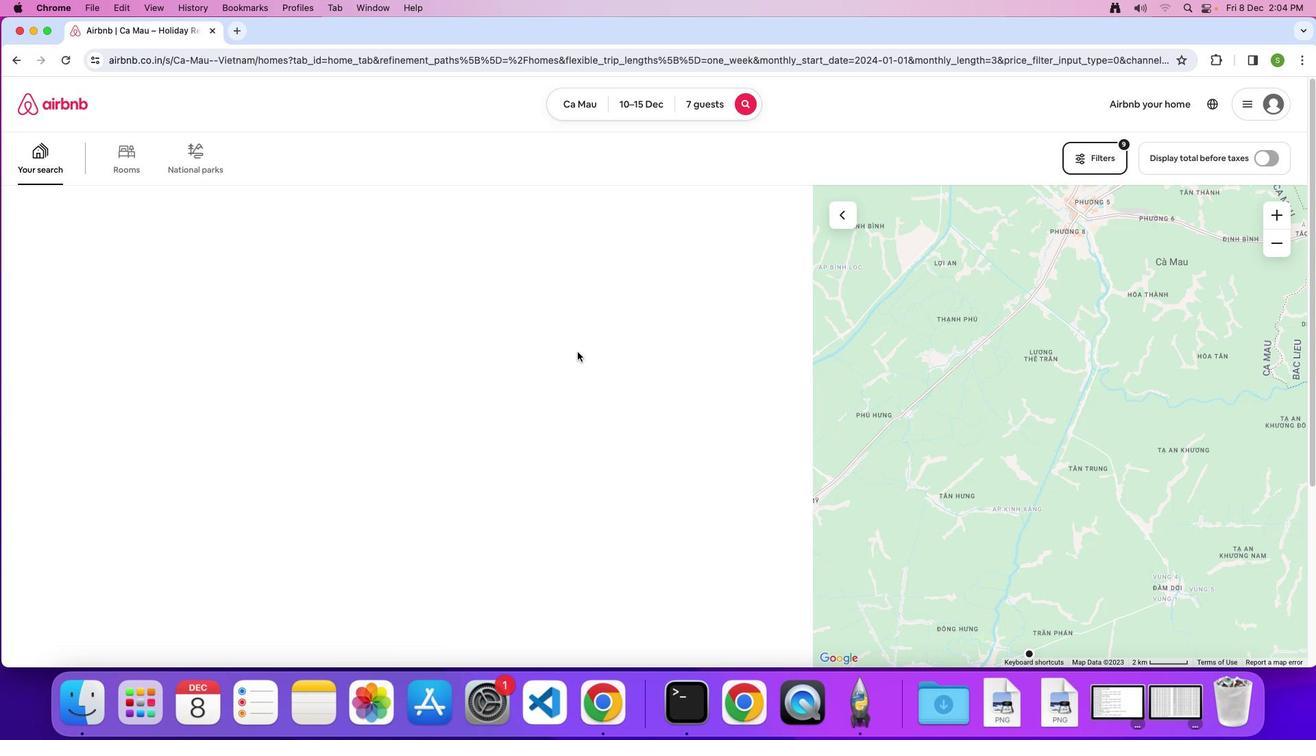 
